 Task: Find connections with filter location Cuiabá with filter topic #innovationwith filter profile language English with filter current company L&T Technology Services with filter school Dr. Harisingh Gaur Vishwavidyalaya, Sagar with filter industry Retail Groceries with filter service category FIle Management with filter keywords title Mentor
Action: Mouse moved to (668, 137)
Screenshot: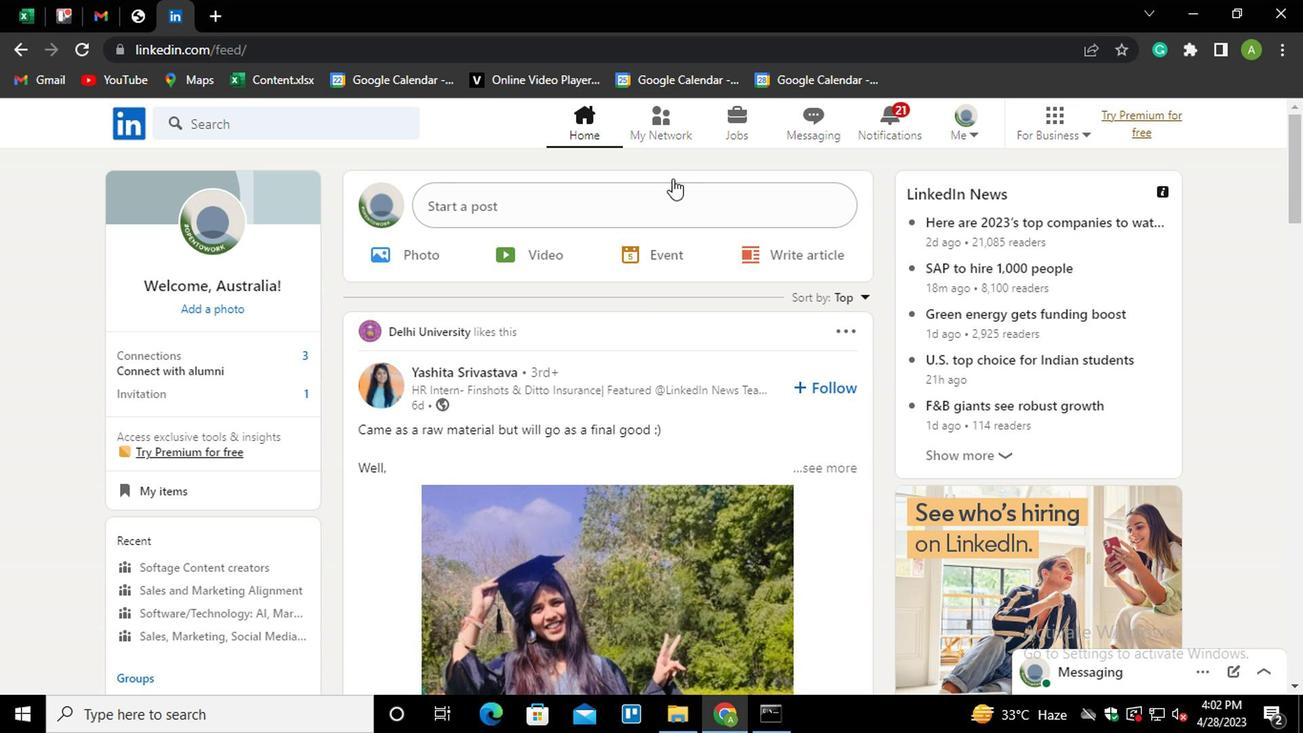 
Action: Mouse pressed left at (668, 137)
Screenshot: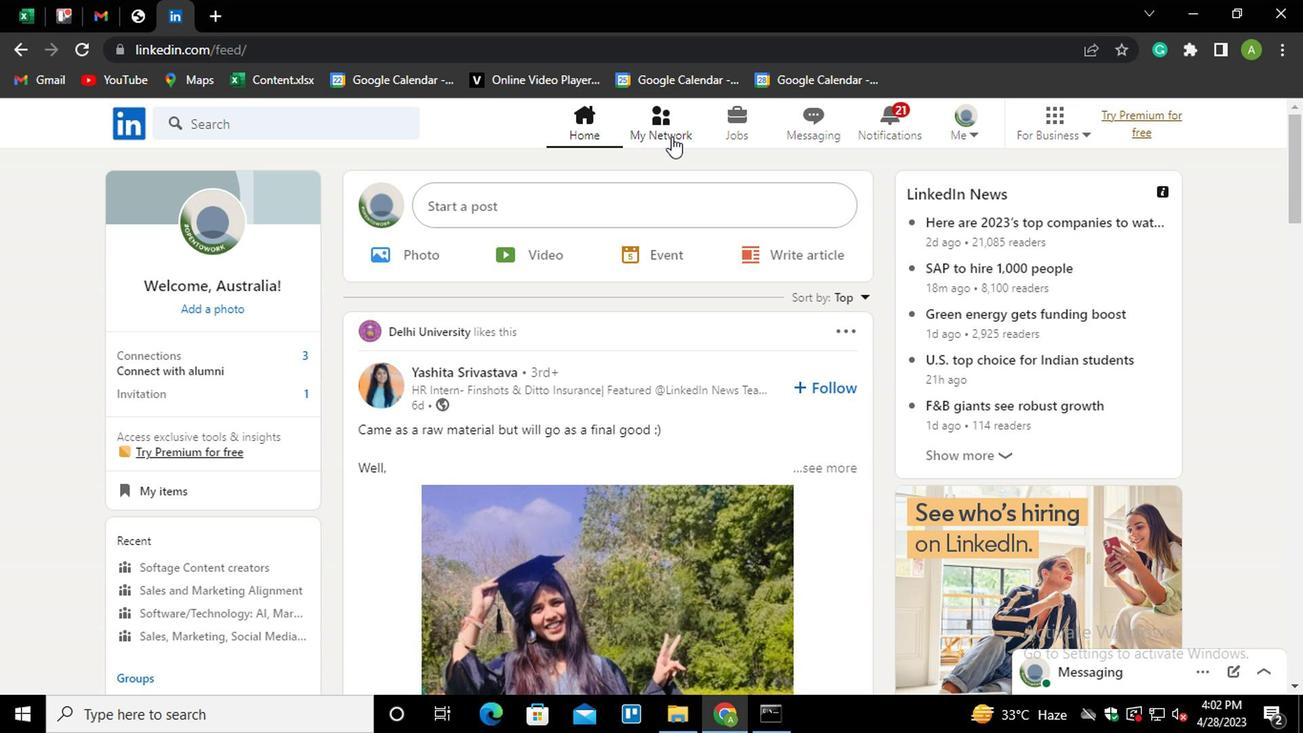 
Action: Mouse moved to (230, 223)
Screenshot: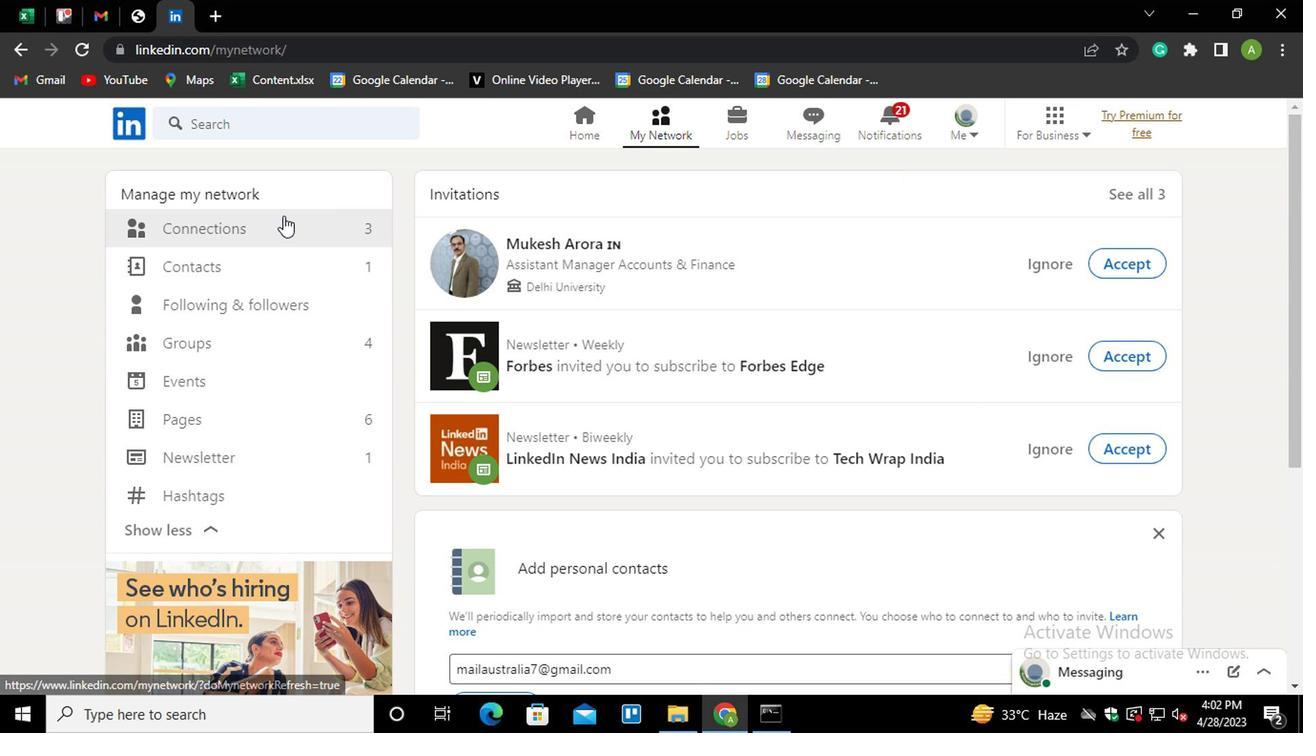 
Action: Mouse pressed left at (230, 223)
Screenshot: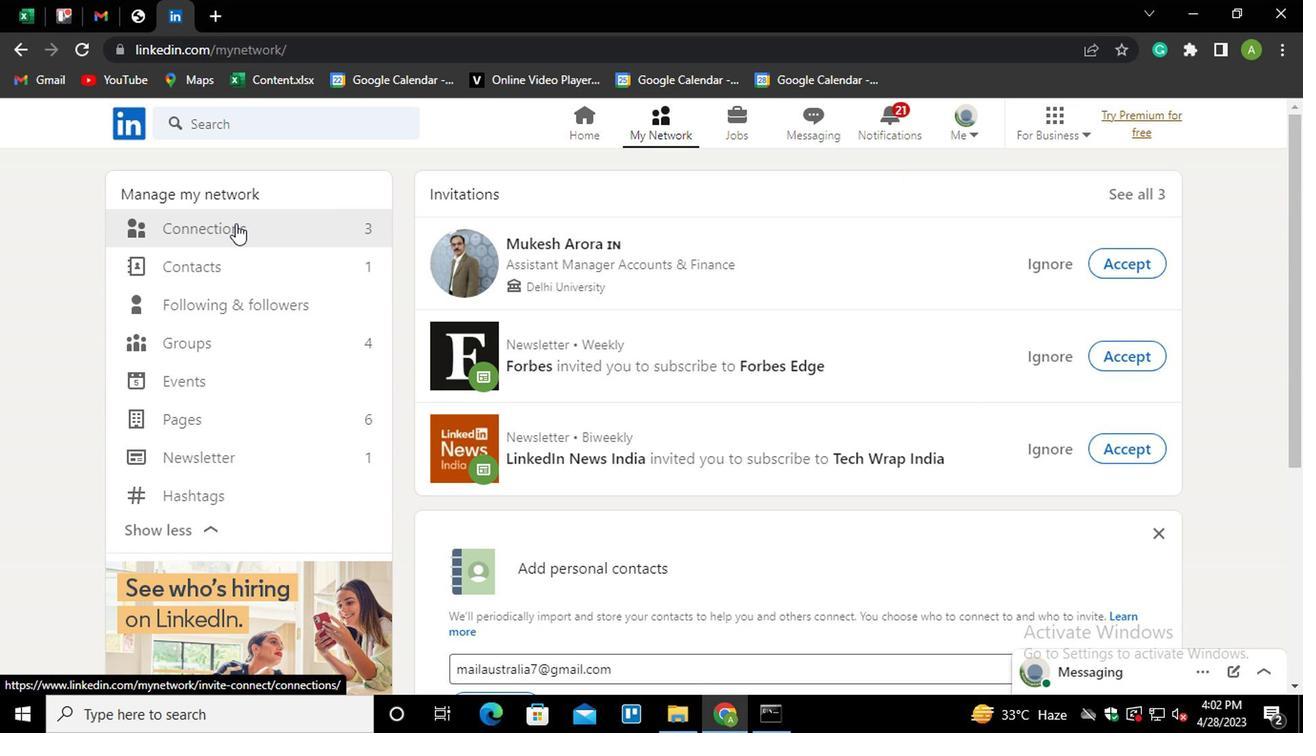 
Action: Mouse moved to (799, 227)
Screenshot: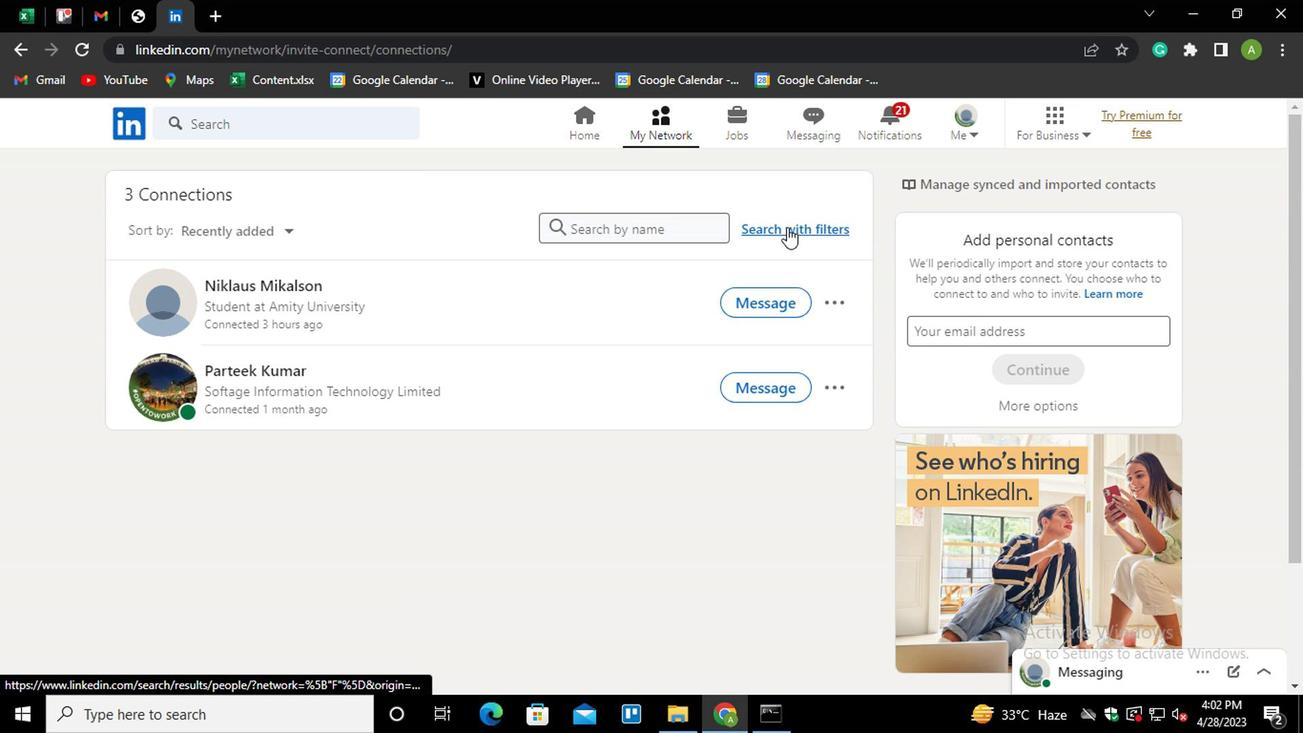 
Action: Mouse pressed left at (799, 227)
Screenshot: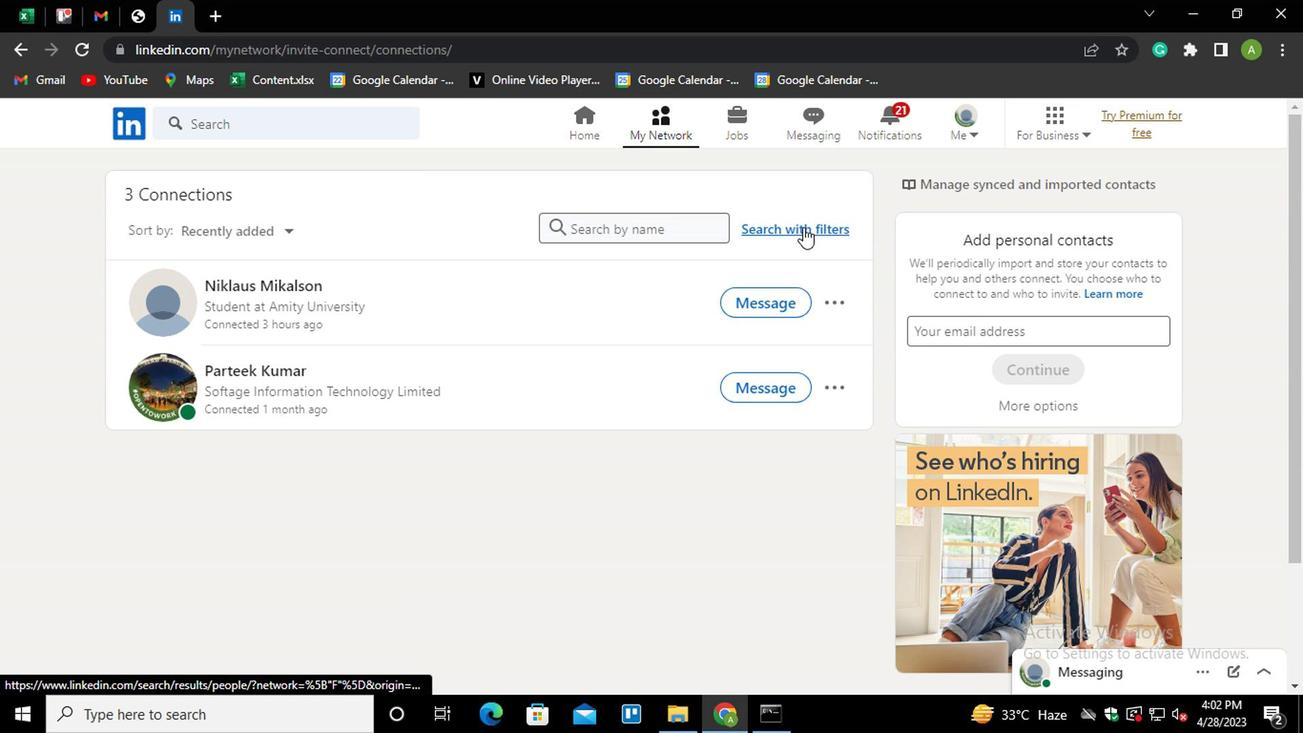 
Action: Mouse moved to (714, 177)
Screenshot: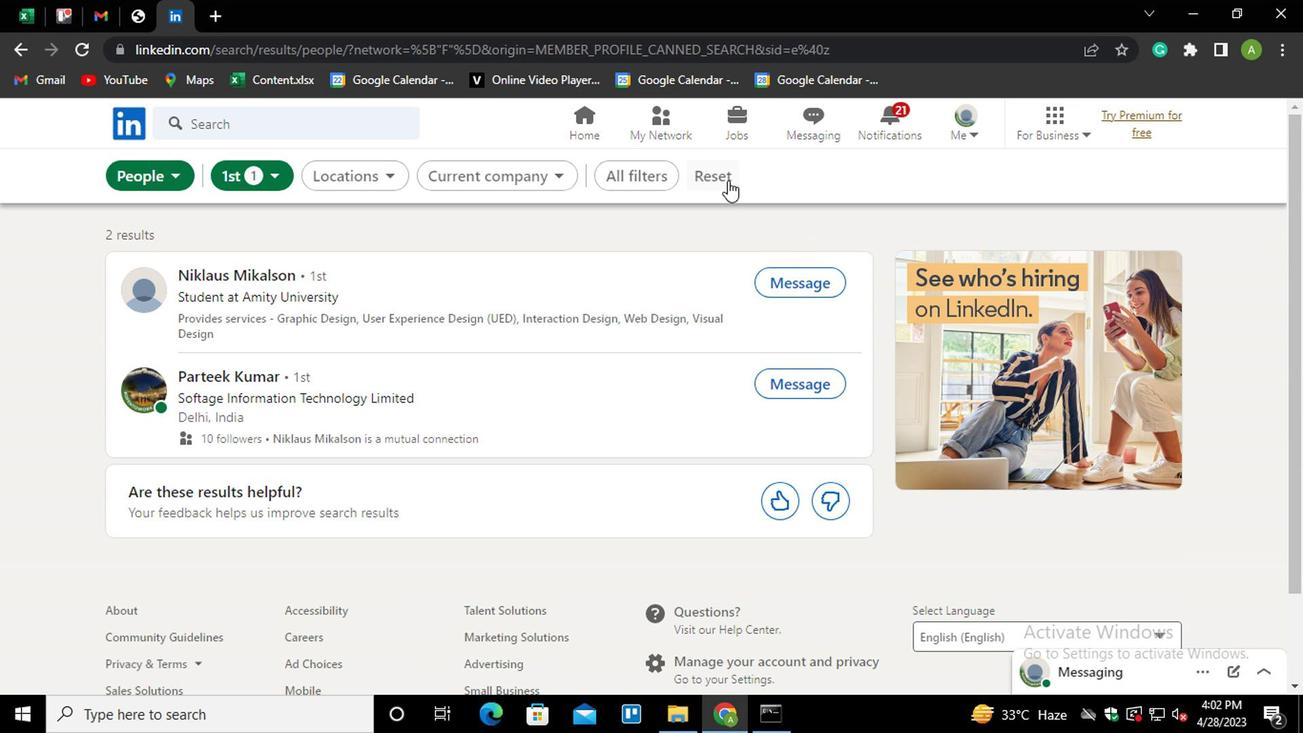 
Action: Mouse pressed left at (714, 177)
Screenshot: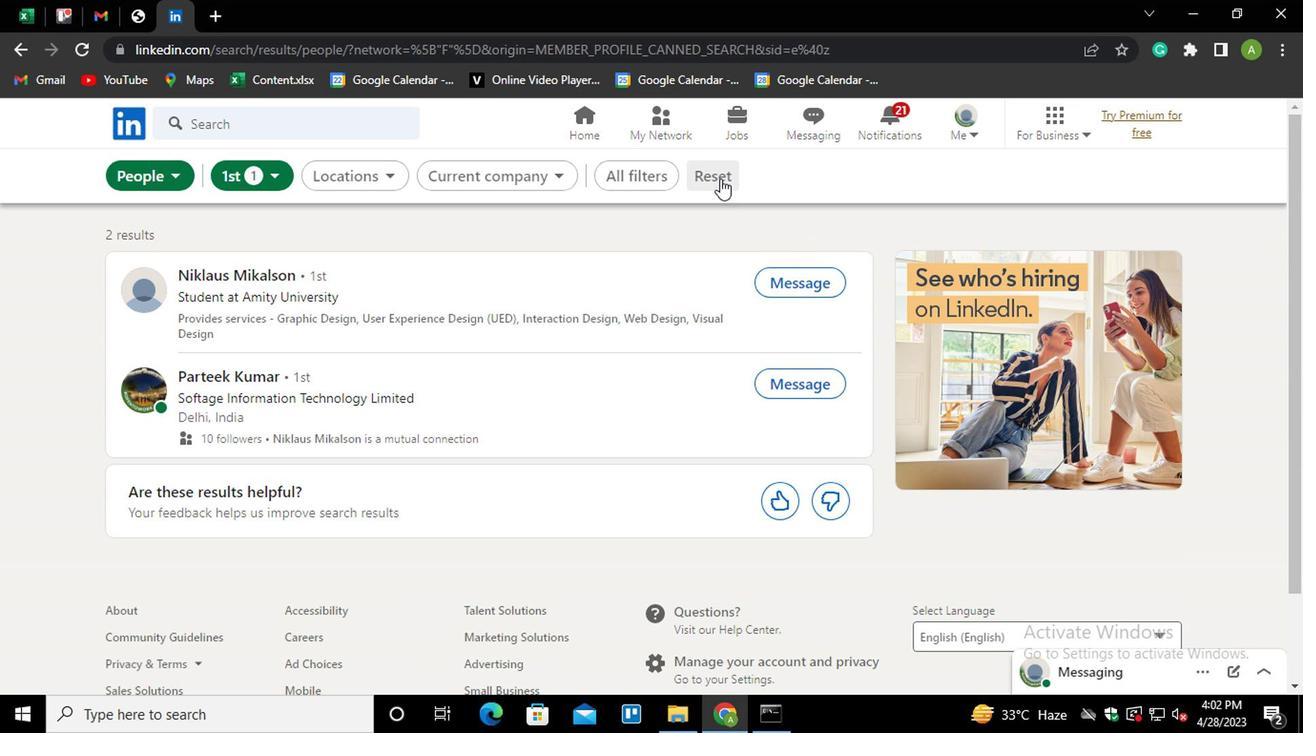 
Action: Mouse moved to (677, 175)
Screenshot: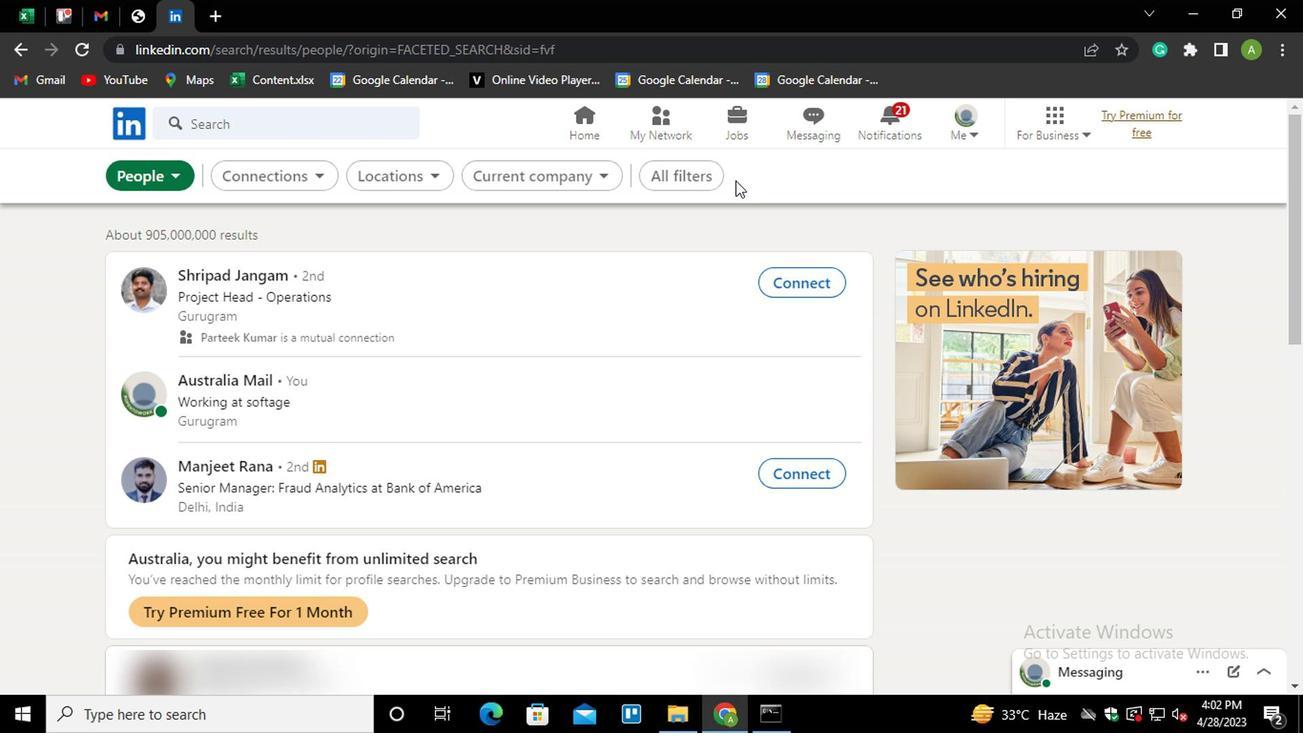 
Action: Mouse pressed left at (677, 175)
Screenshot: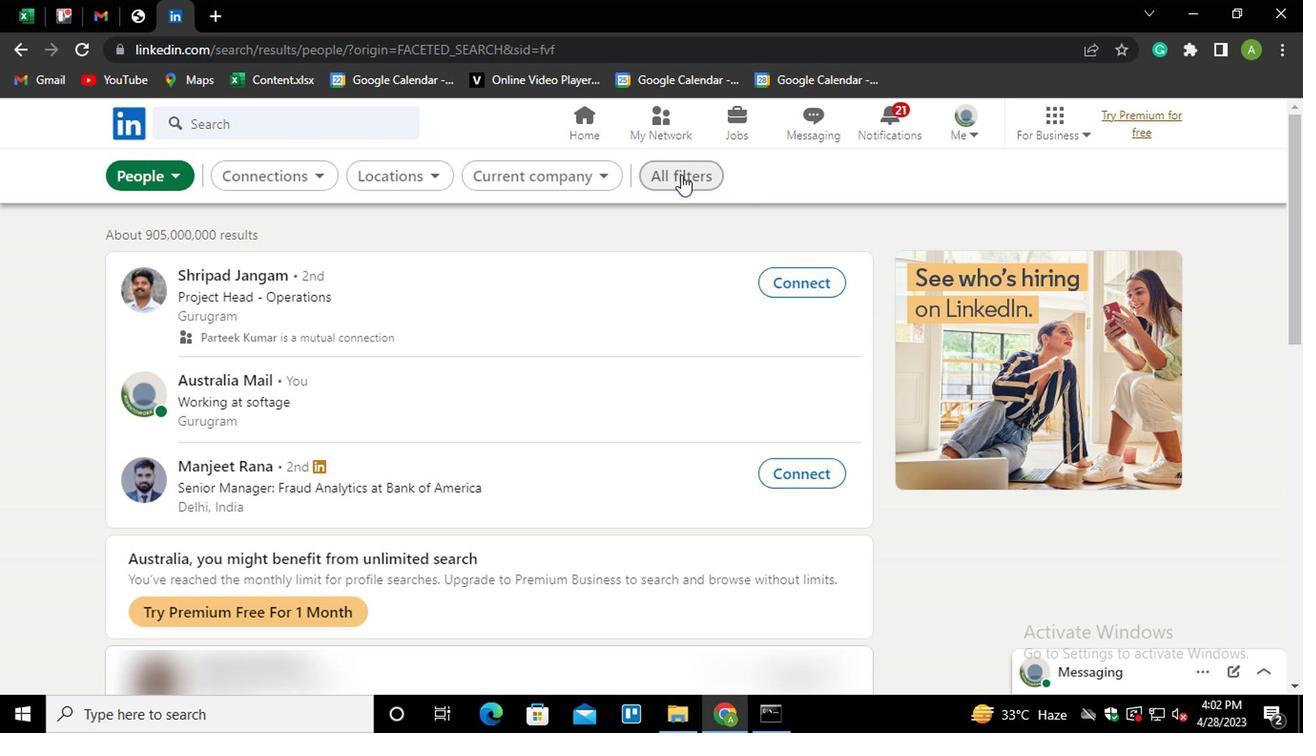 
Action: Mouse moved to (912, 378)
Screenshot: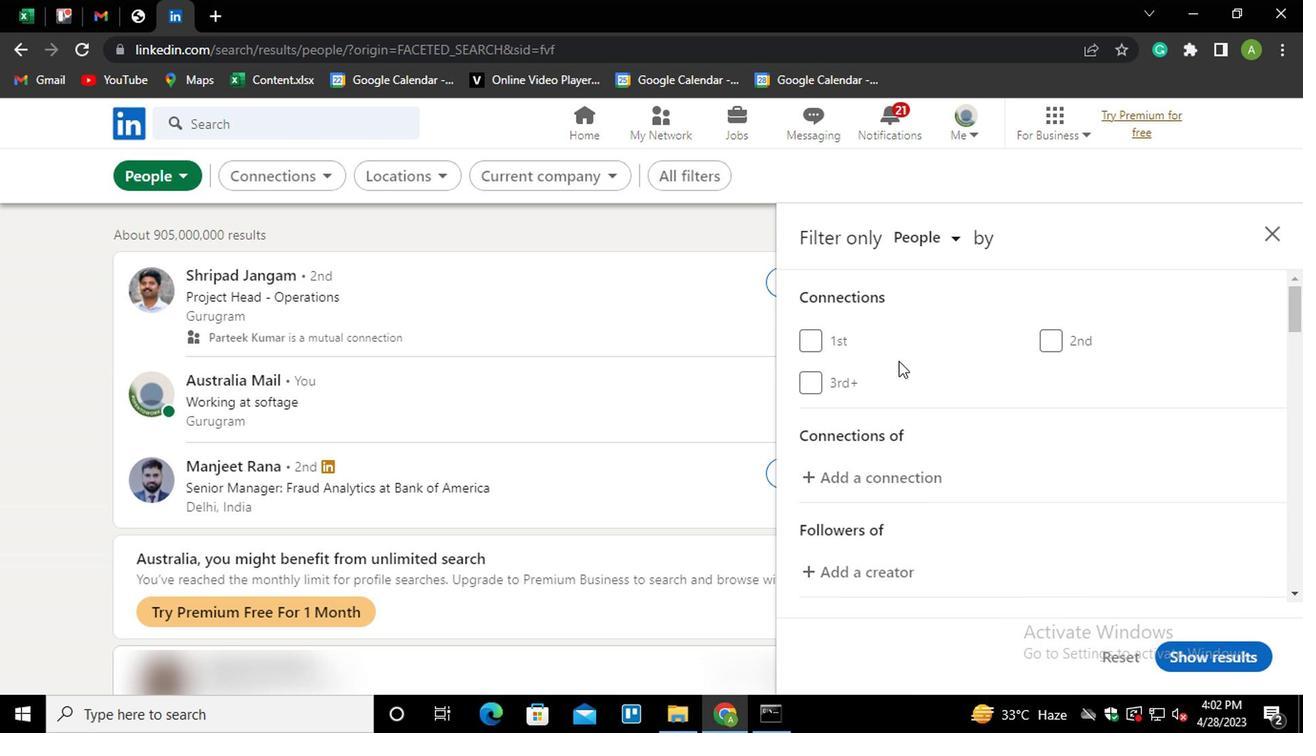
Action: Mouse scrolled (912, 378) with delta (0, 0)
Screenshot: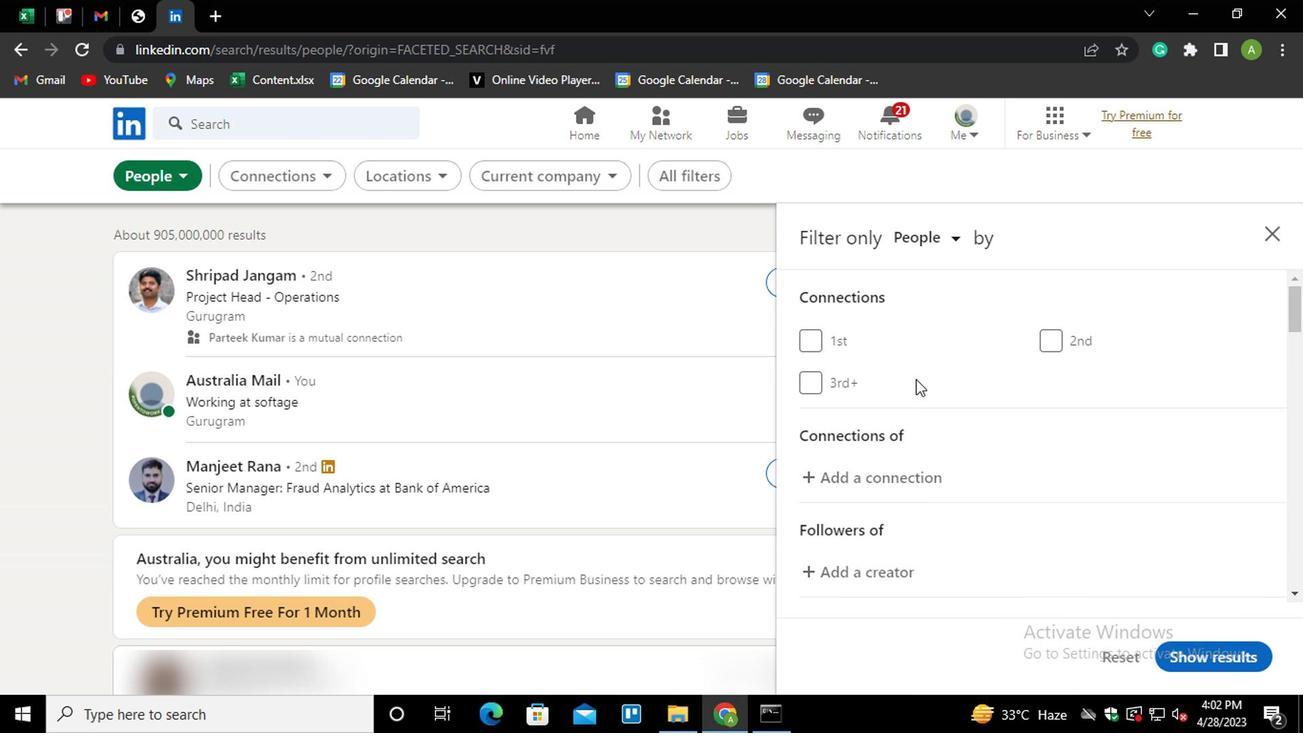 
Action: Mouse scrolled (912, 378) with delta (0, 0)
Screenshot: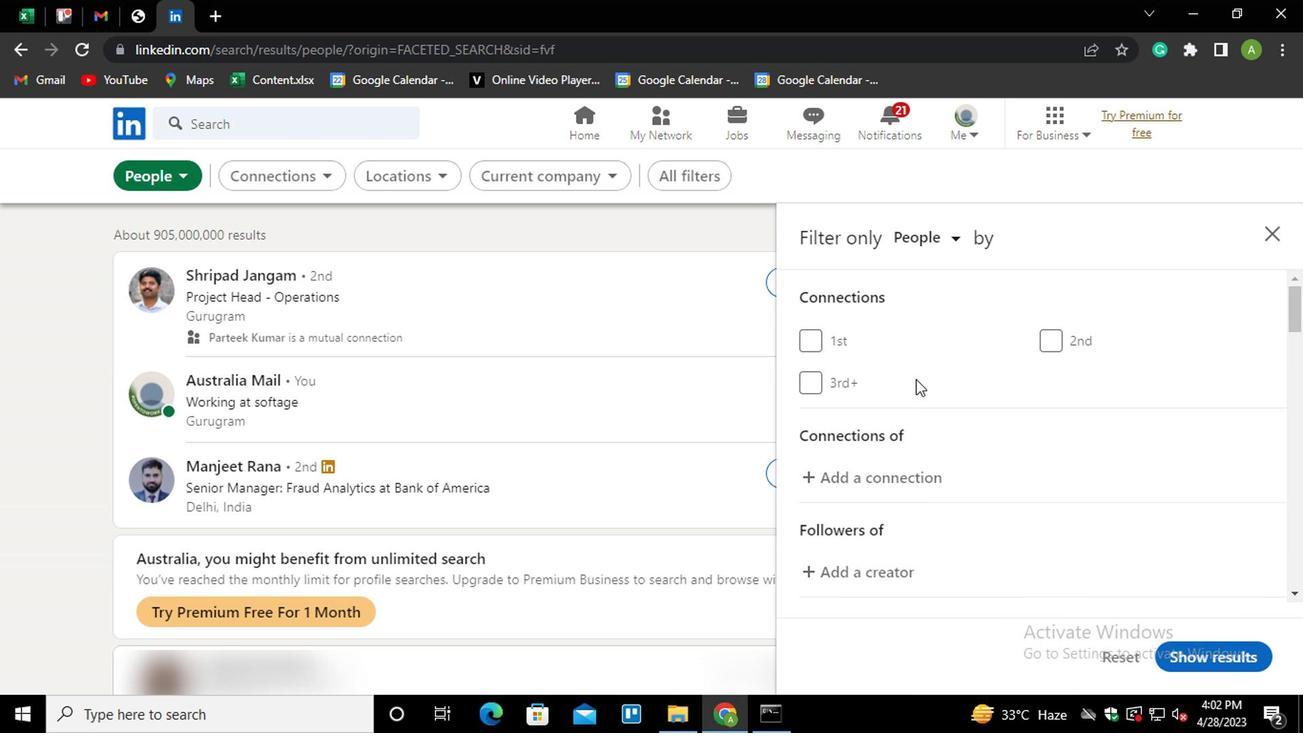
Action: Mouse scrolled (912, 378) with delta (0, 0)
Screenshot: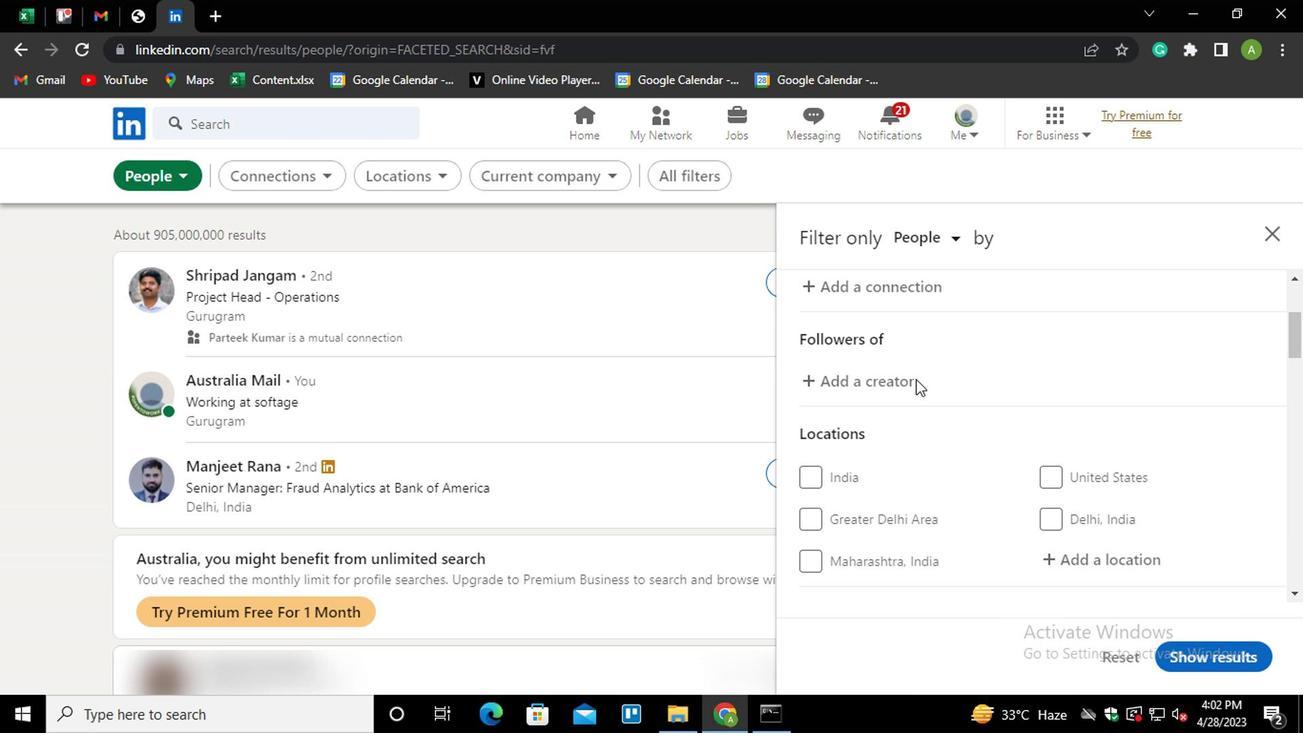 
Action: Mouse scrolled (912, 378) with delta (0, 0)
Screenshot: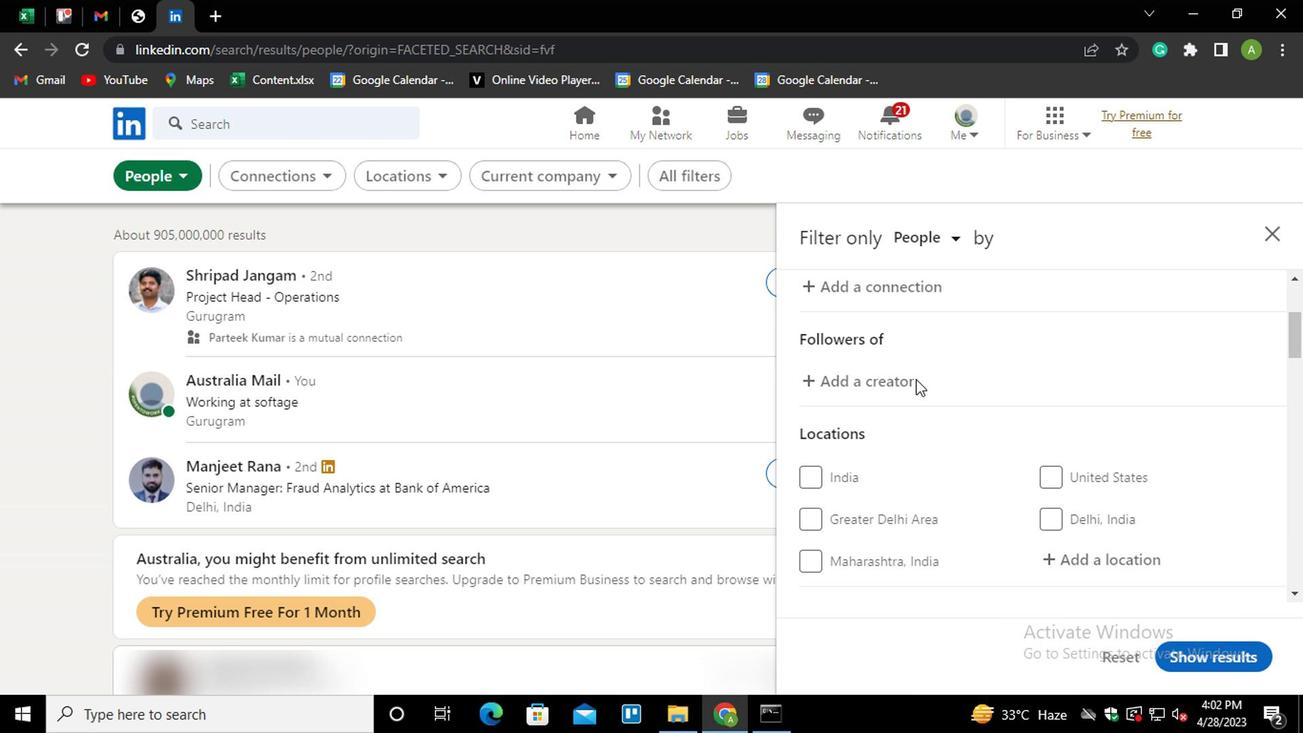 
Action: Mouse moved to (1037, 361)
Screenshot: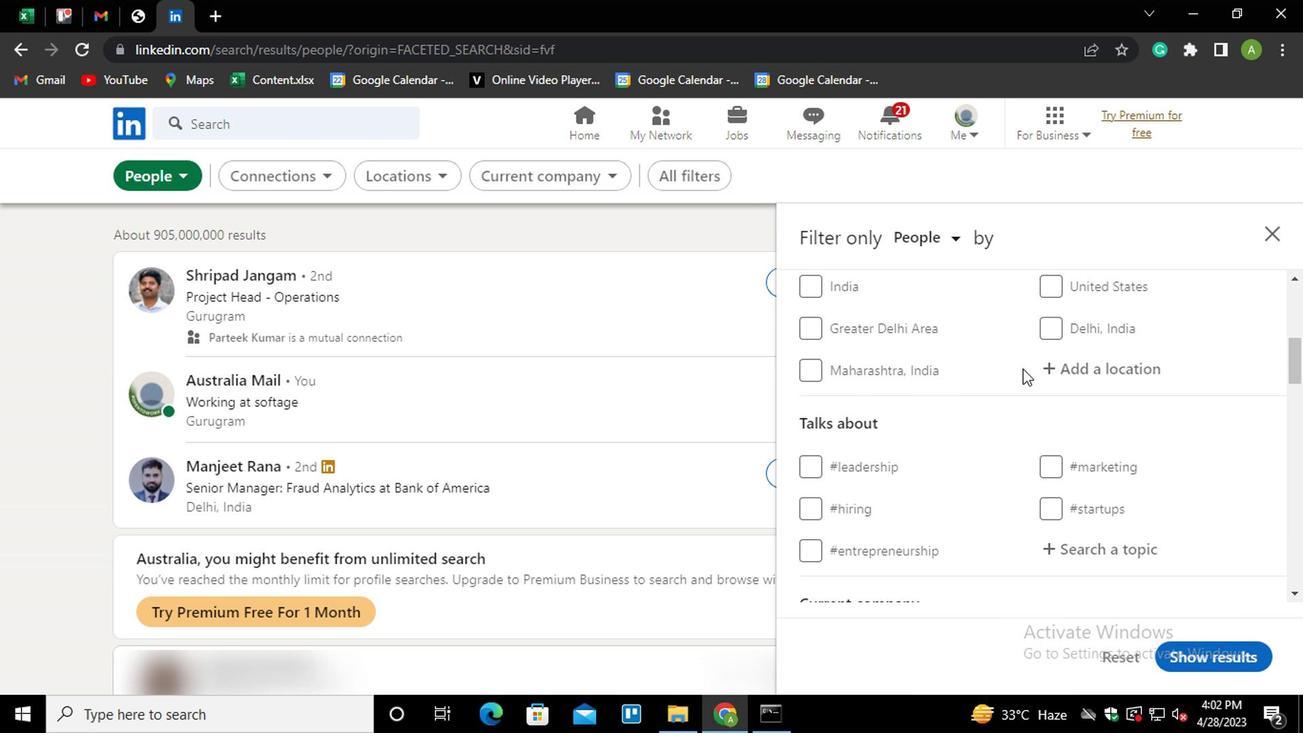 
Action: Mouse pressed left at (1037, 361)
Screenshot: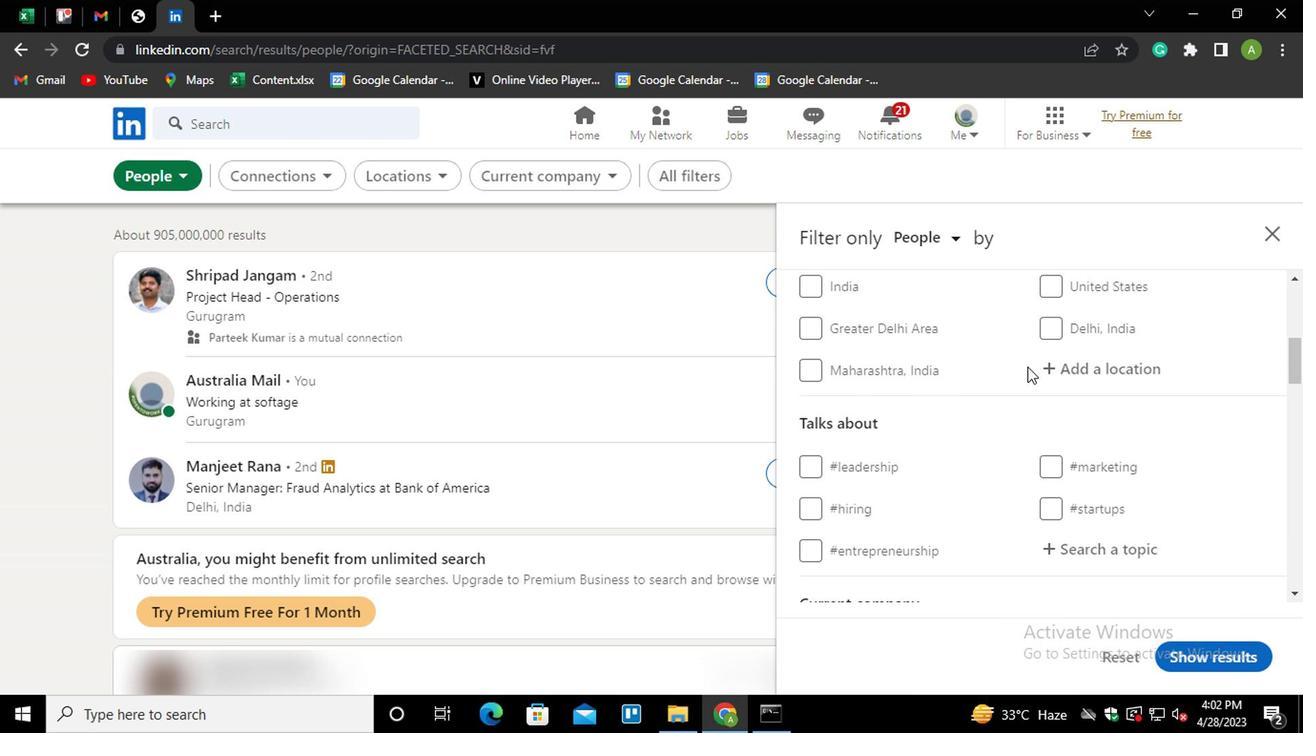 
Action: Key pressed <Key.shift>C
Screenshot: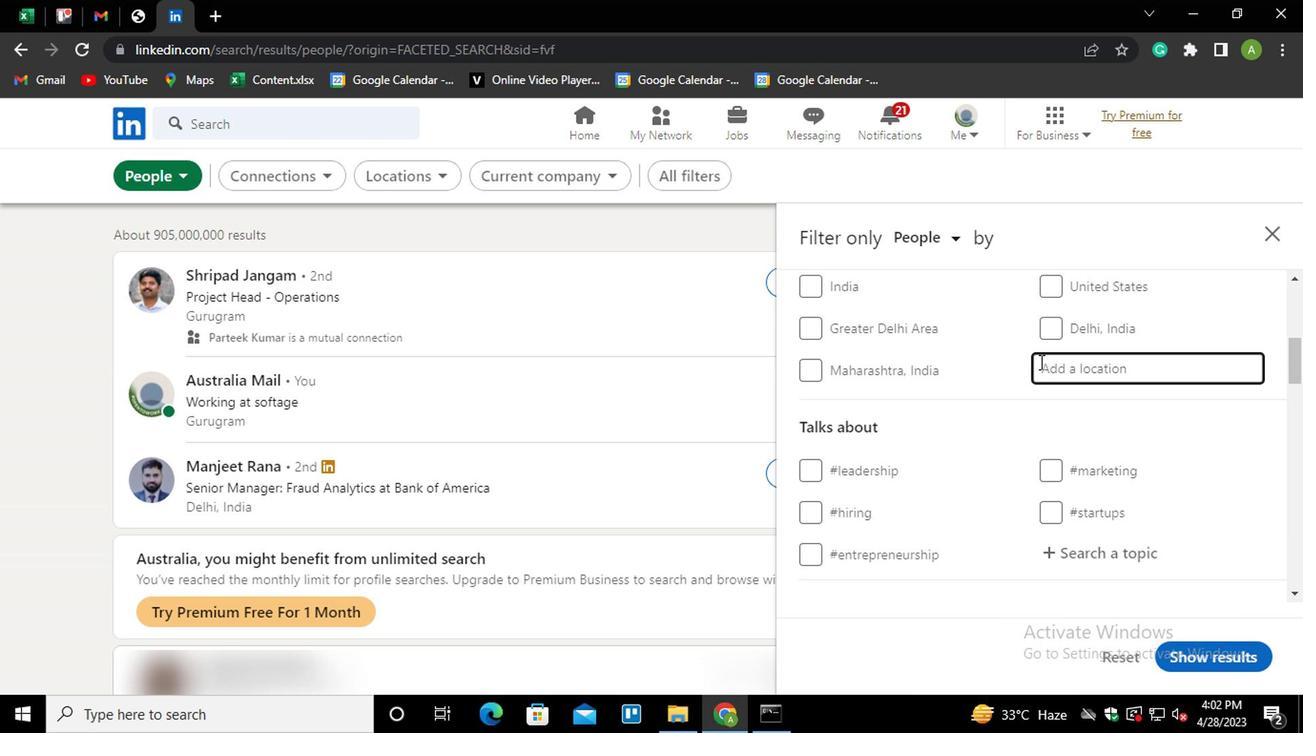 
Action: Mouse moved to (1032, 364)
Screenshot: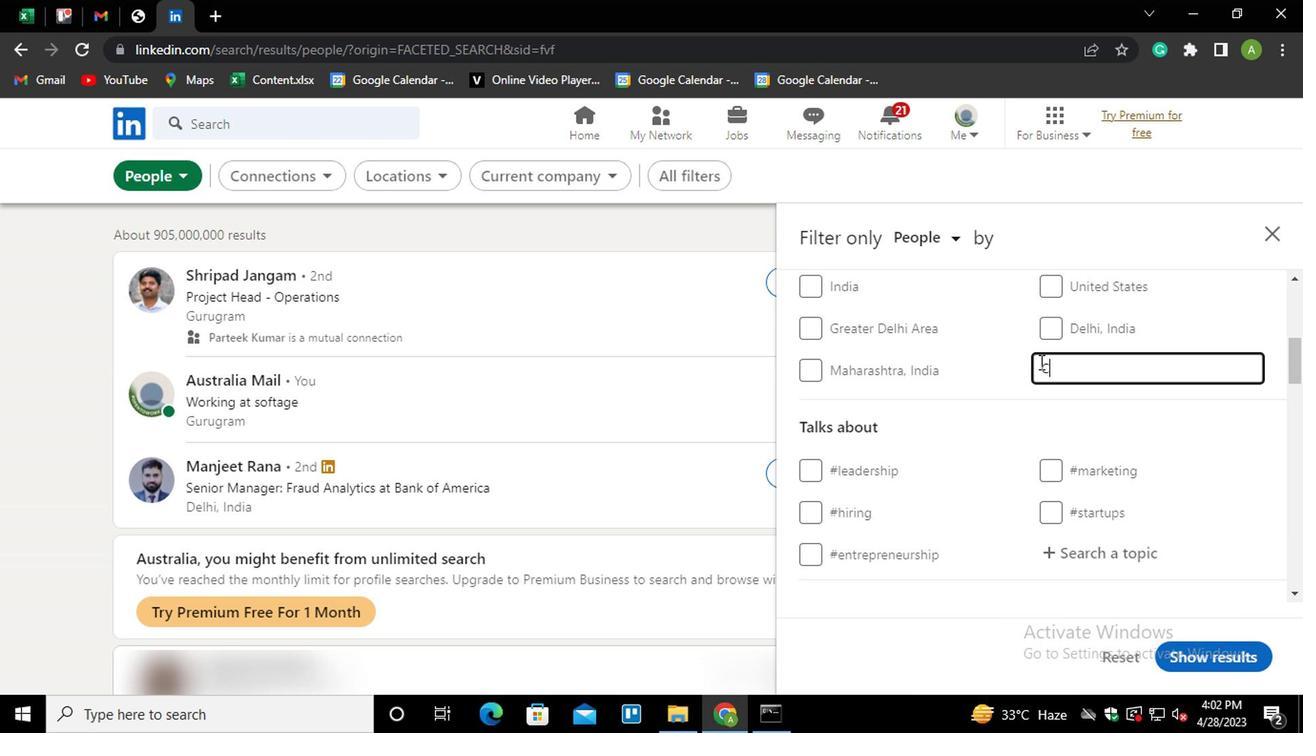 
Action: Key pressed UIABA<Key.down><Key.enter>
Screenshot: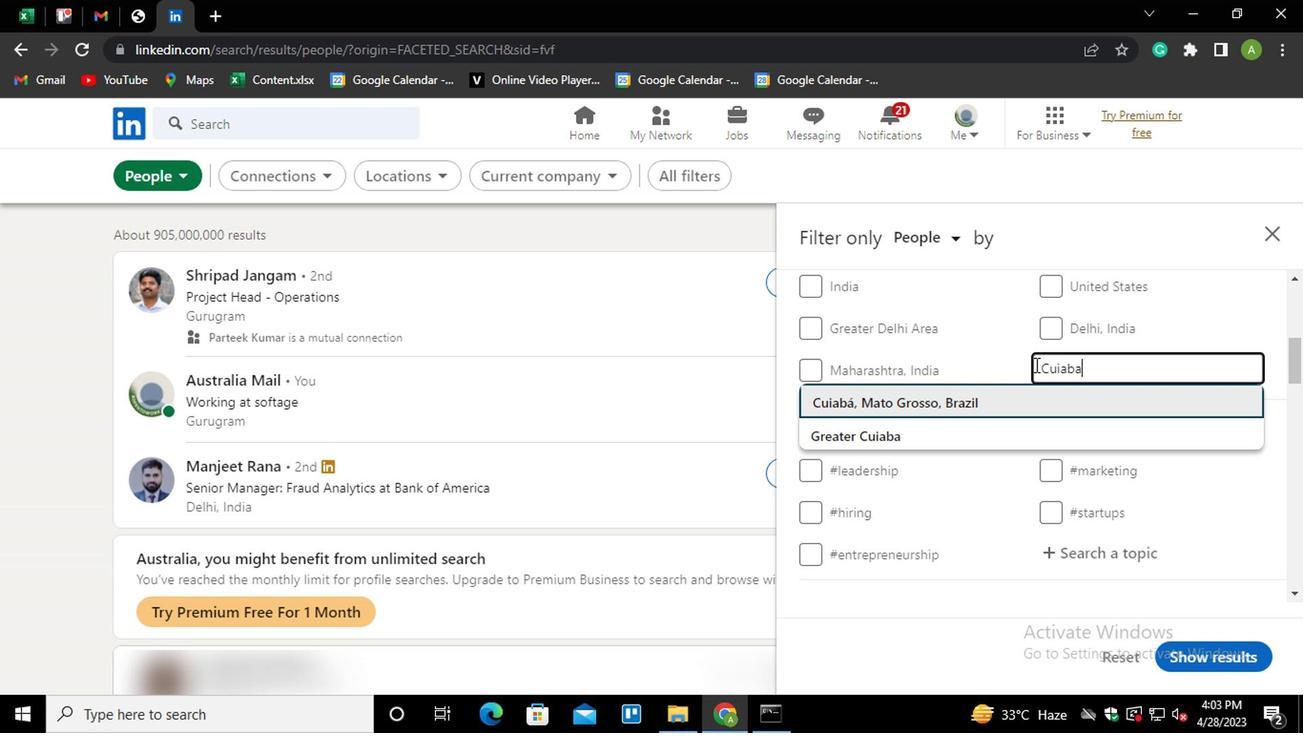 
Action: Mouse scrolled (1032, 363) with delta (0, 0)
Screenshot: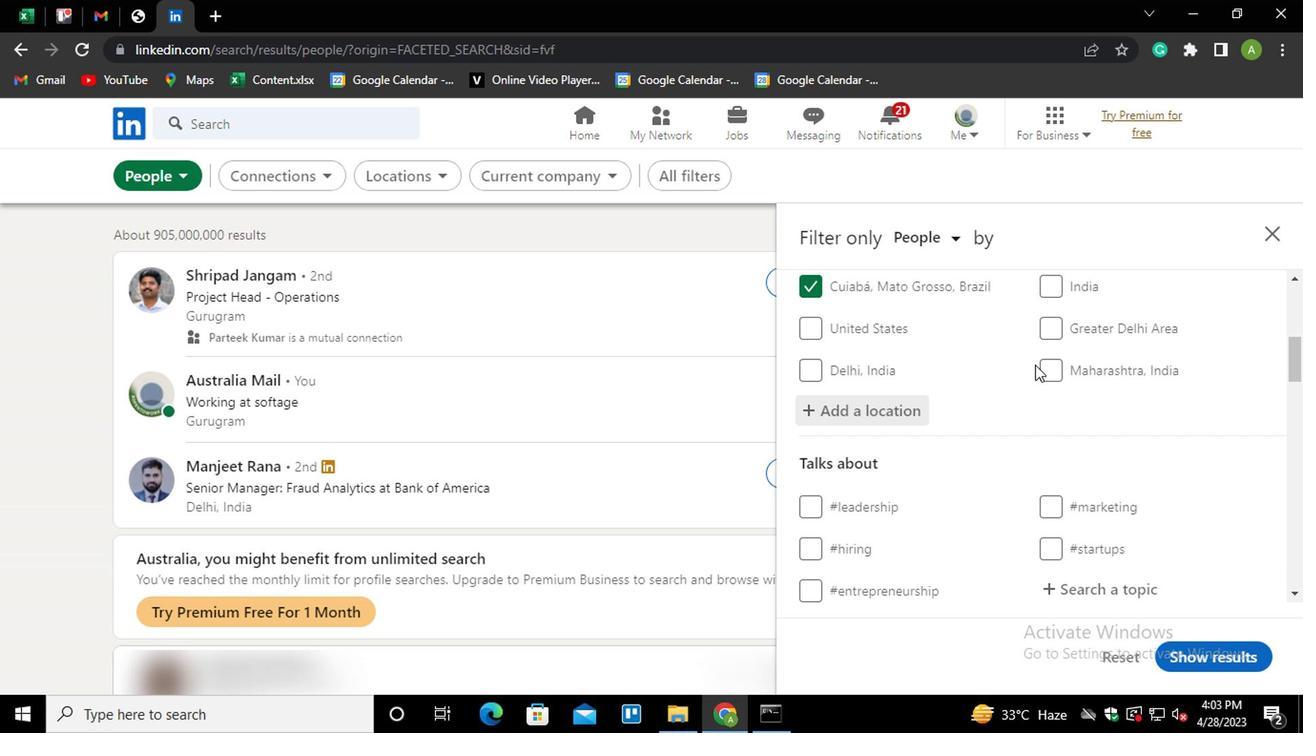 
Action: Mouse scrolled (1032, 363) with delta (0, 0)
Screenshot: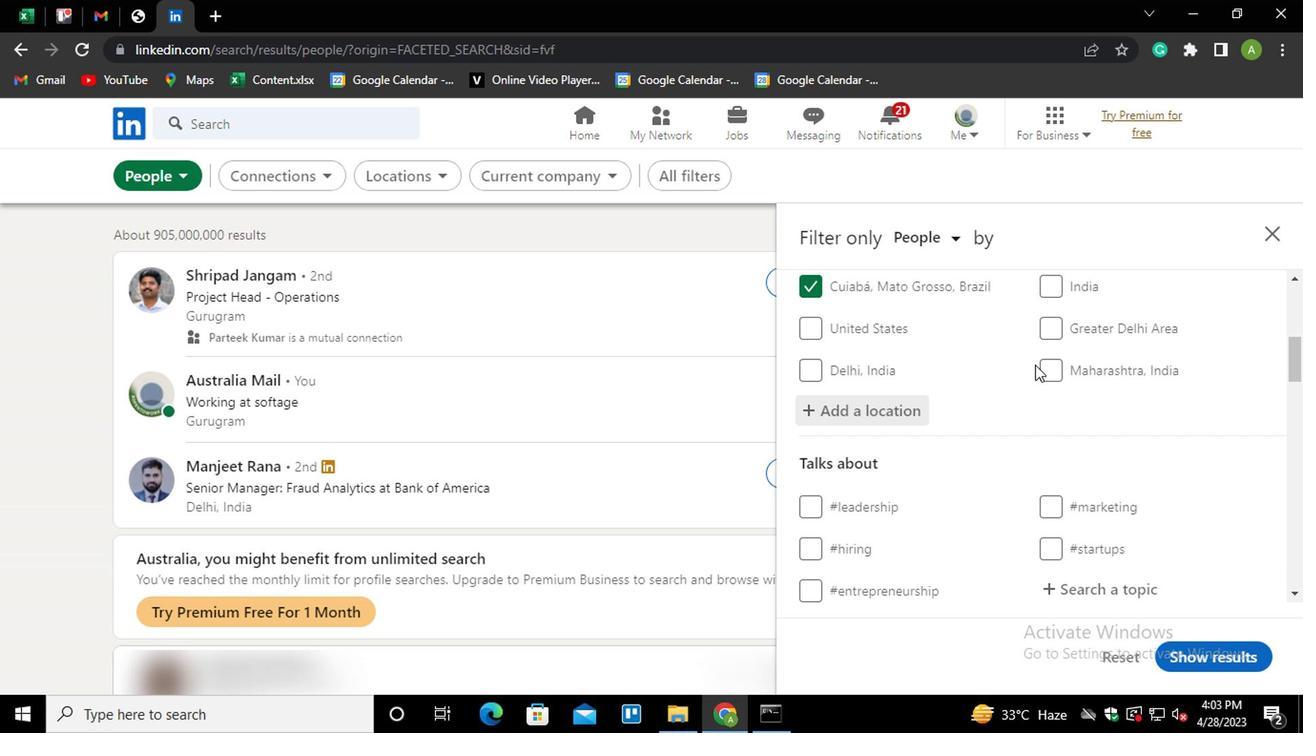 
Action: Mouse moved to (1066, 404)
Screenshot: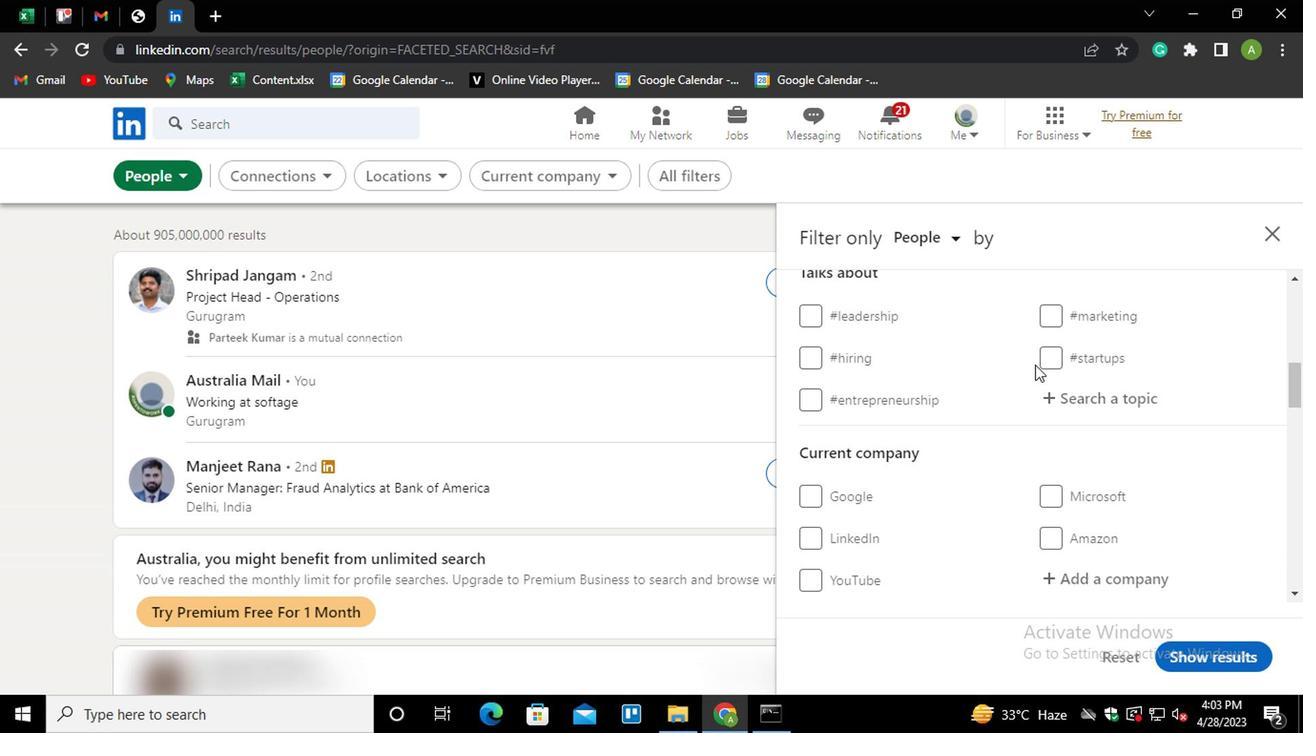 
Action: Mouse pressed left at (1066, 404)
Screenshot: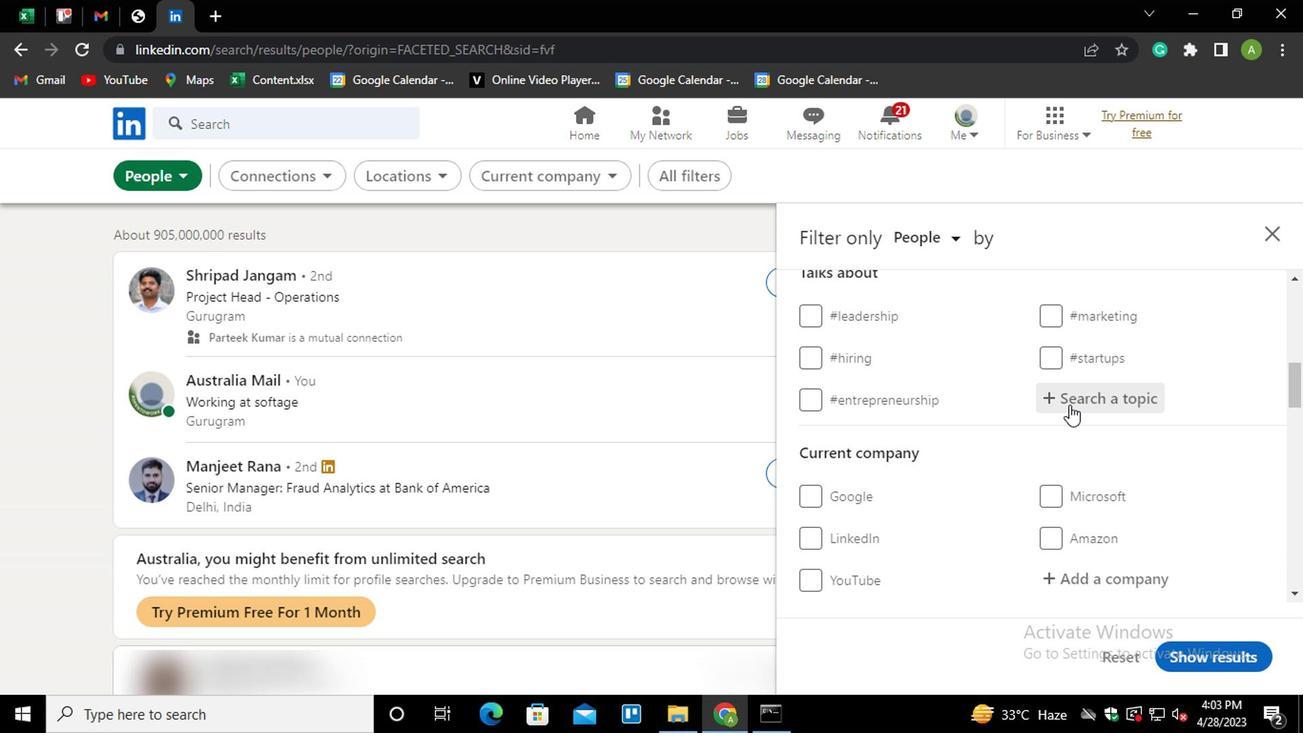 
Action: Key pressed OMM<Key.backspace><Key.backspace><Key.backspace><Key.backspace>INNOCATION<Key.backspace><Key.backspace><Key.backspace><Key.backspace><Key.backspace><Key.backspace>CA<Key.left><Key.backspace>V<Key.right>TIO<Key.down><Key.enter>
Screenshot: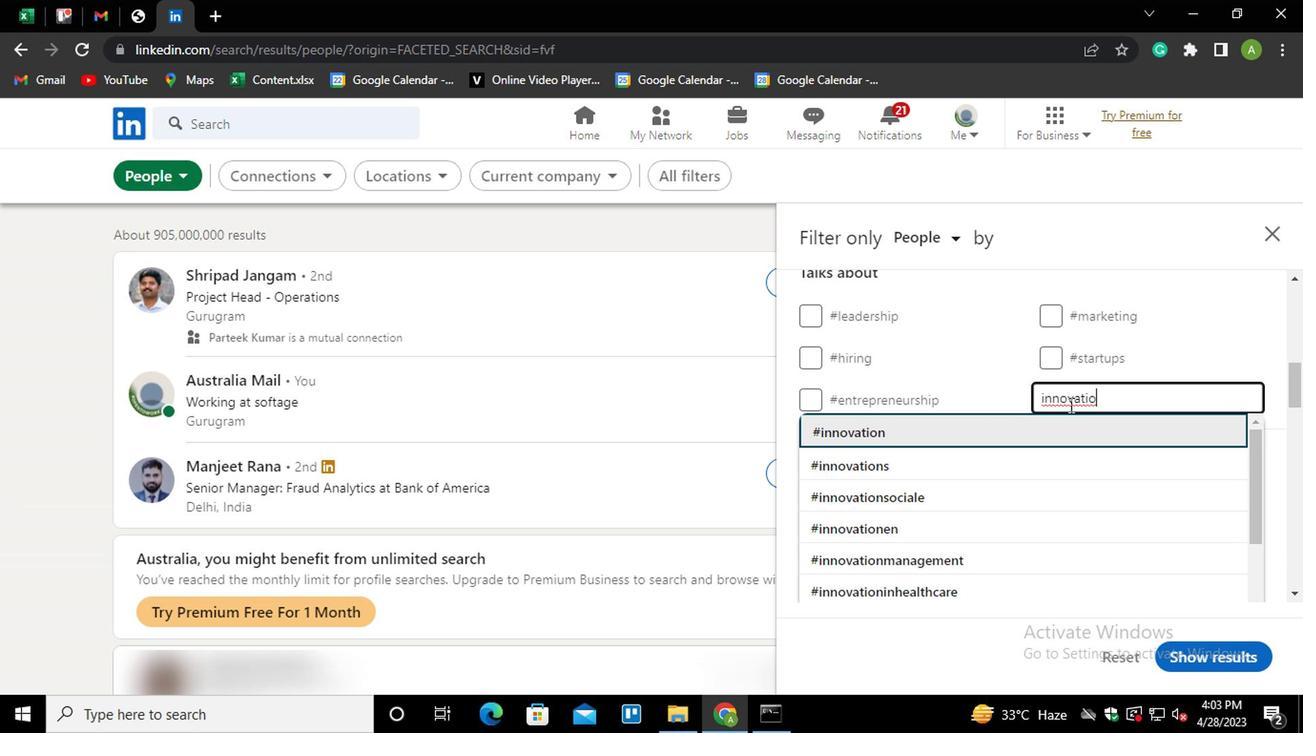 
Action: Mouse scrolled (1066, 403) with delta (0, 0)
Screenshot: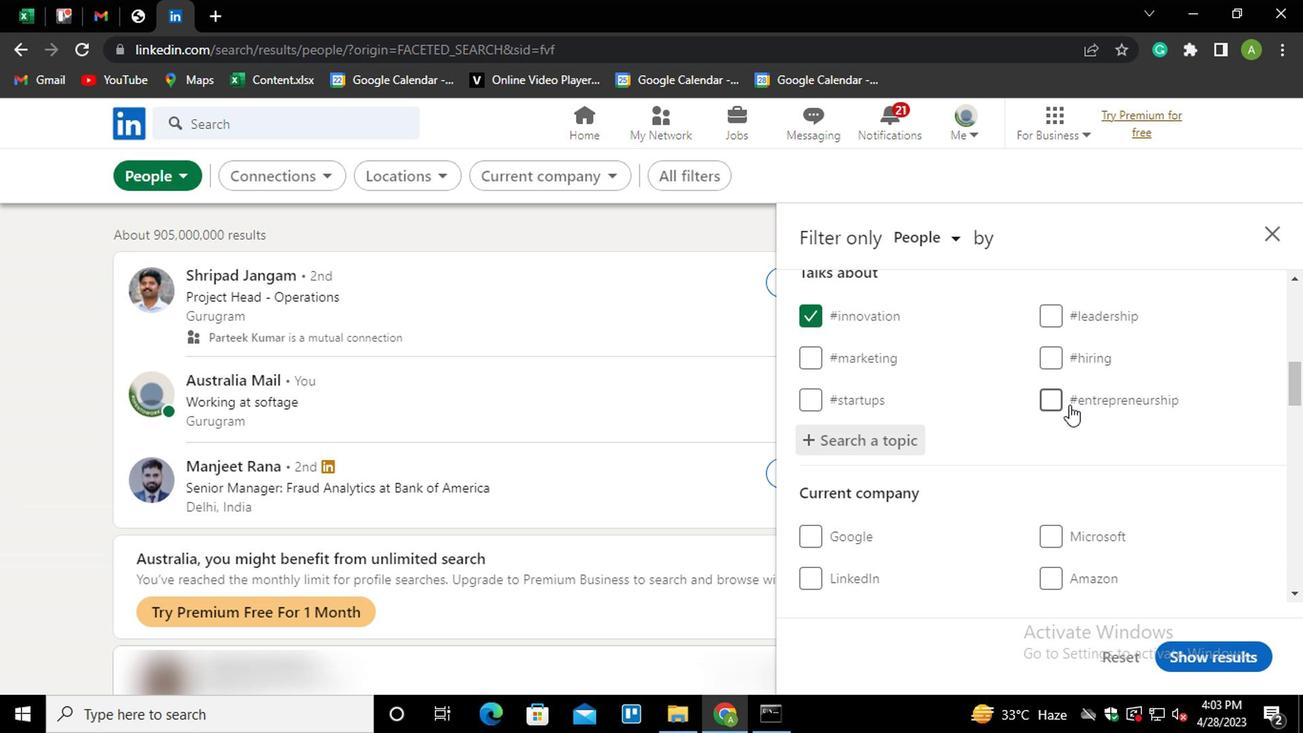
Action: Mouse scrolled (1066, 403) with delta (0, 0)
Screenshot: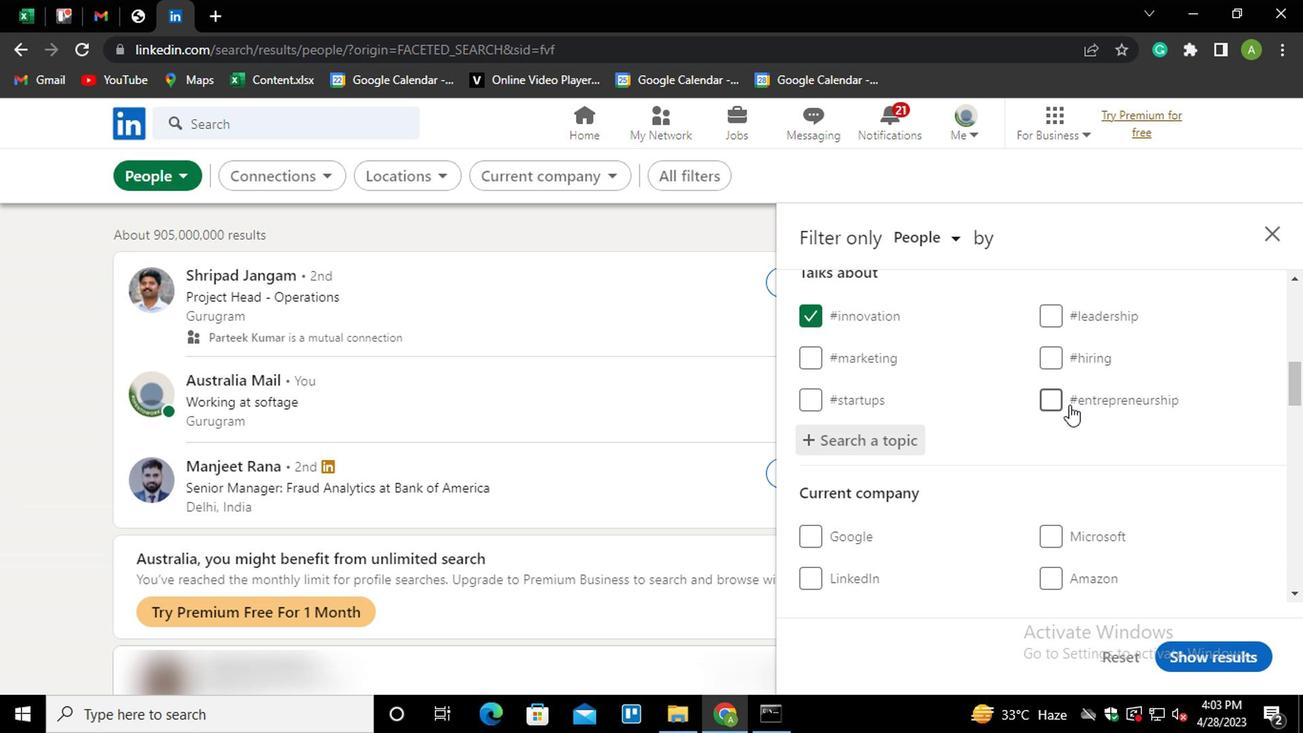 
Action: Mouse scrolled (1066, 403) with delta (0, 0)
Screenshot: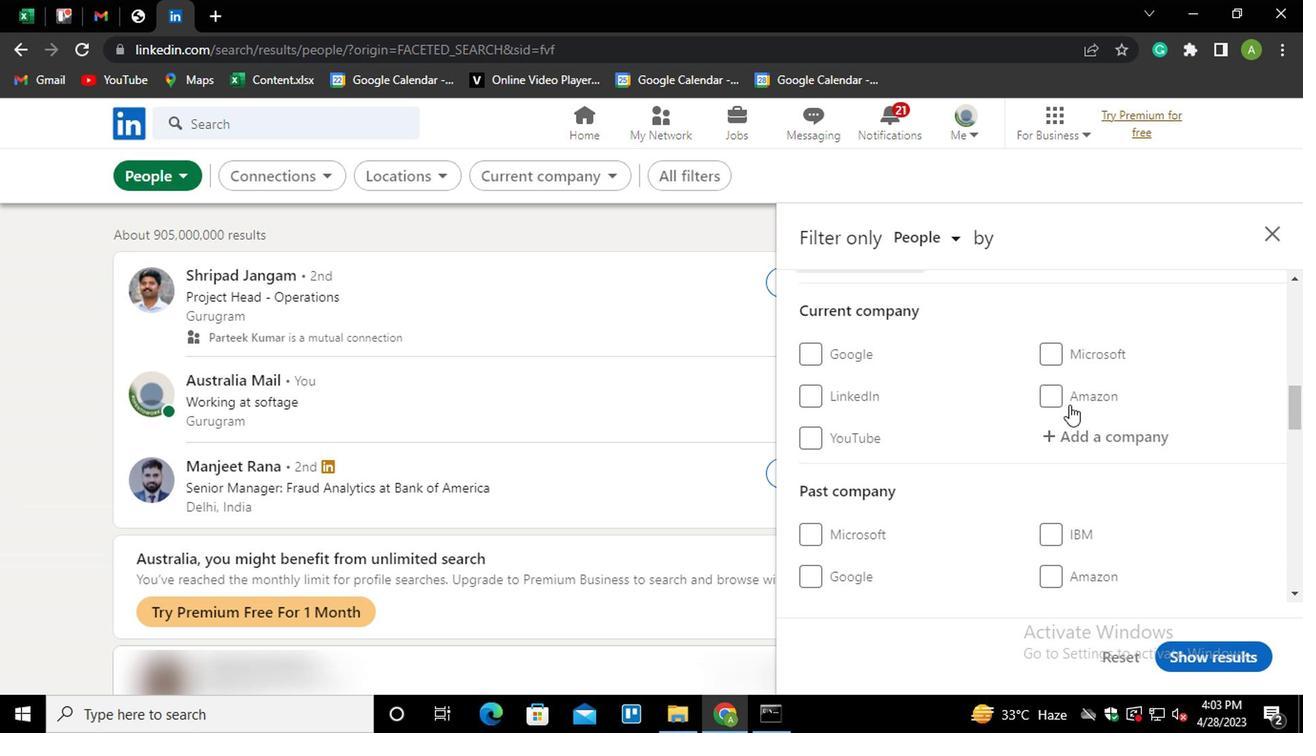 
Action: Mouse scrolled (1066, 403) with delta (0, 0)
Screenshot: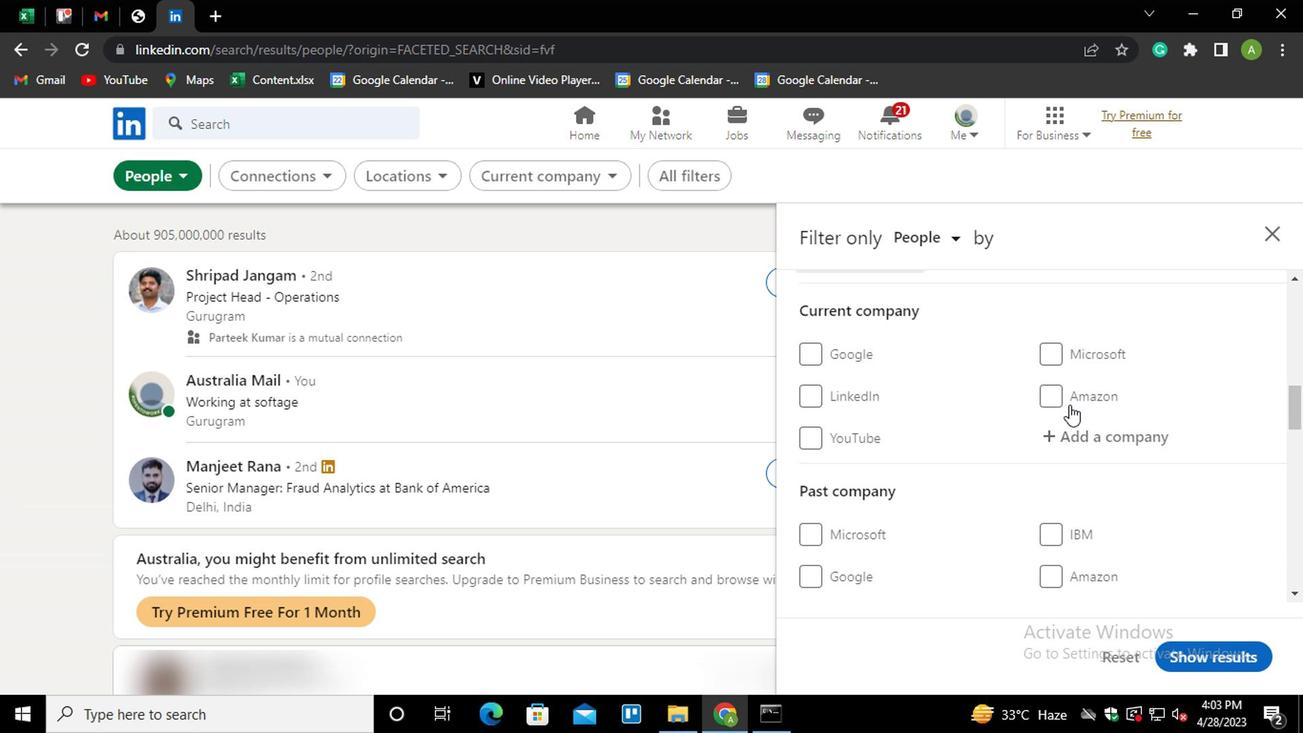 
Action: Mouse scrolled (1066, 403) with delta (0, 0)
Screenshot: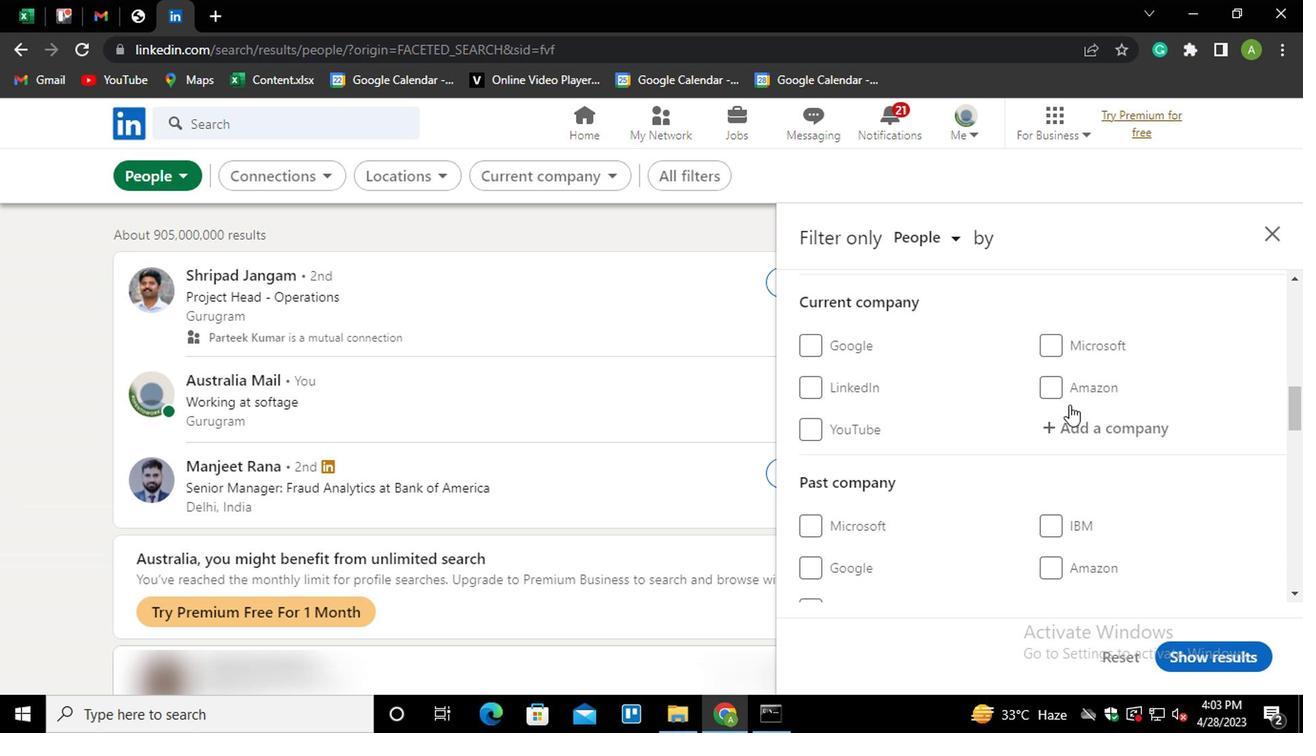 
Action: Mouse scrolled (1066, 403) with delta (0, 0)
Screenshot: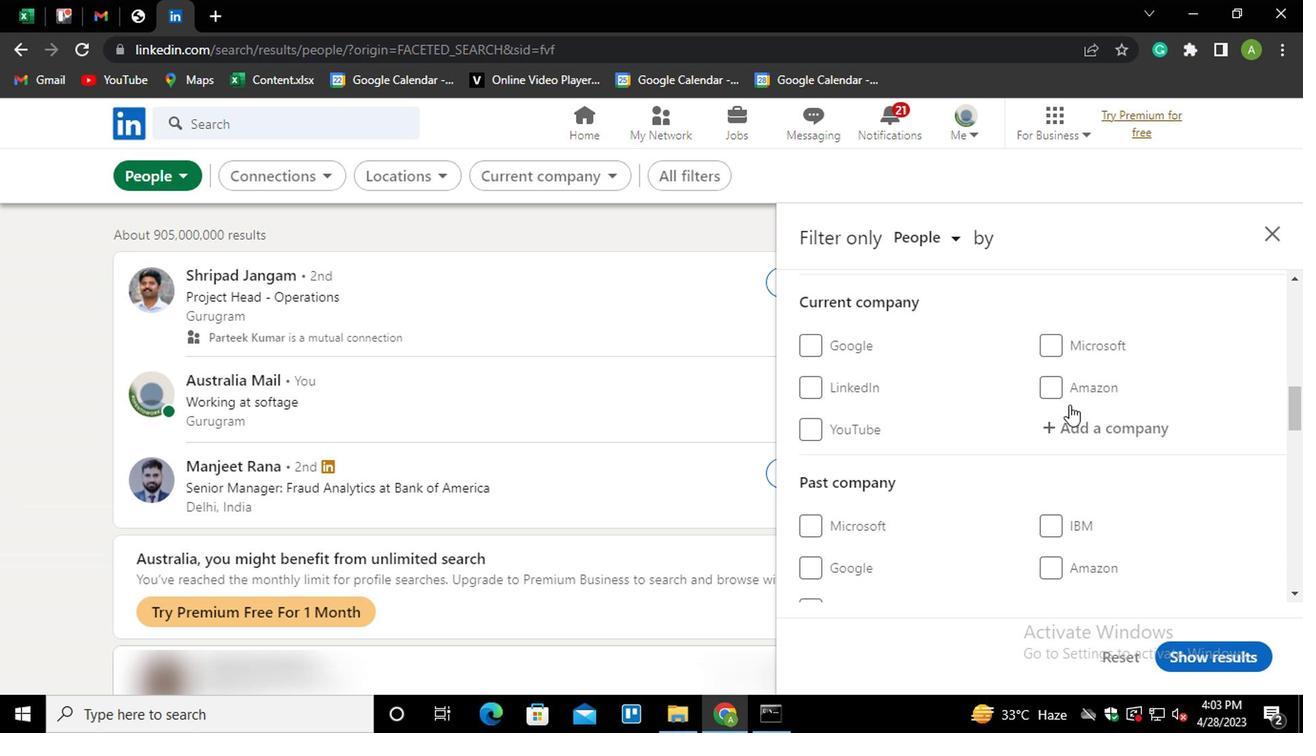 
Action: Mouse scrolled (1066, 403) with delta (0, 0)
Screenshot: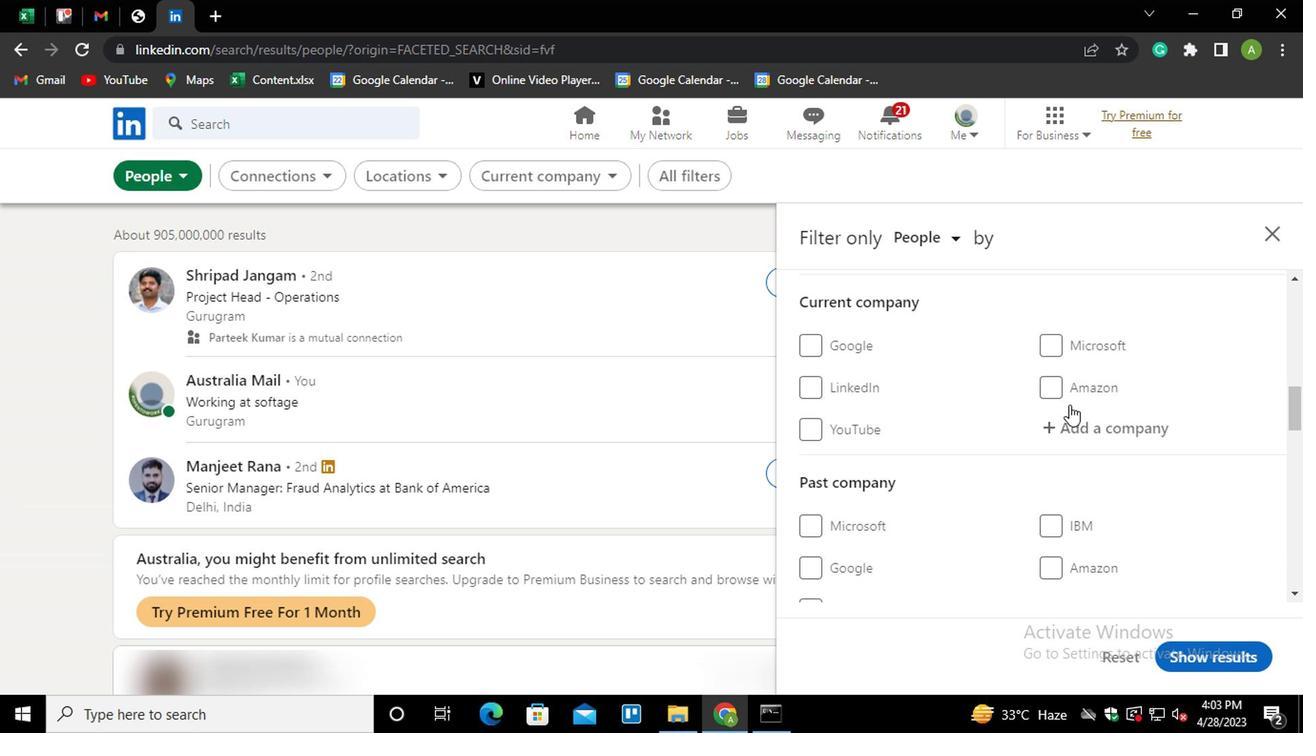 
Action: Mouse scrolled (1066, 403) with delta (0, 0)
Screenshot: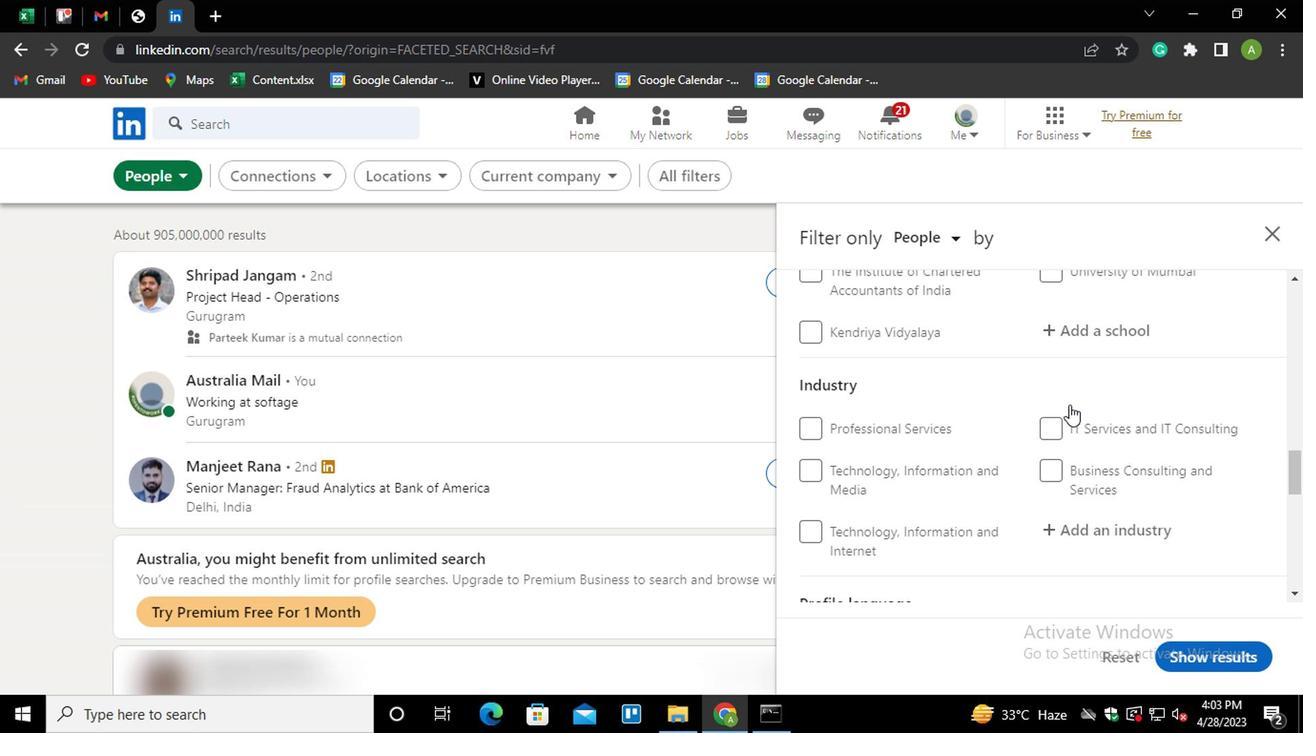 
Action: Mouse scrolled (1066, 403) with delta (0, 0)
Screenshot: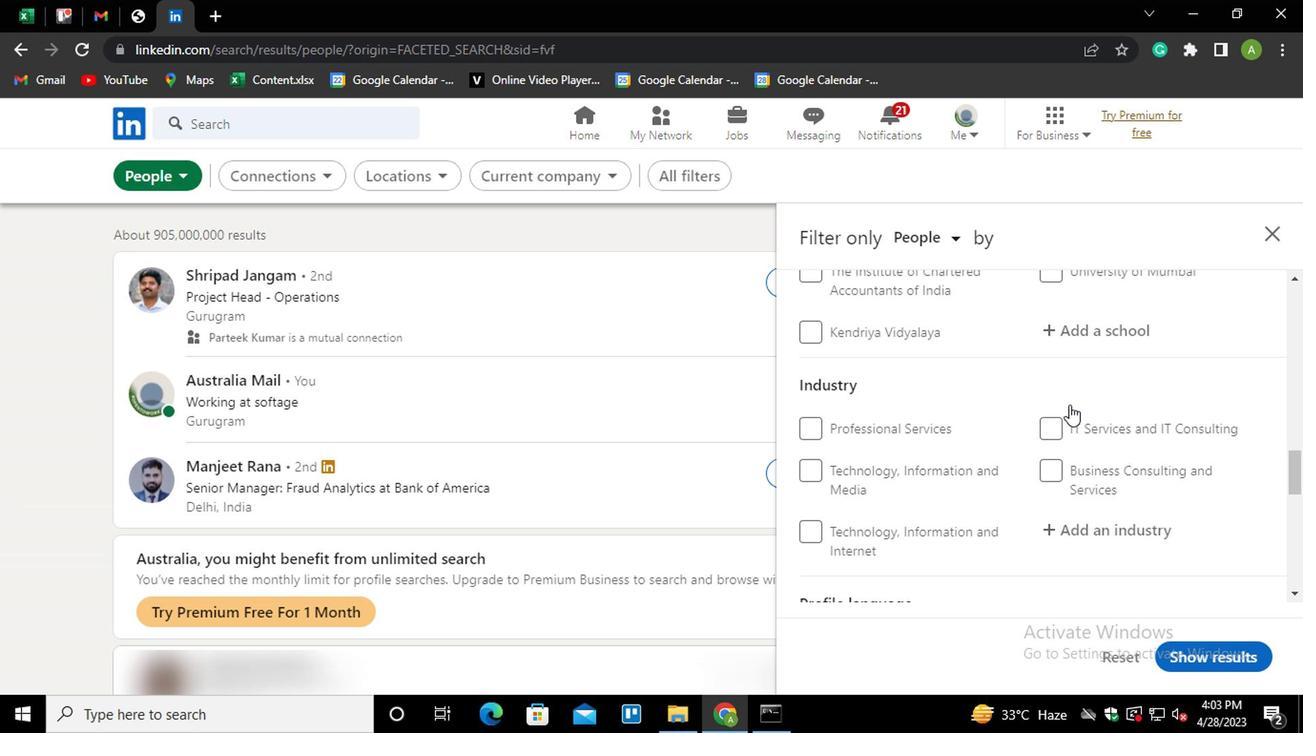
Action: Mouse moved to (826, 458)
Screenshot: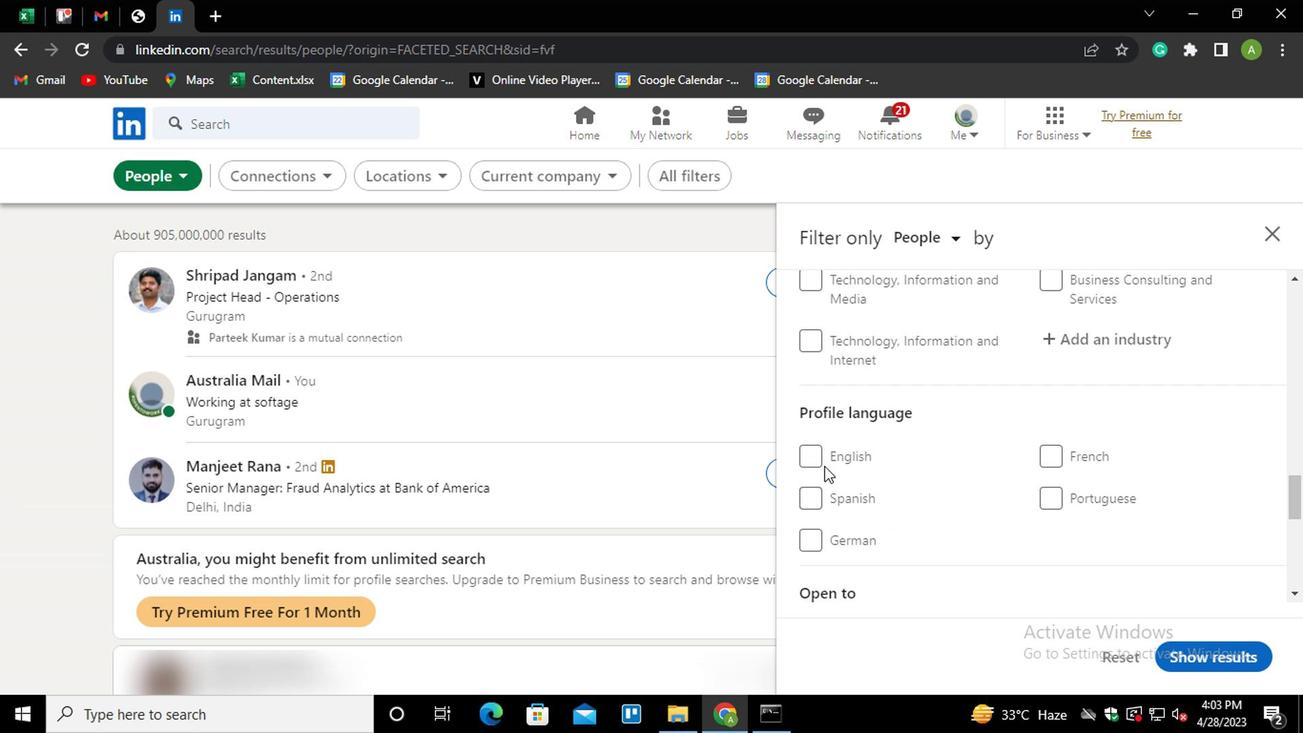 
Action: Mouse pressed left at (826, 458)
Screenshot: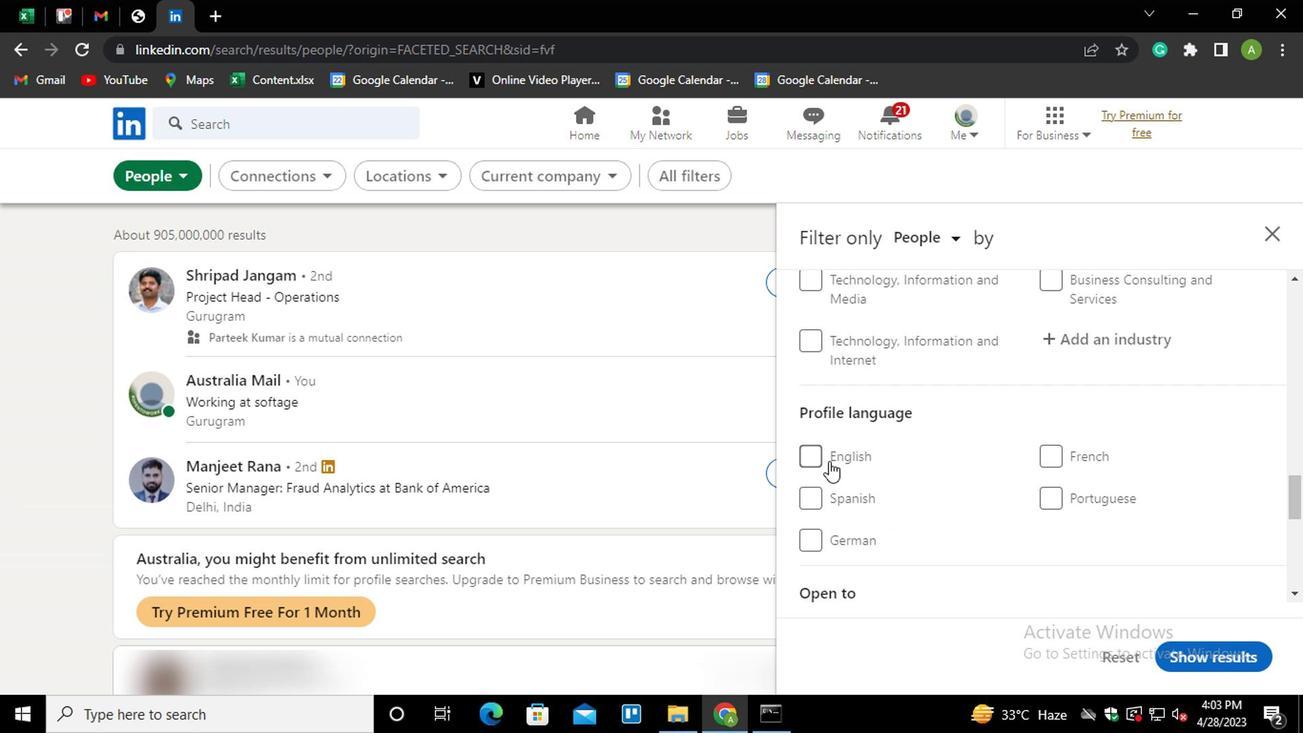 
Action: Mouse moved to (883, 463)
Screenshot: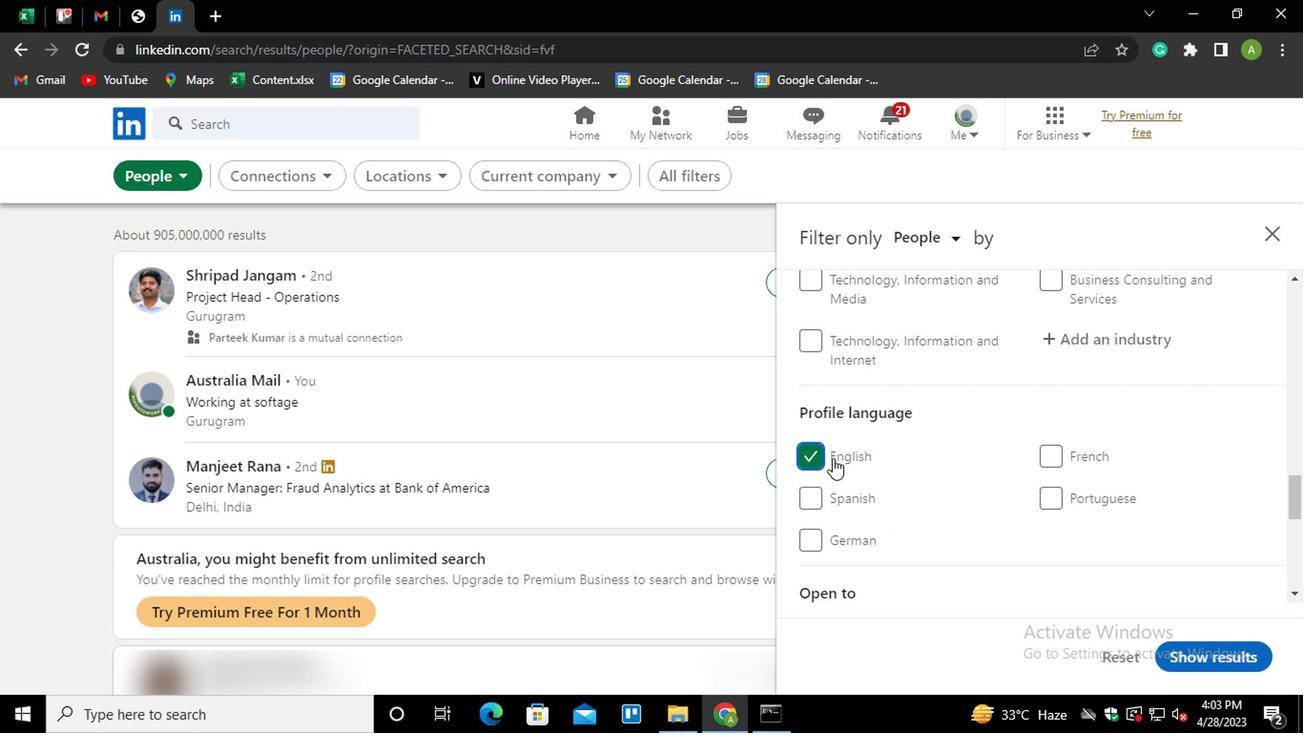 
Action: Mouse scrolled (883, 465) with delta (0, 1)
Screenshot: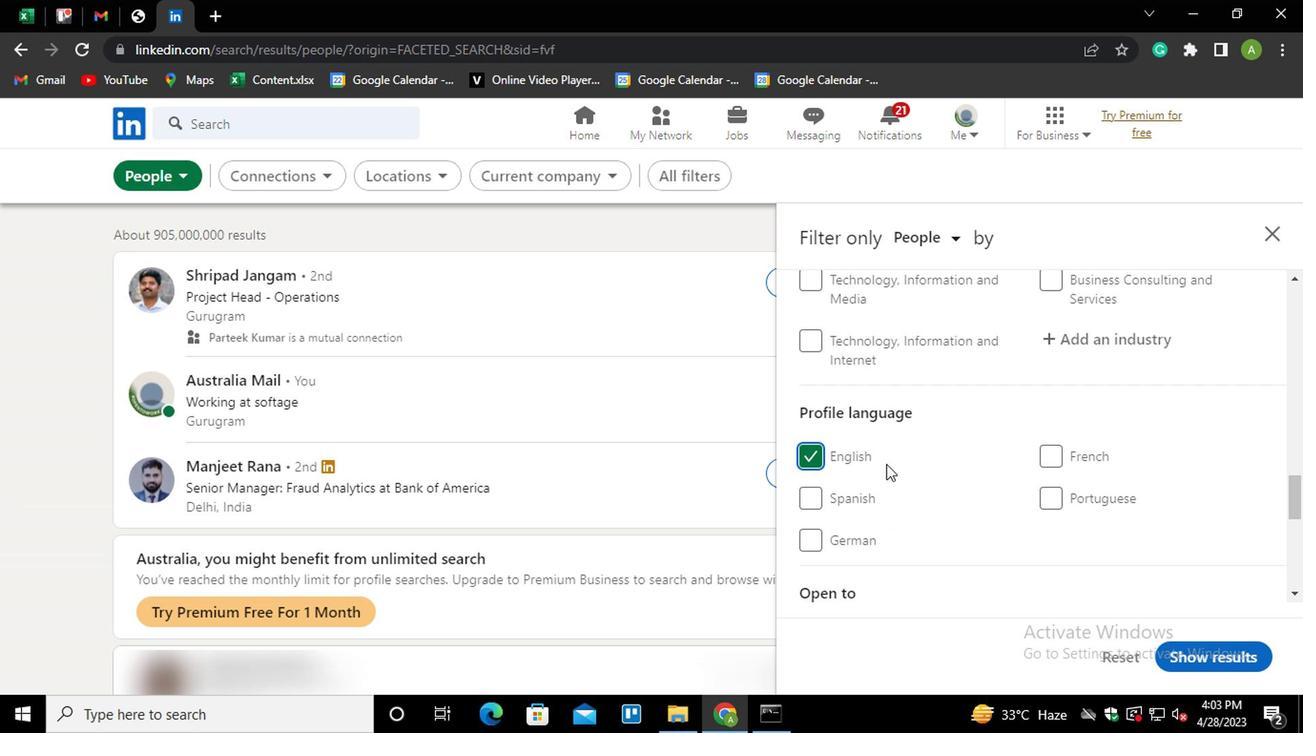 
Action: Mouse scrolled (883, 465) with delta (0, 1)
Screenshot: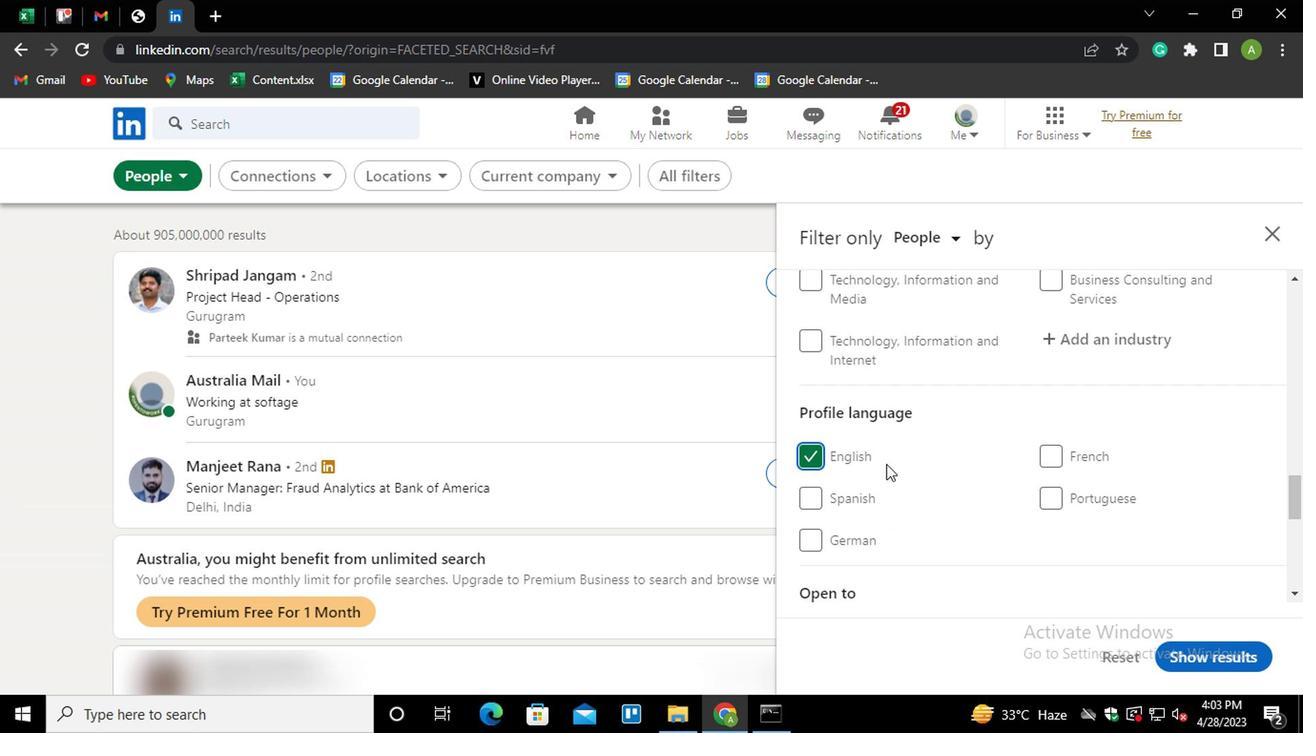 
Action: Mouse scrolled (883, 465) with delta (0, 1)
Screenshot: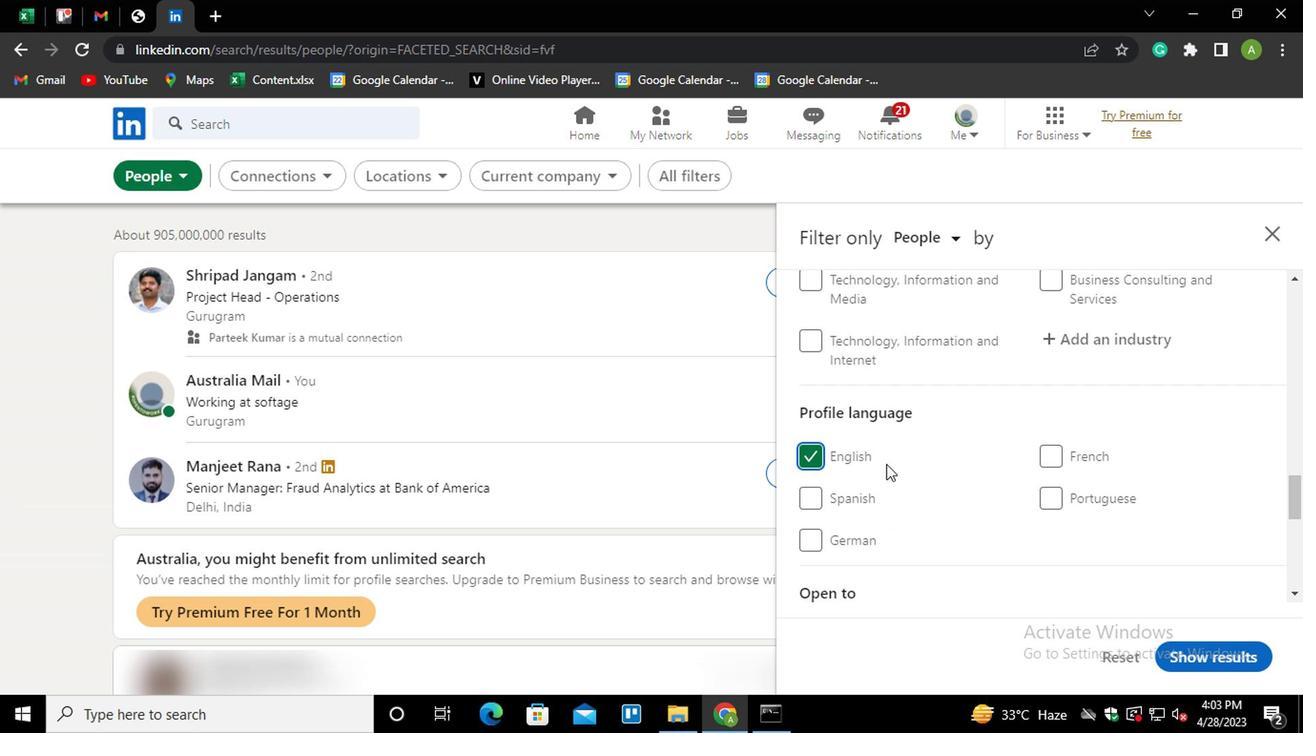 
Action: Mouse moved to (883, 463)
Screenshot: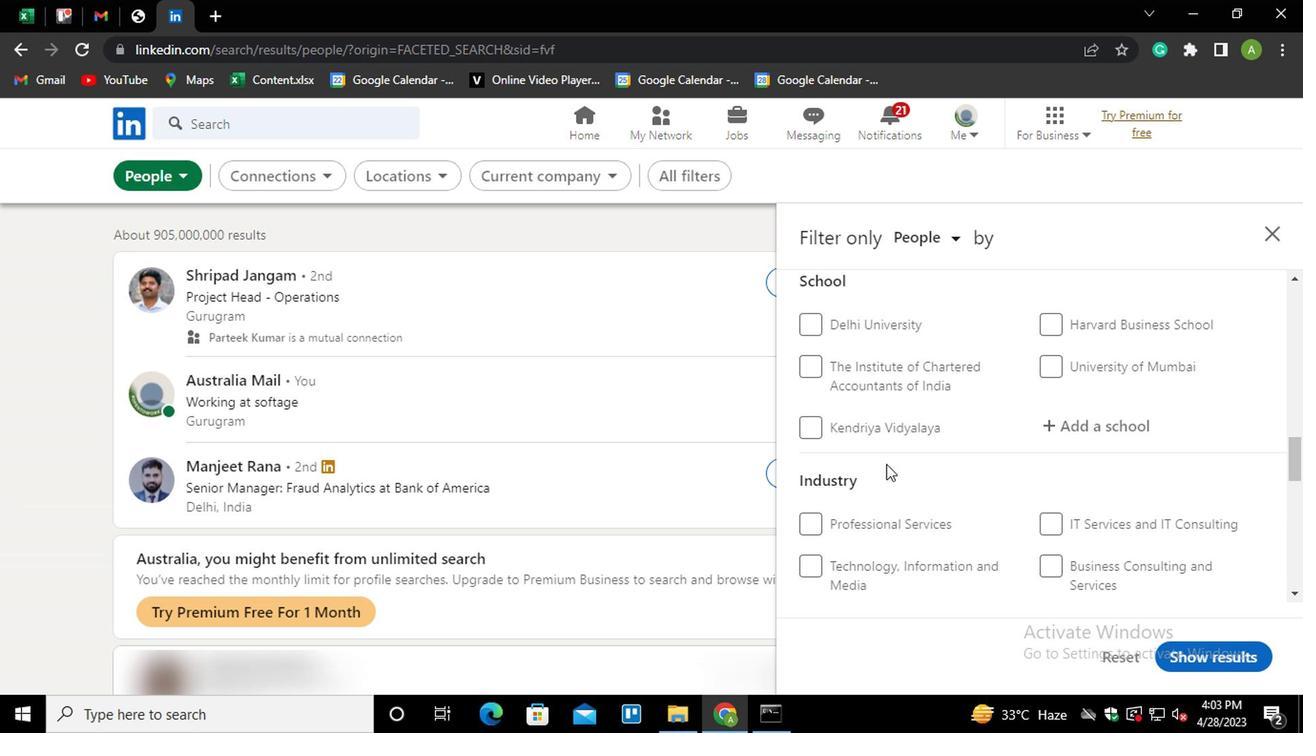 
Action: Mouse scrolled (883, 465) with delta (0, 1)
Screenshot: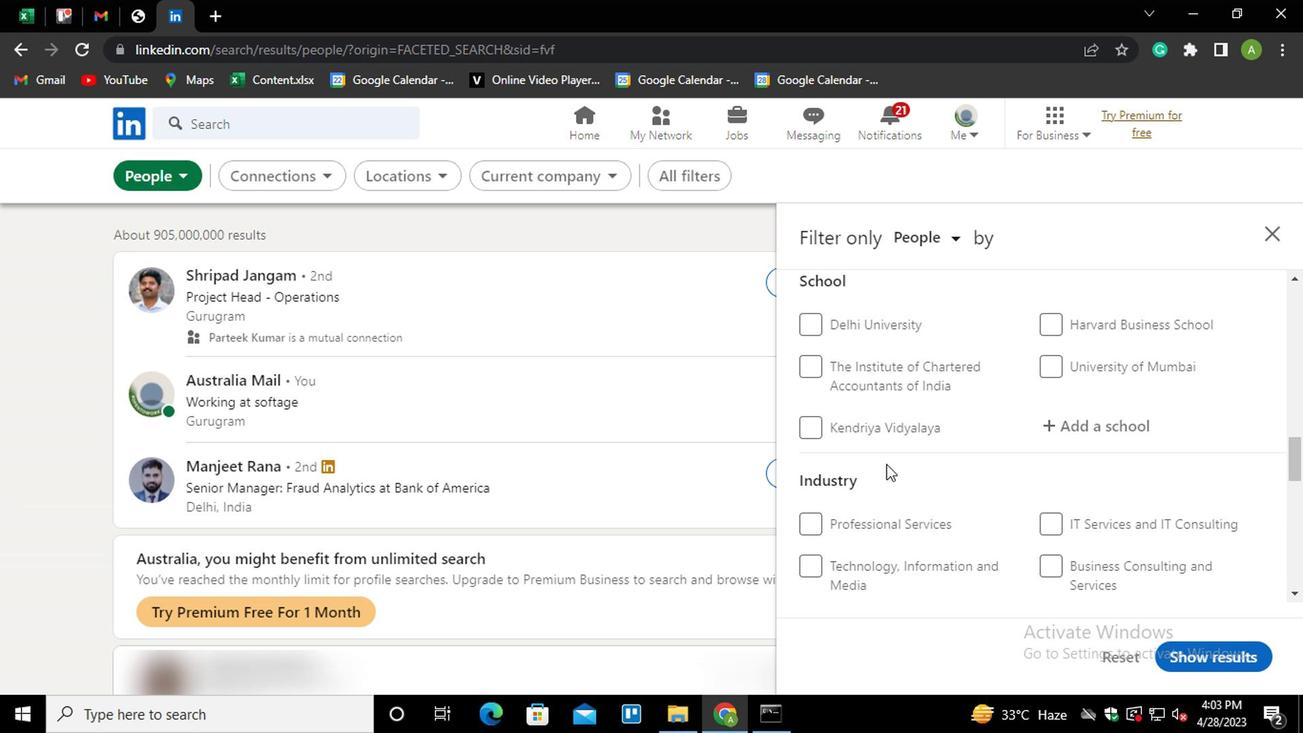 
Action: Mouse scrolled (883, 465) with delta (0, 1)
Screenshot: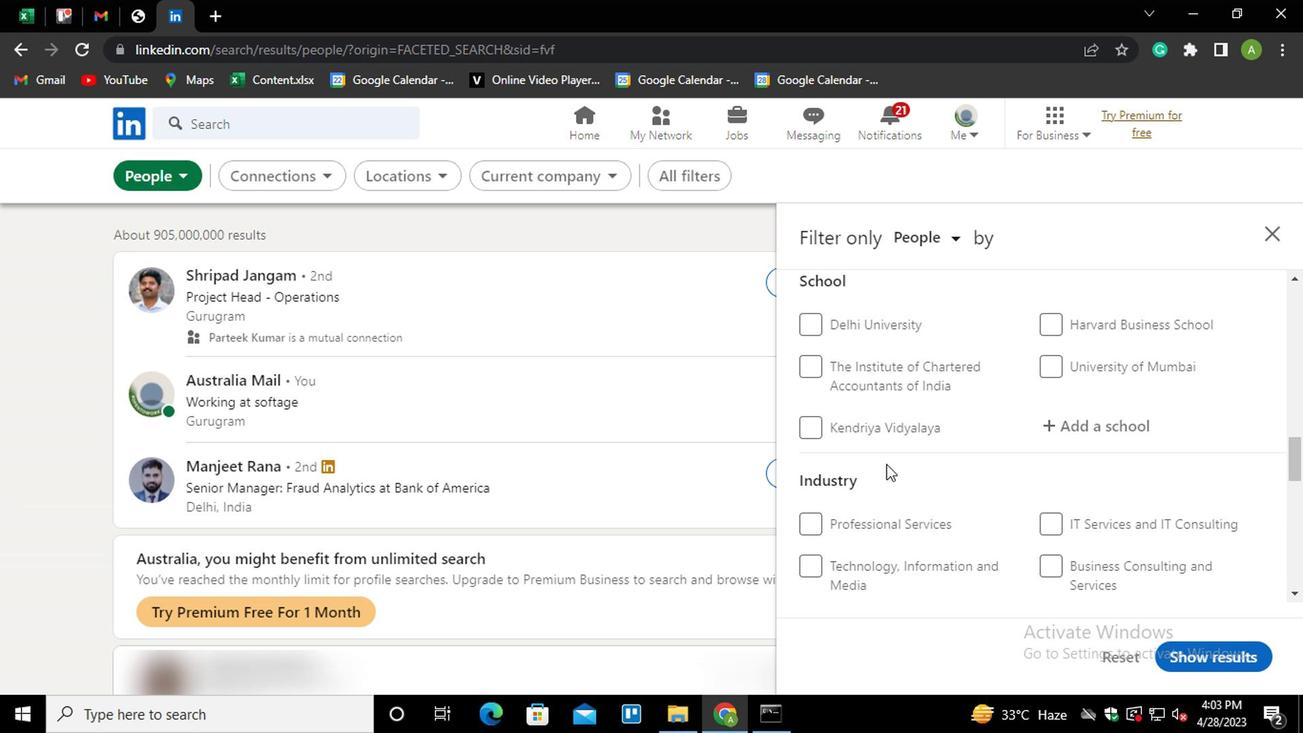 
Action: Mouse scrolled (883, 465) with delta (0, 1)
Screenshot: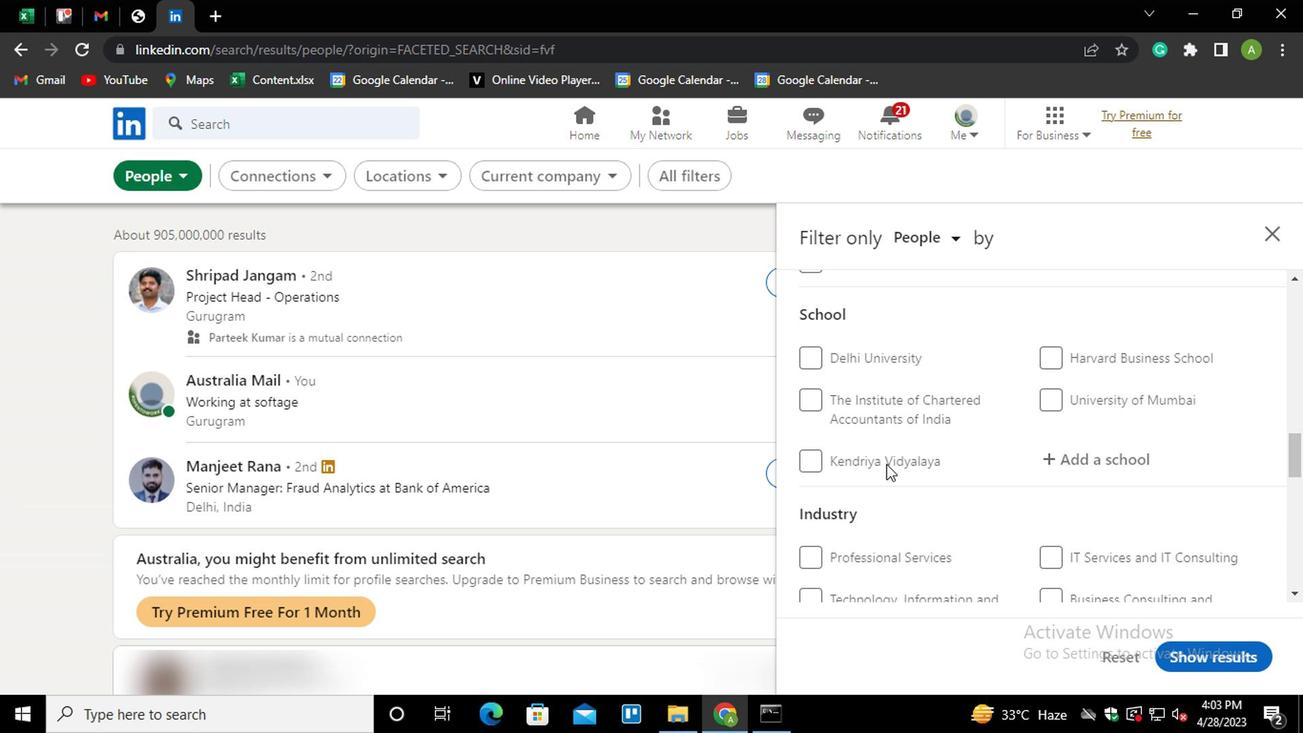 
Action: Mouse scrolled (883, 465) with delta (0, 1)
Screenshot: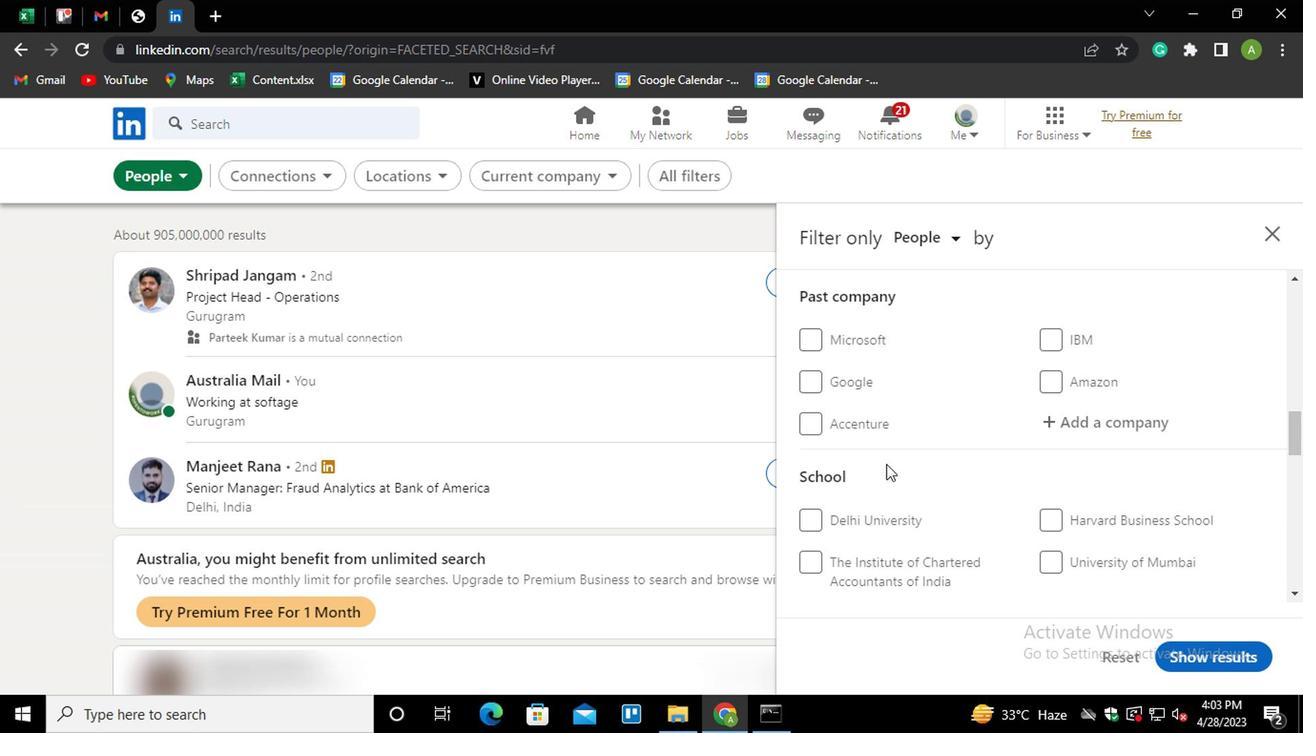
Action: Mouse scrolled (883, 465) with delta (0, 1)
Screenshot: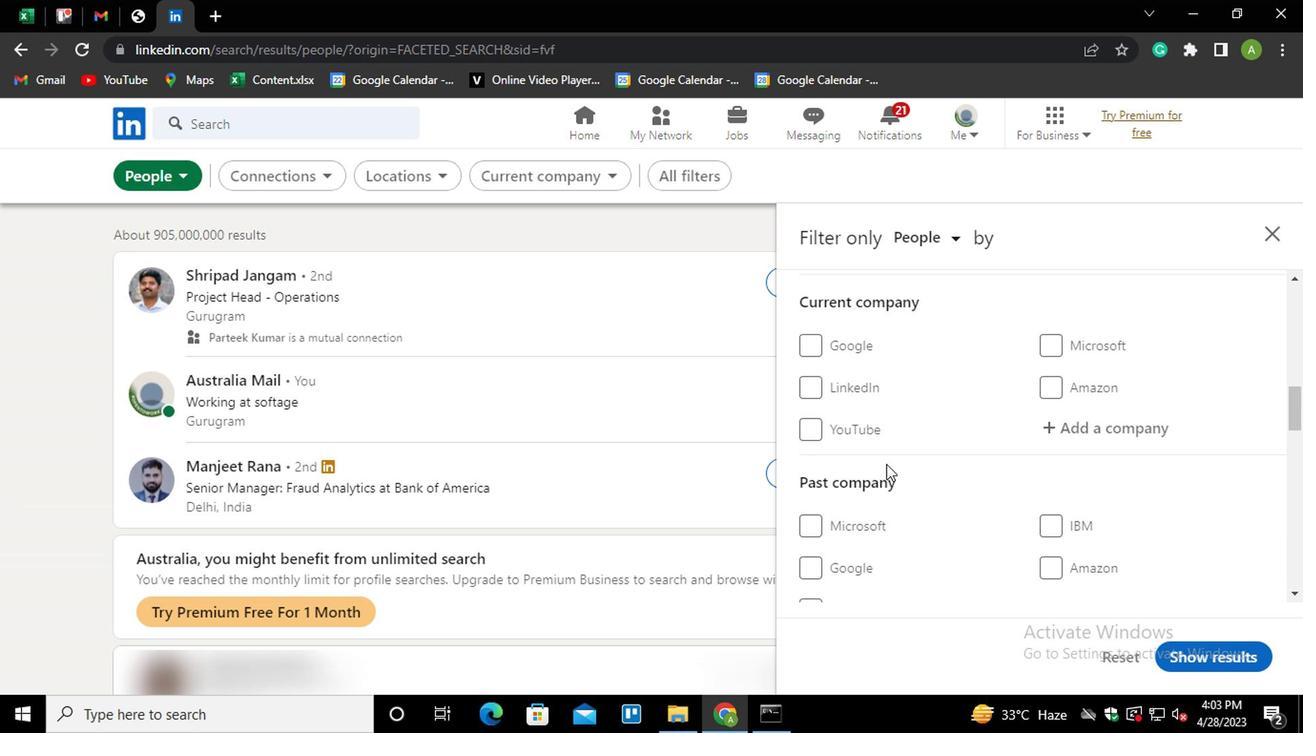 
Action: Mouse moved to (1045, 518)
Screenshot: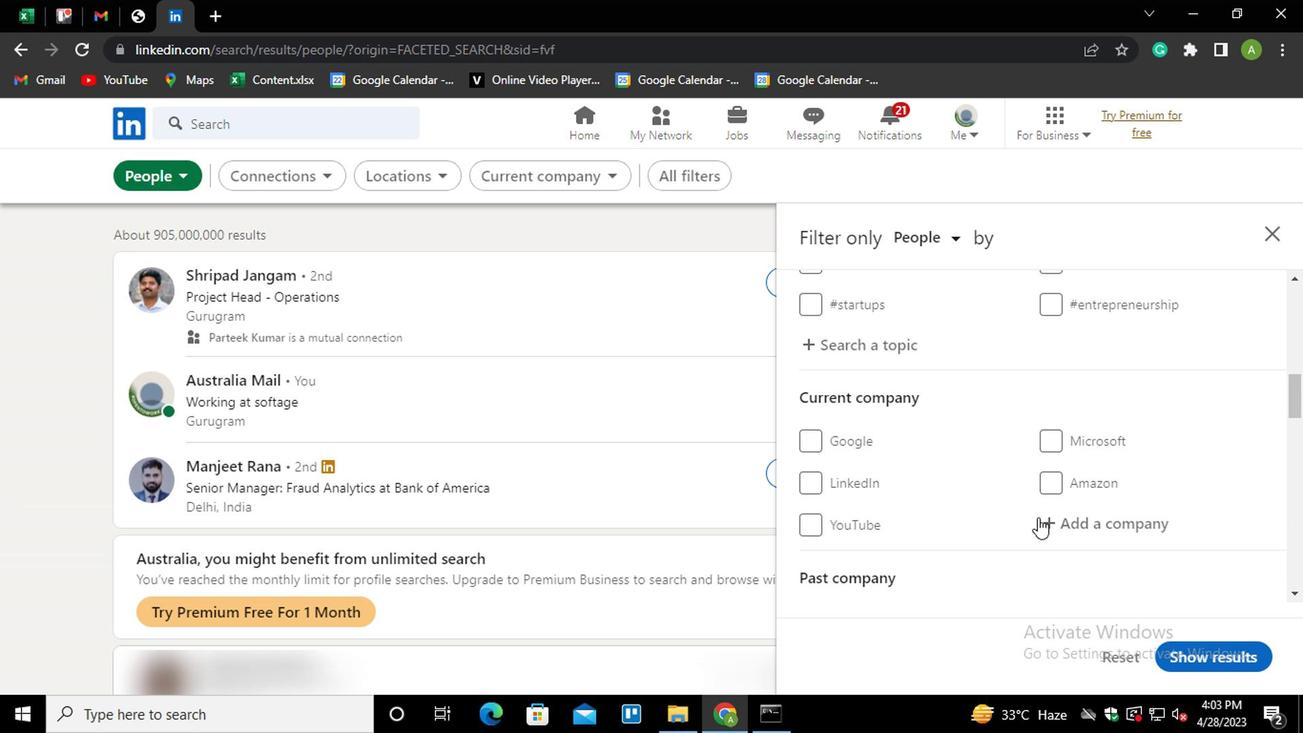 
Action: Mouse pressed left at (1045, 518)
Screenshot: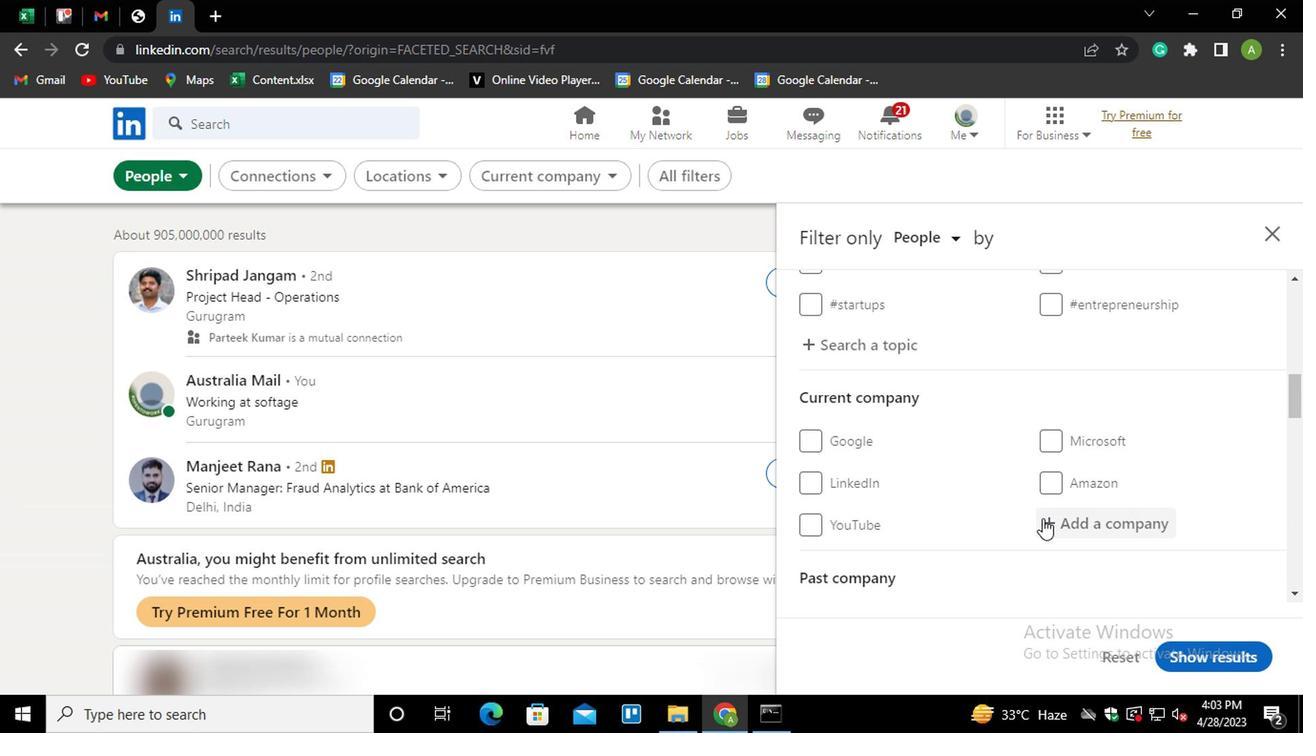 
Action: Key pressed <Key.shift><Key.shift><Key.shift><Key.shift><Key.shift><Key.shift><Key.shift><Key.shift><Key.shift><Key.shift><Key.shift><Key.shift><Key.shift><Key.shift><Key.shift><Key.shift><Key.shift><Key.shift><Key.shift><Key.shift><Key.shift><Key.shift><Key.shift><Key.shift><Key.shift><Key.shift><Key.shift><Key.shift><Key.shift><Key.shift>L<Key.shift><Key.shift><Key.shift>&<Key.shift>T<Key.down><Key.enter>
Screenshot: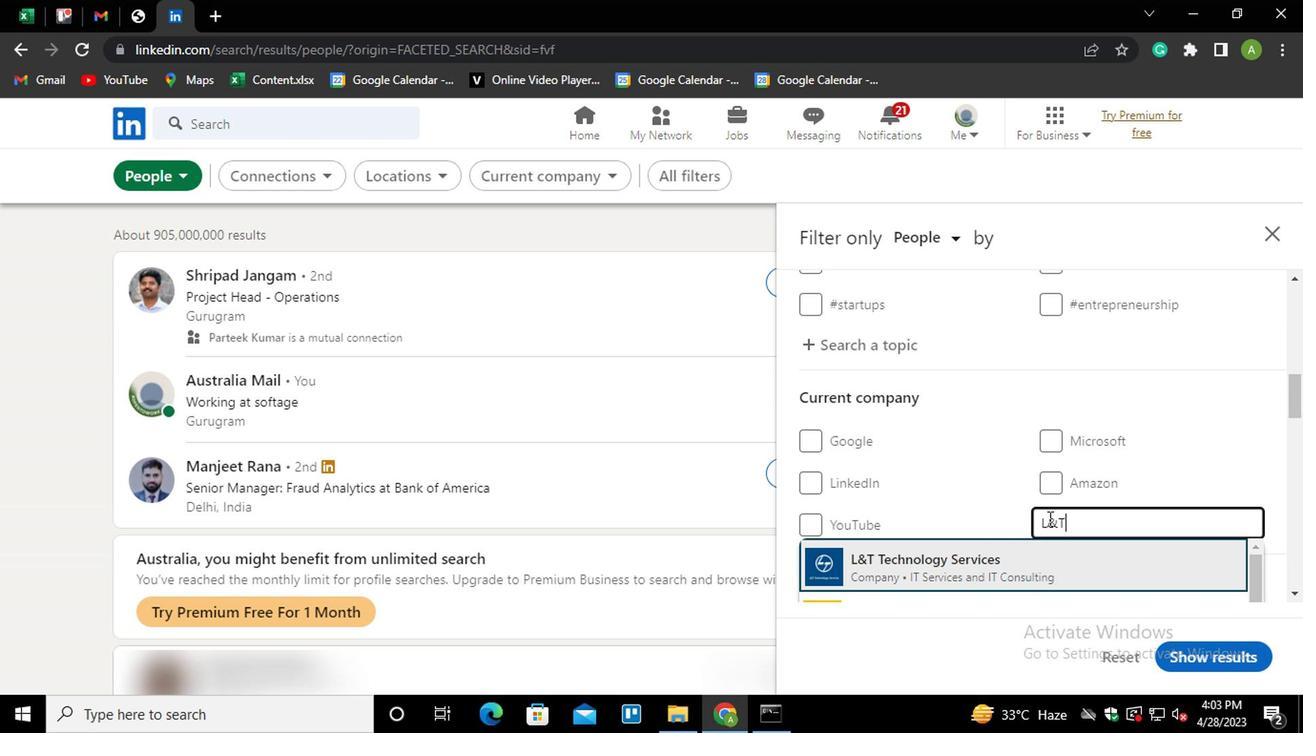 
Action: Mouse scrolled (1045, 517) with delta (0, 0)
Screenshot: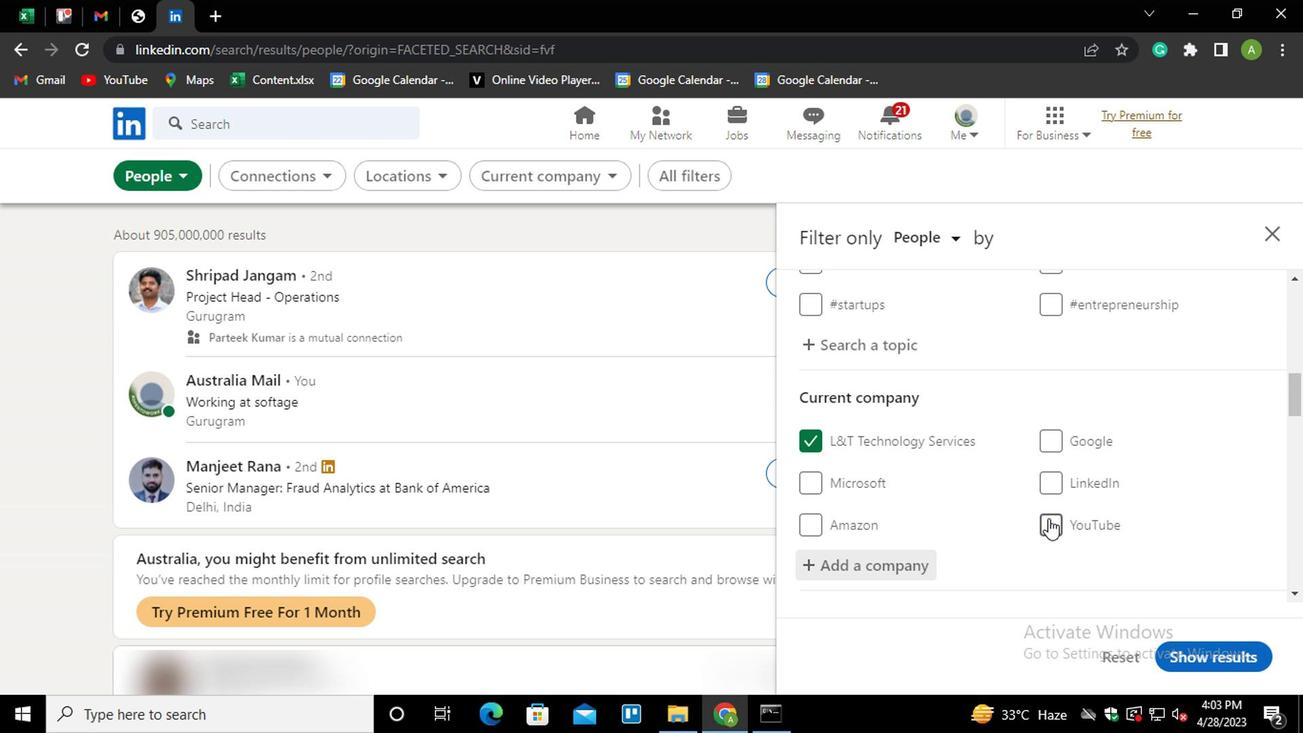 
Action: Mouse scrolled (1045, 517) with delta (0, 0)
Screenshot: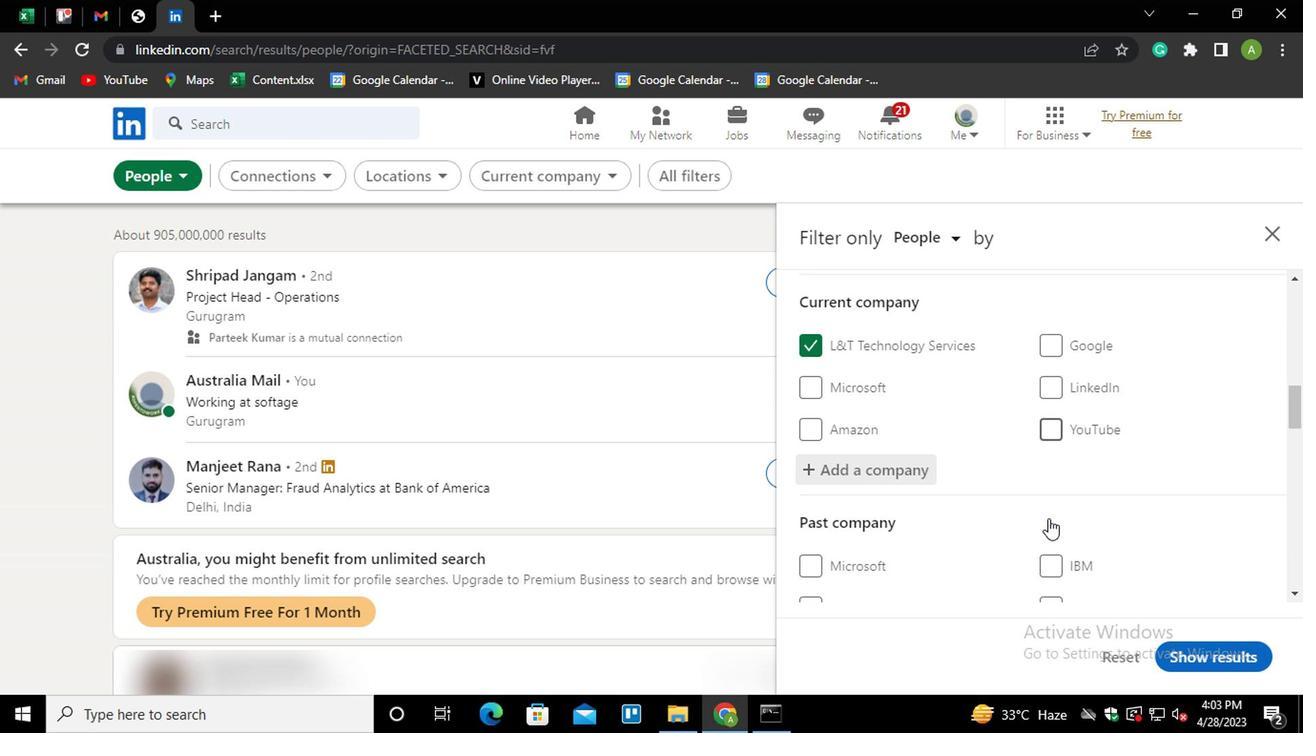 
Action: Mouse scrolled (1045, 517) with delta (0, 0)
Screenshot: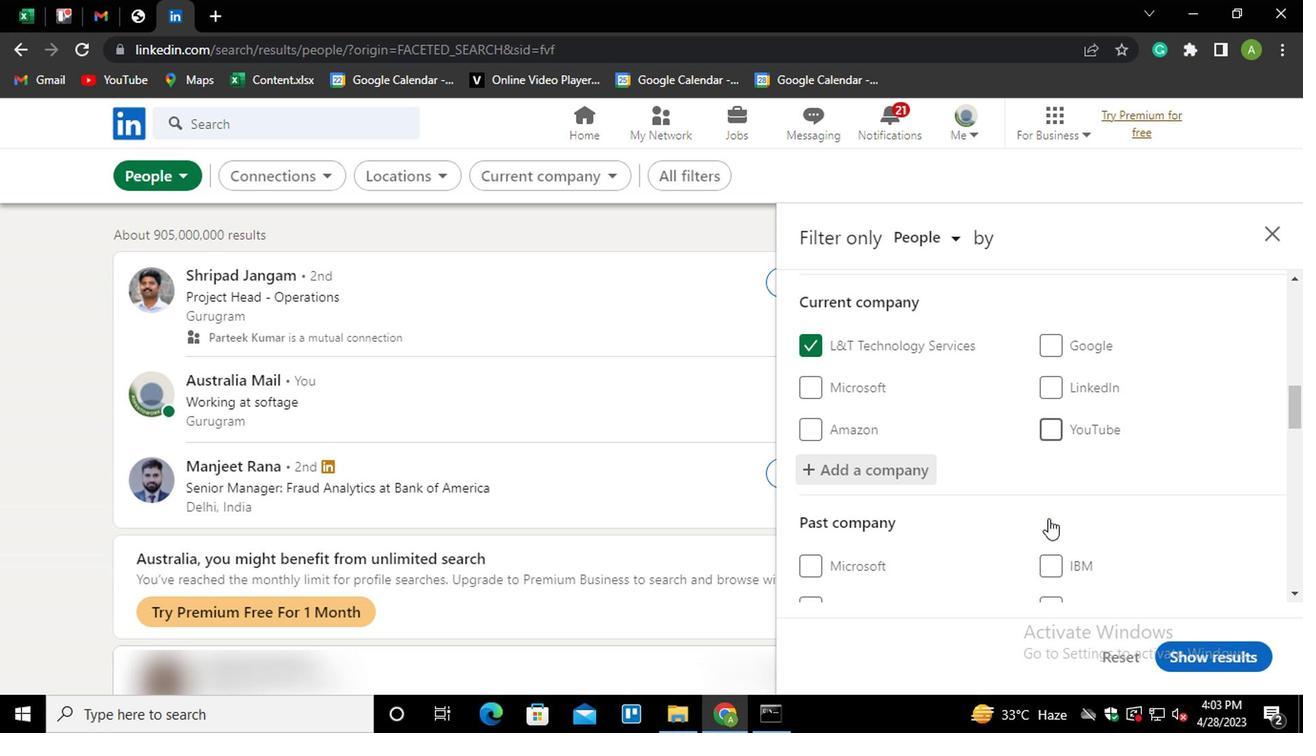 
Action: Mouse scrolled (1045, 517) with delta (0, 0)
Screenshot: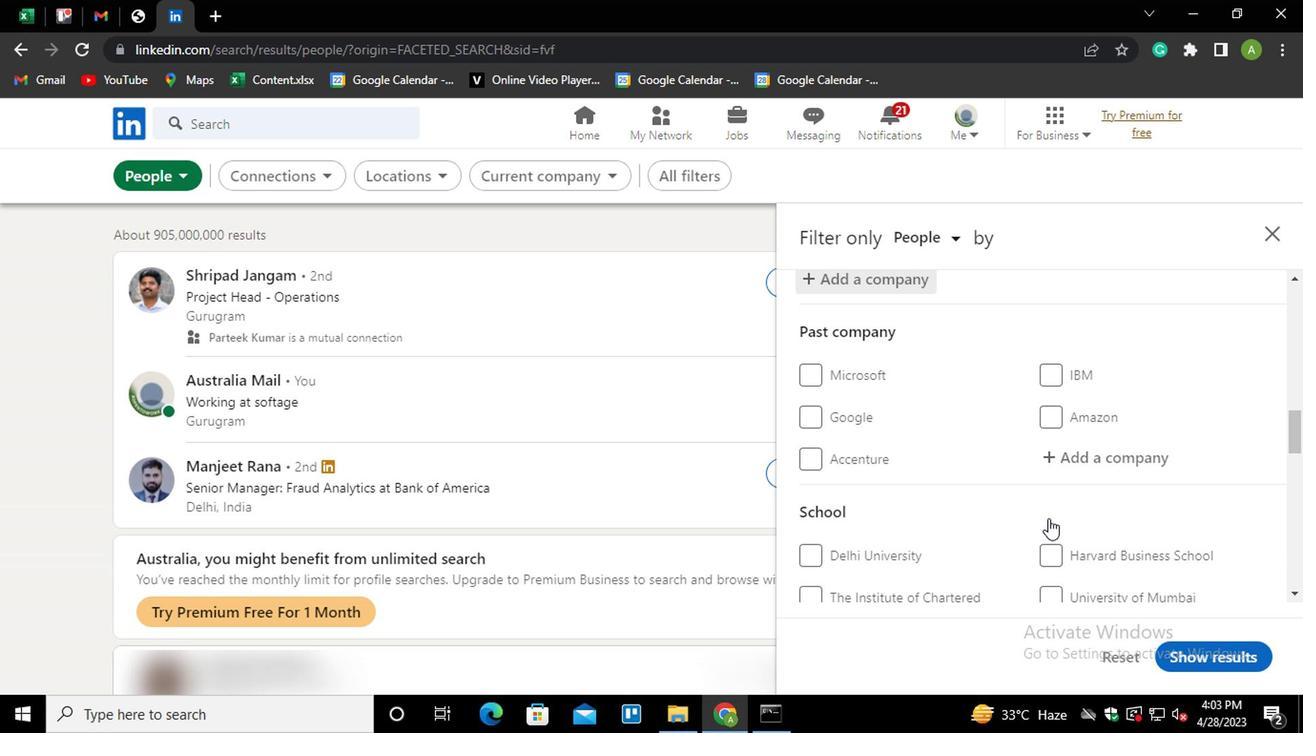 
Action: Mouse scrolled (1045, 517) with delta (0, 0)
Screenshot: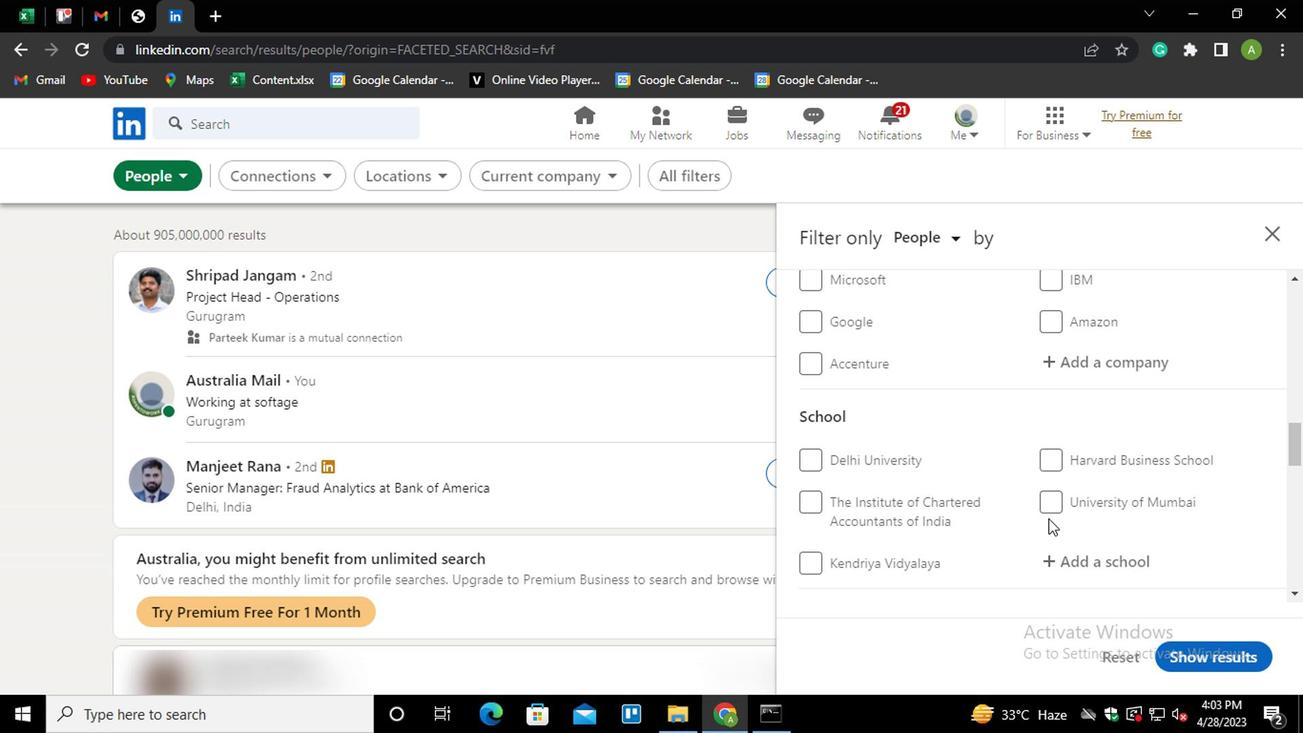 
Action: Mouse moved to (1074, 468)
Screenshot: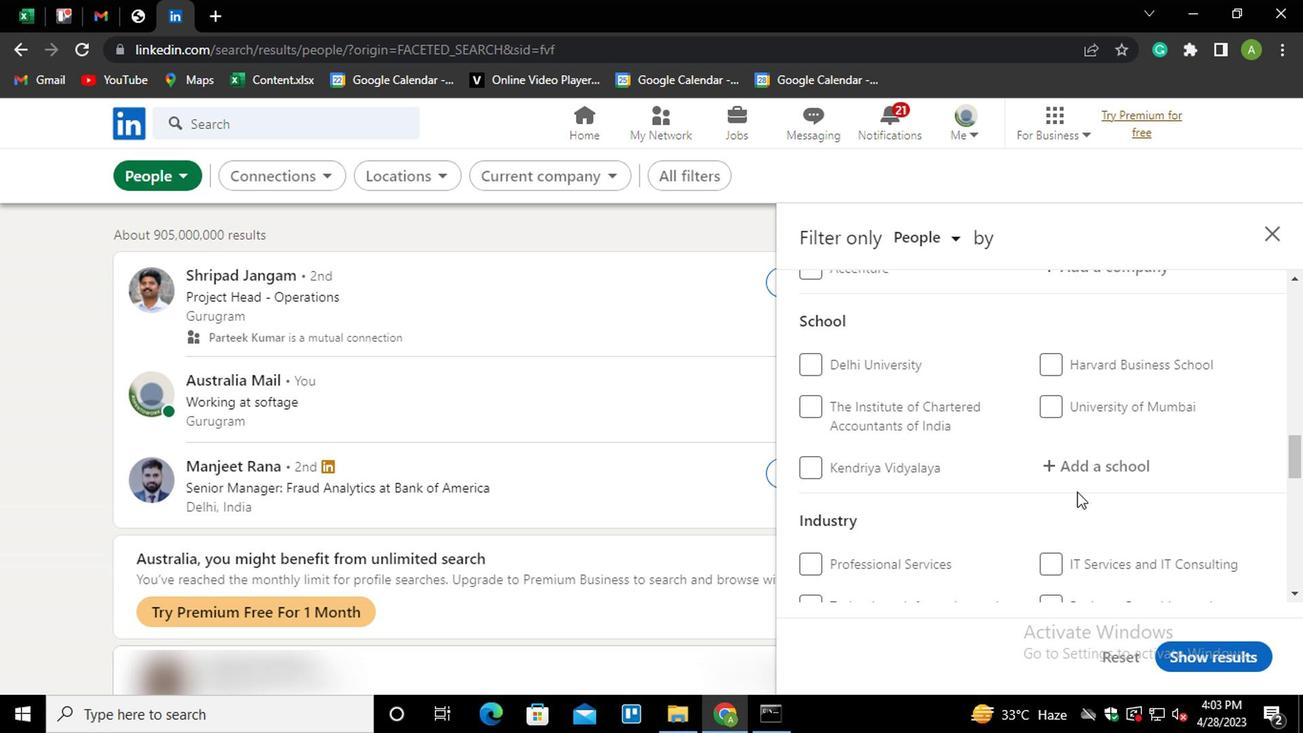 
Action: Mouse pressed left at (1074, 468)
Screenshot: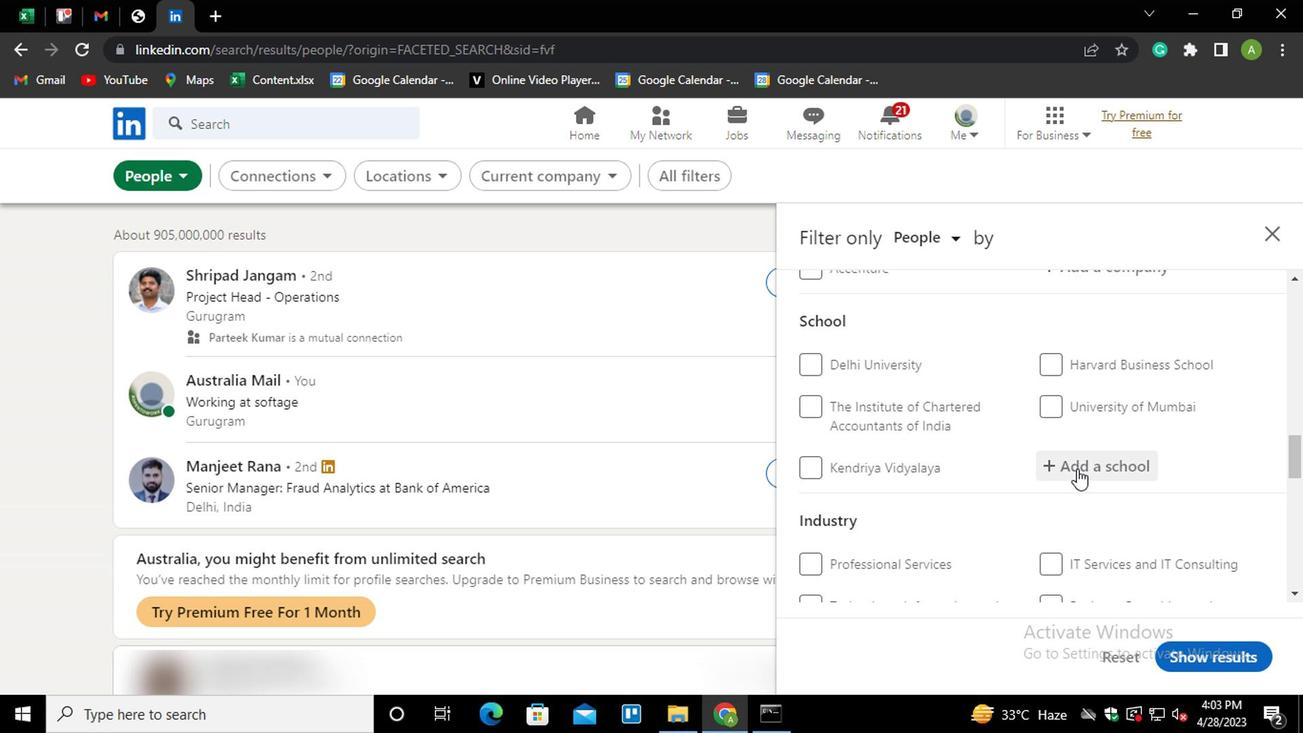 
Action: Key pressed <Key.shift>D
Screenshot: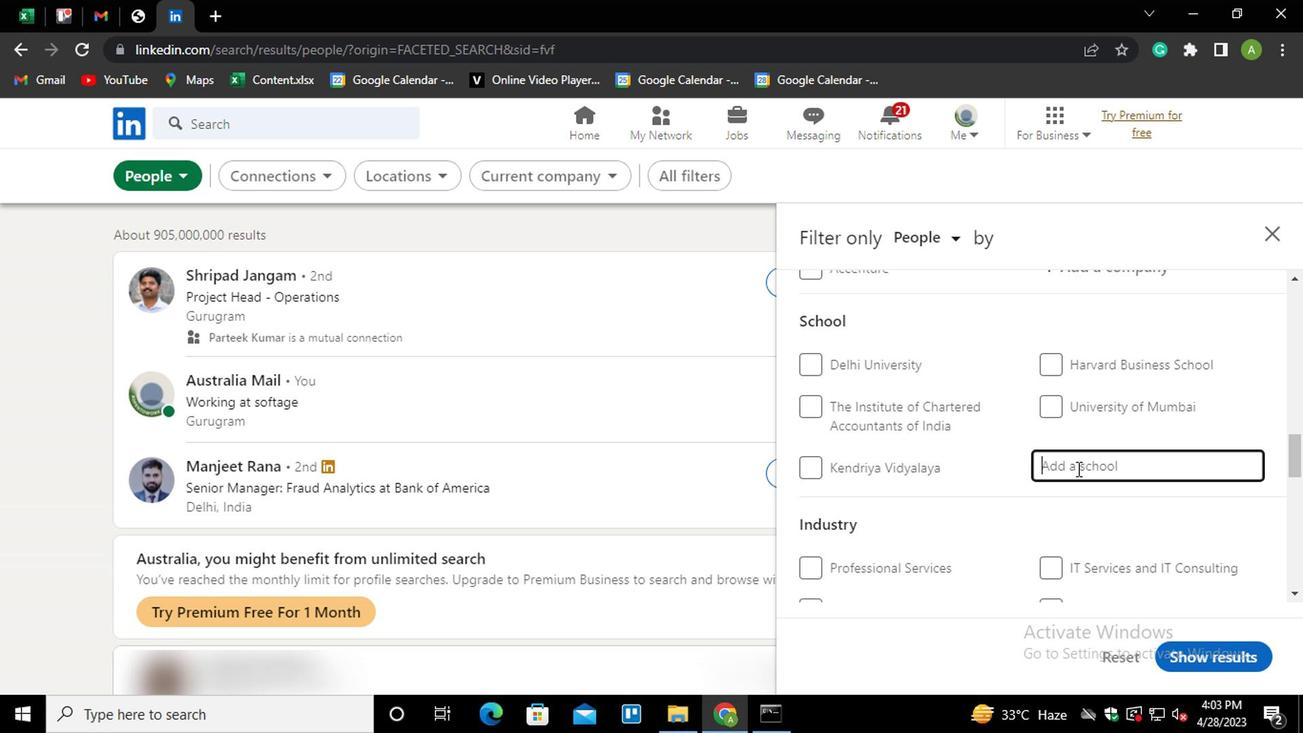 
Action: Mouse moved to (1074, 468)
Screenshot: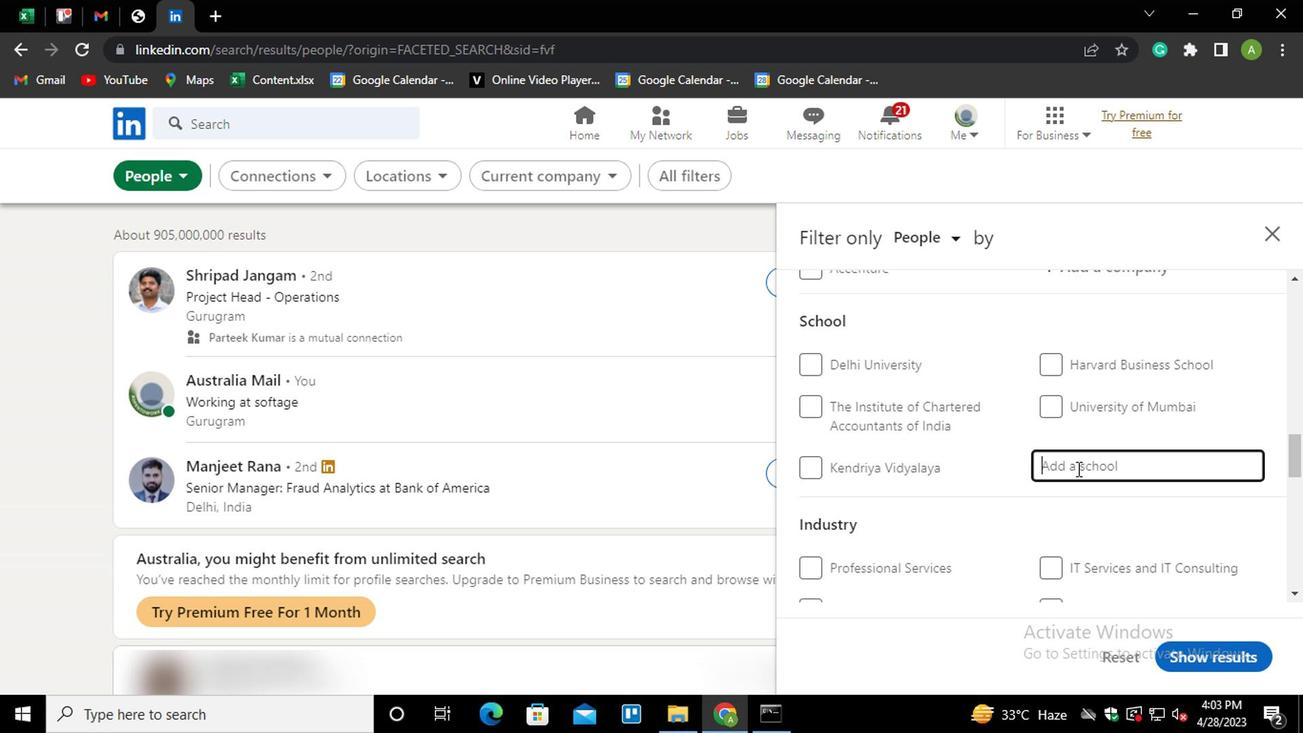 
Action: Key pressed R.<Key.shift><Key.space><Key.shift>HARISINGH<Key.down><Key.enter>
Screenshot: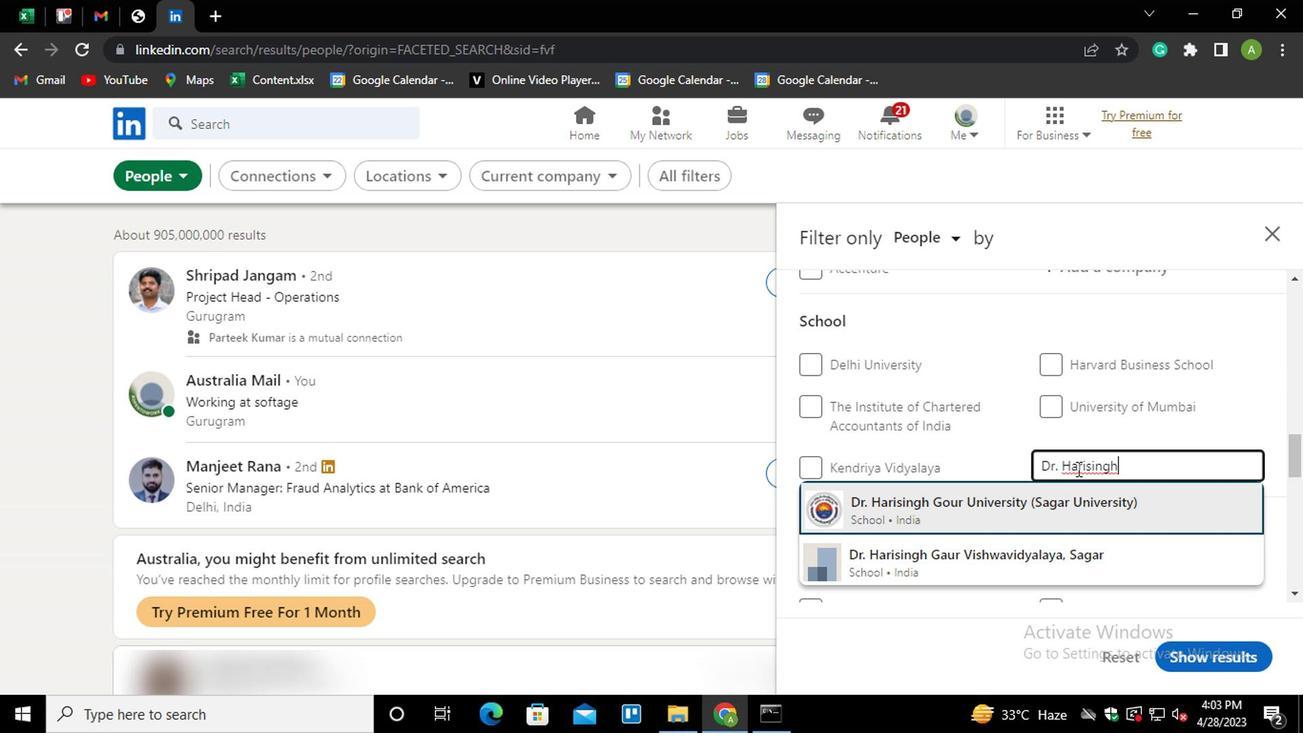 
Action: Mouse scrolled (1074, 467) with delta (0, 0)
Screenshot: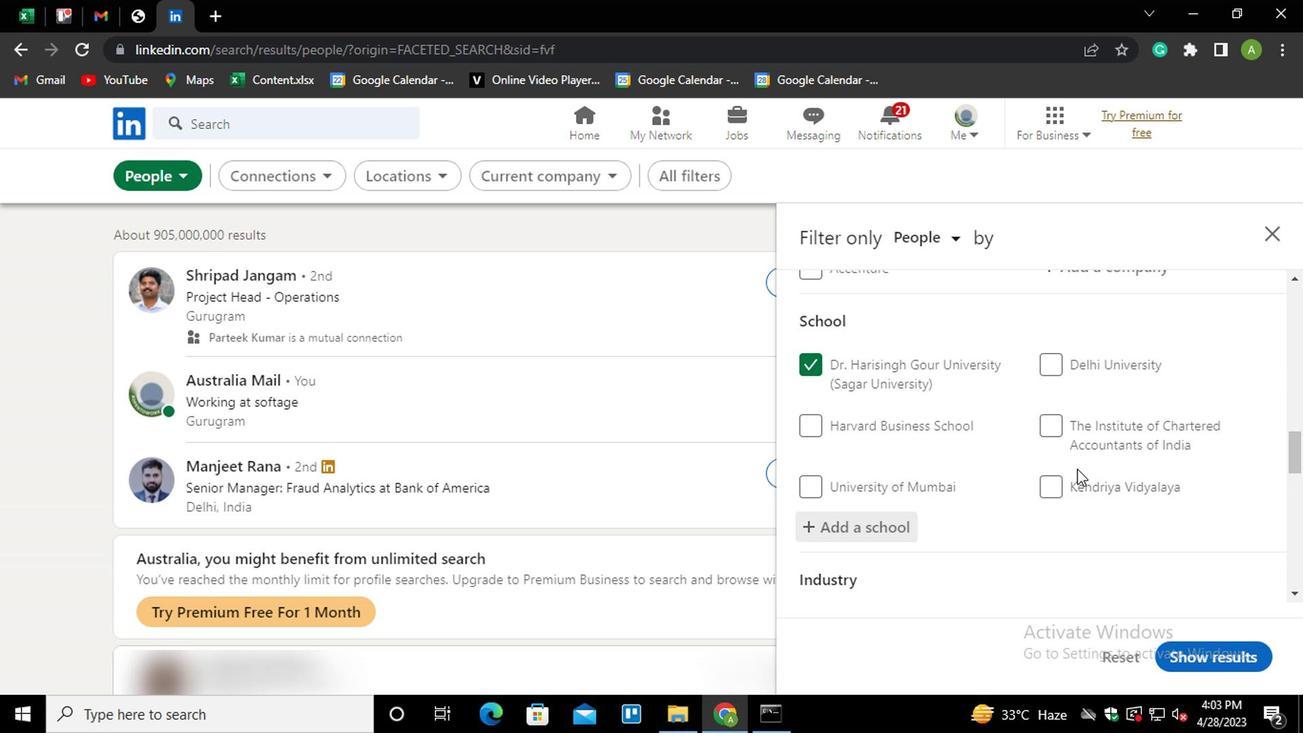
Action: Mouse scrolled (1074, 467) with delta (0, 0)
Screenshot: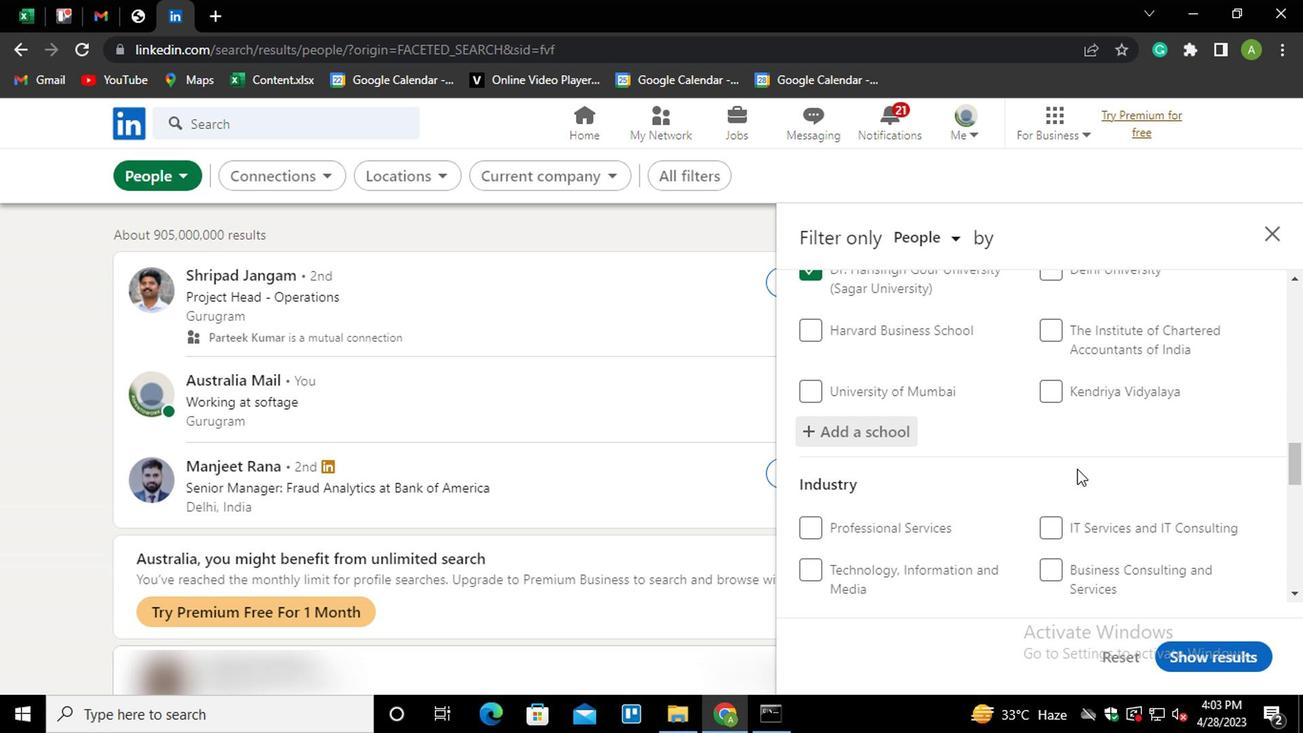 
Action: Mouse scrolled (1074, 467) with delta (0, 0)
Screenshot: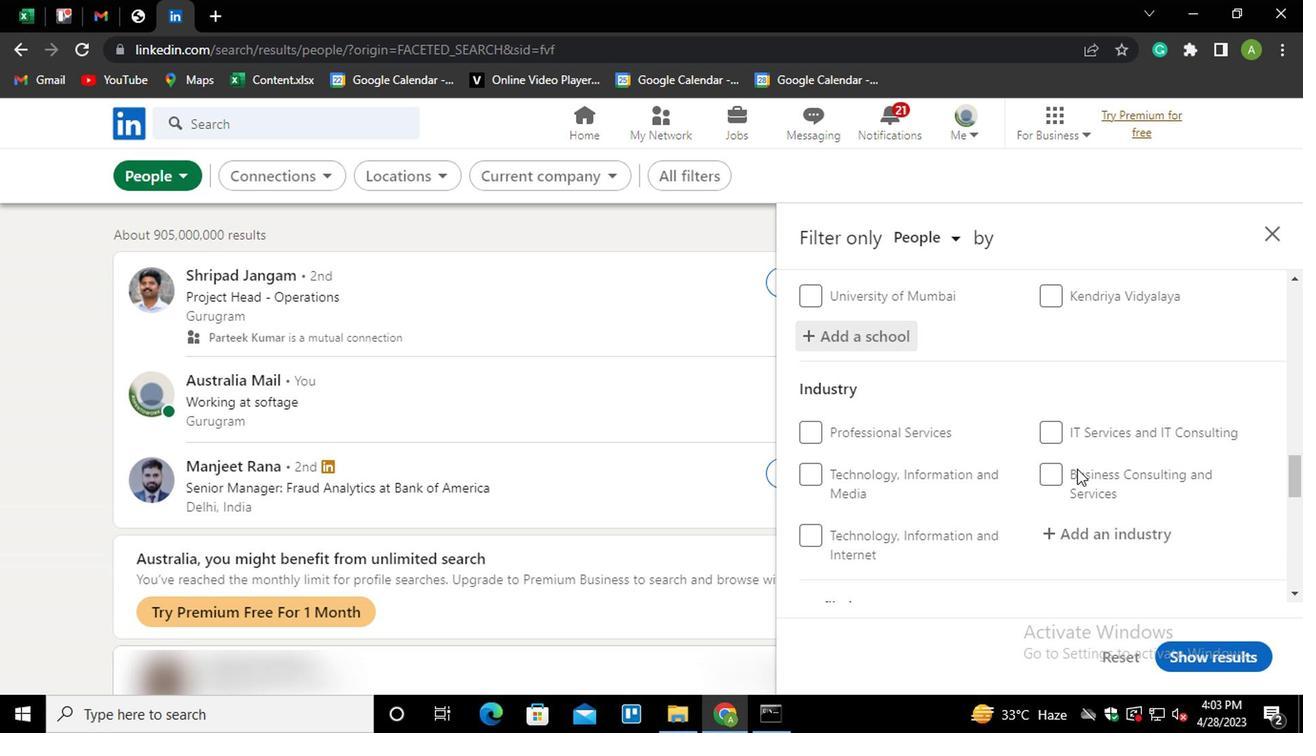 
Action: Mouse scrolled (1074, 467) with delta (0, 0)
Screenshot: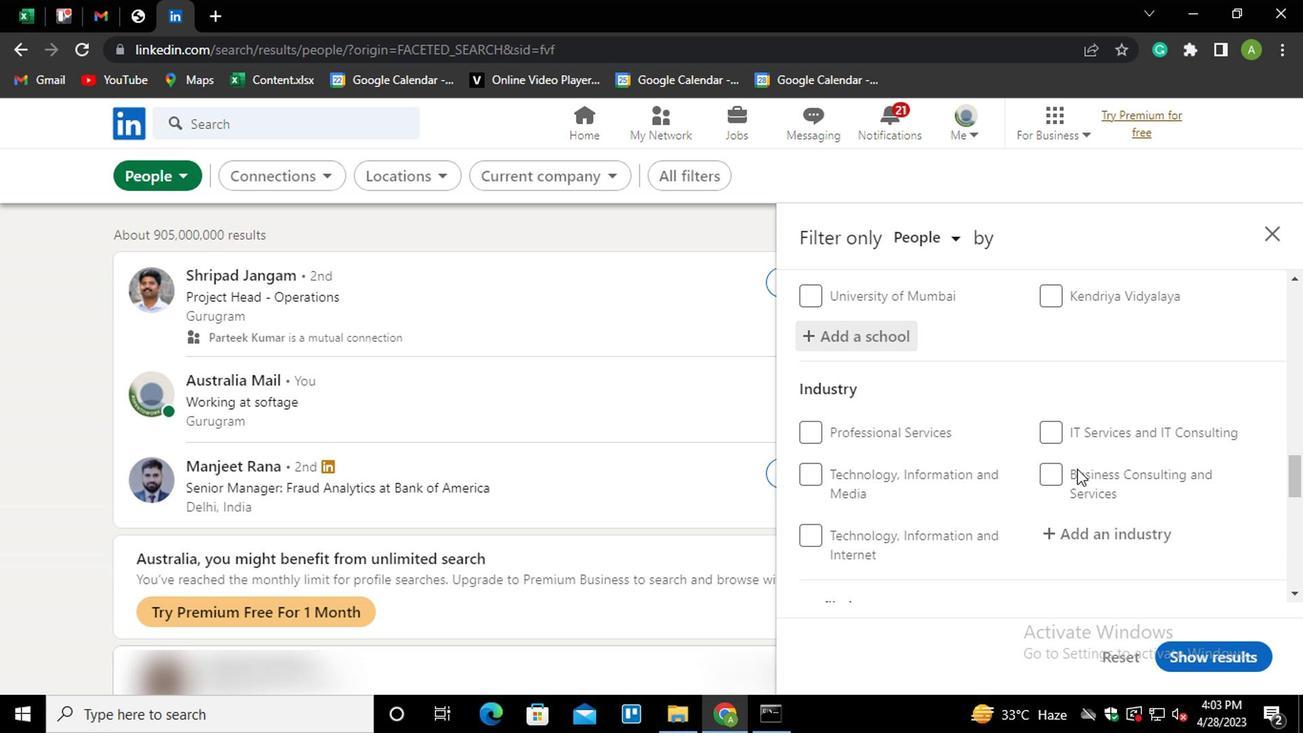 
Action: Mouse moved to (1061, 345)
Screenshot: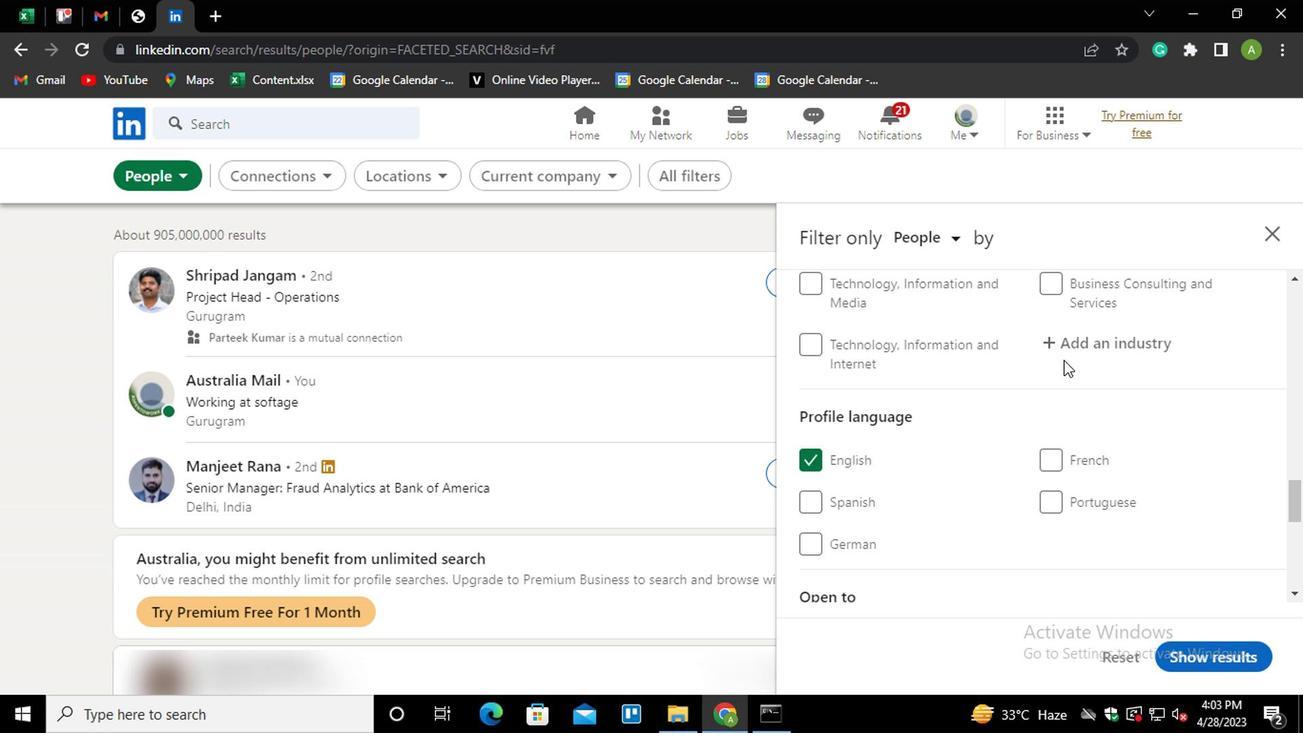 
Action: Mouse pressed left at (1061, 345)
Screenshot: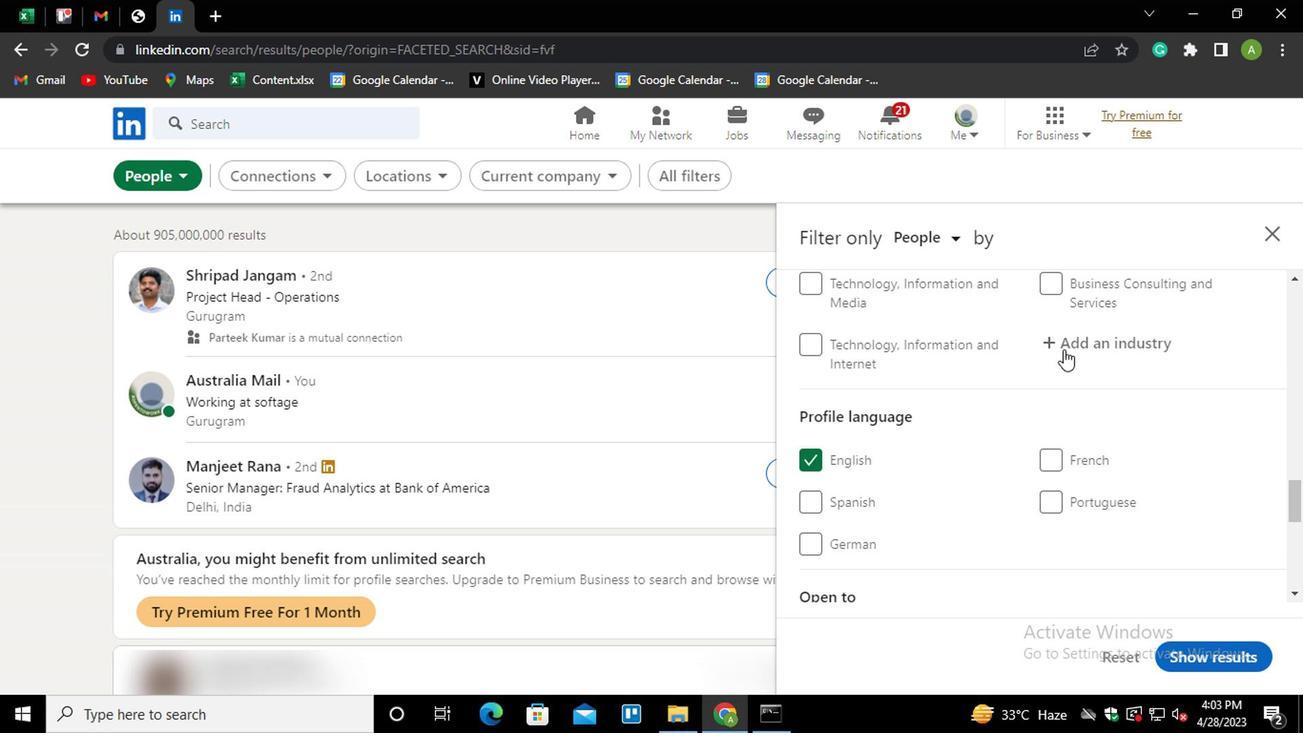 
Action: Key pressed <Key.shift>RETAIL<Key.space><Key.shift>GRO<Key.down><Key.enter>
Screenshot: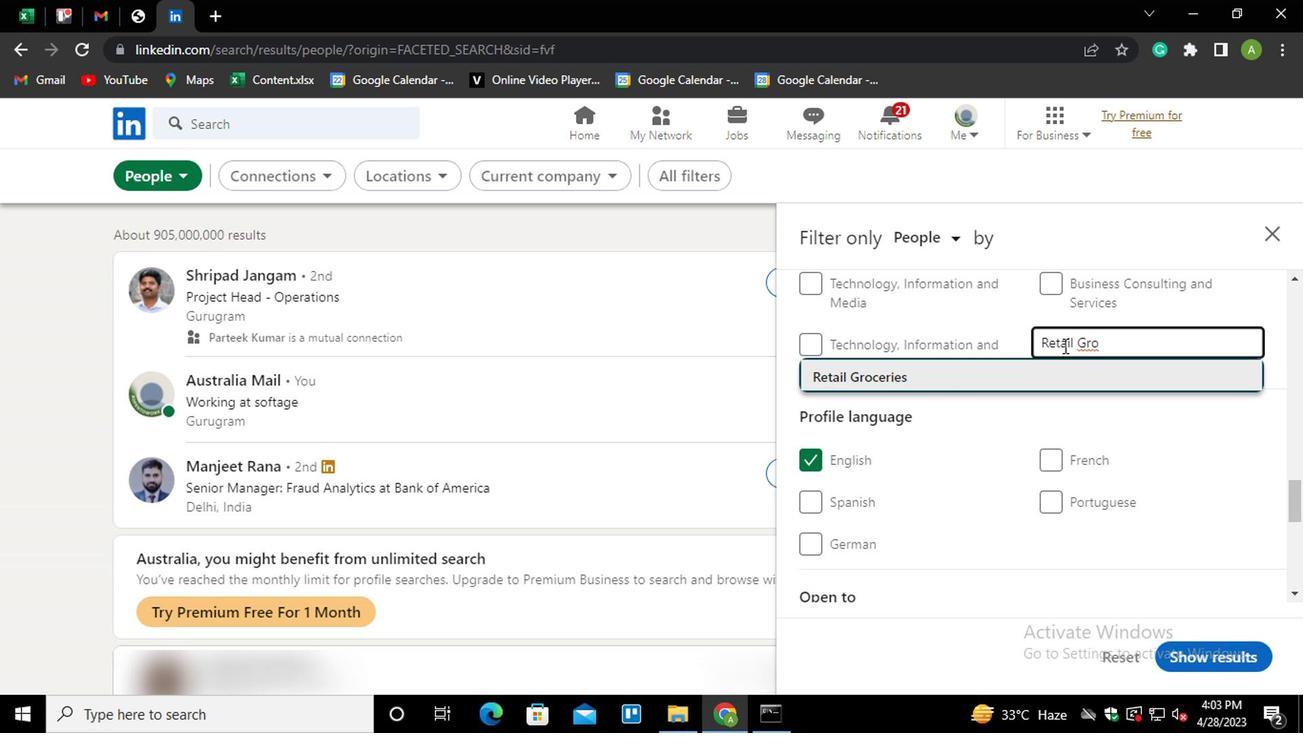 
Action: Mouse scrolled (1061, 344) with delta (0, 0)
Screenshot: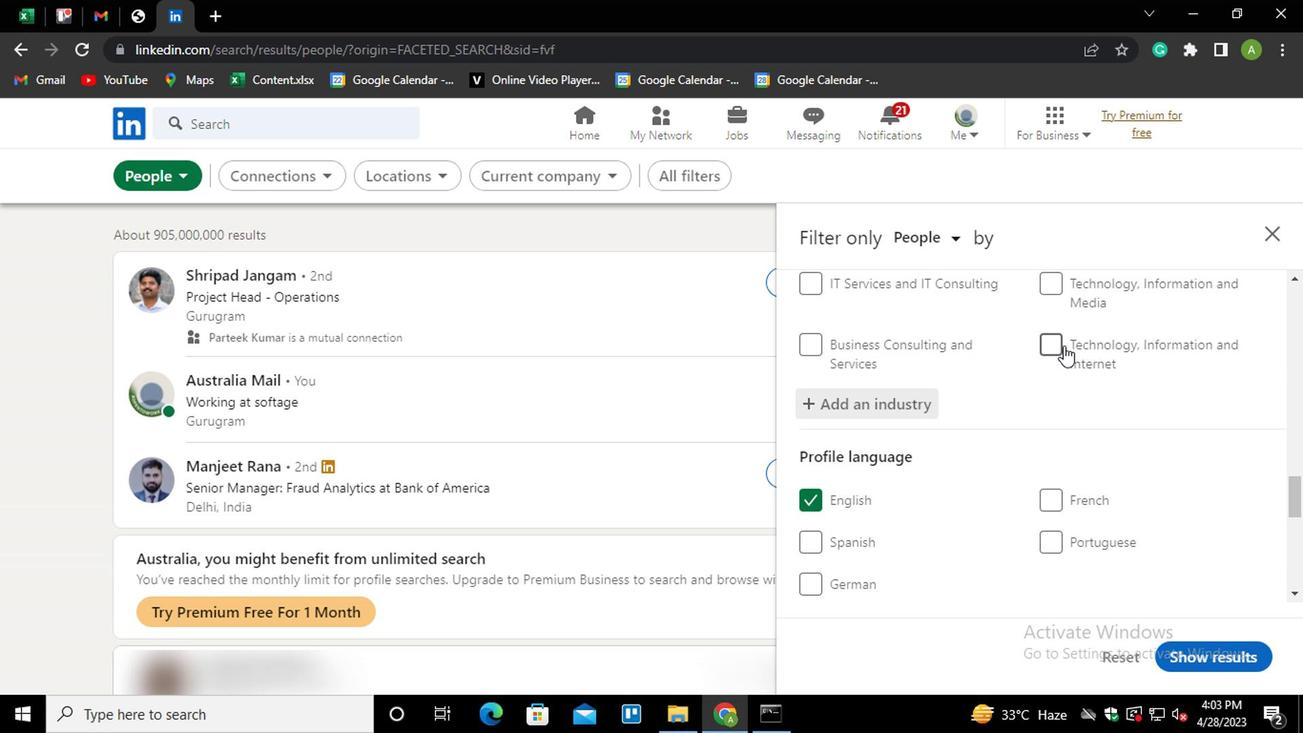 
Action: Mouse scrolled (1061, 344) with delta (0, 0)
Screenshot: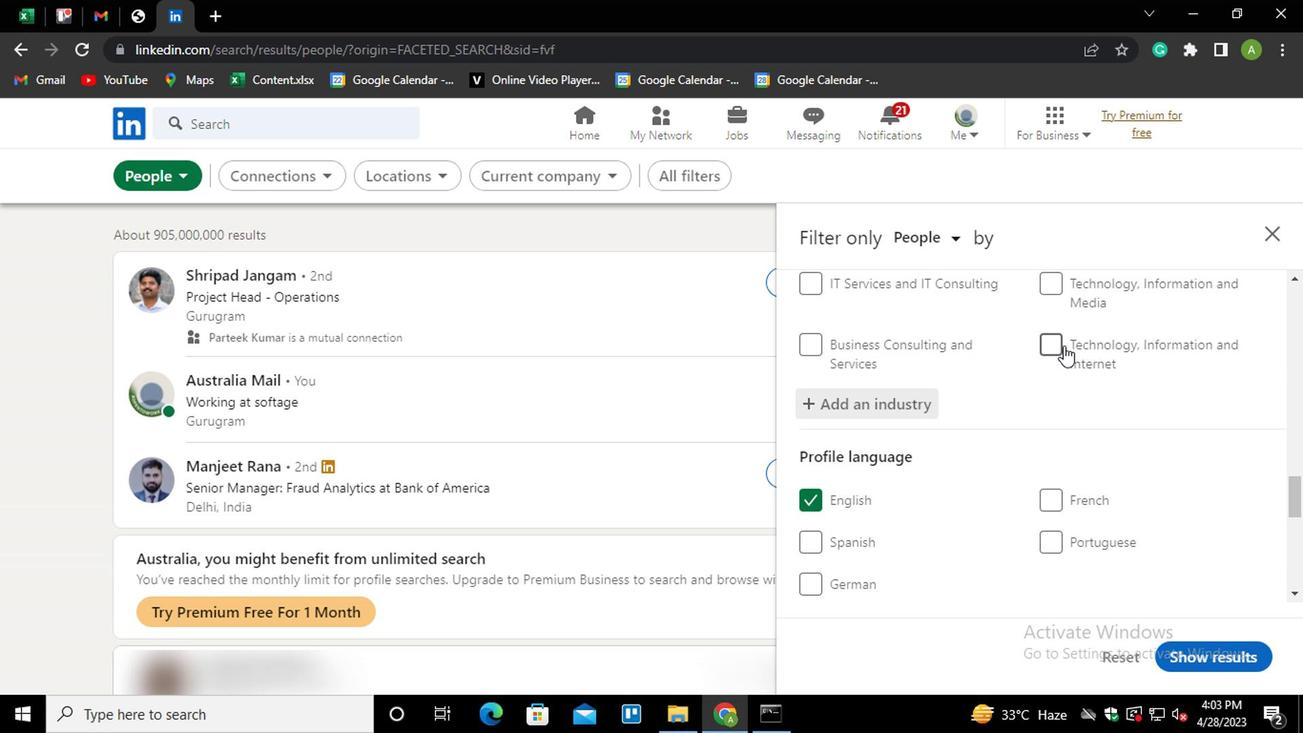 
Action: Mouse scrolled (1061, 344) with delta (0, 0)
Screenshot: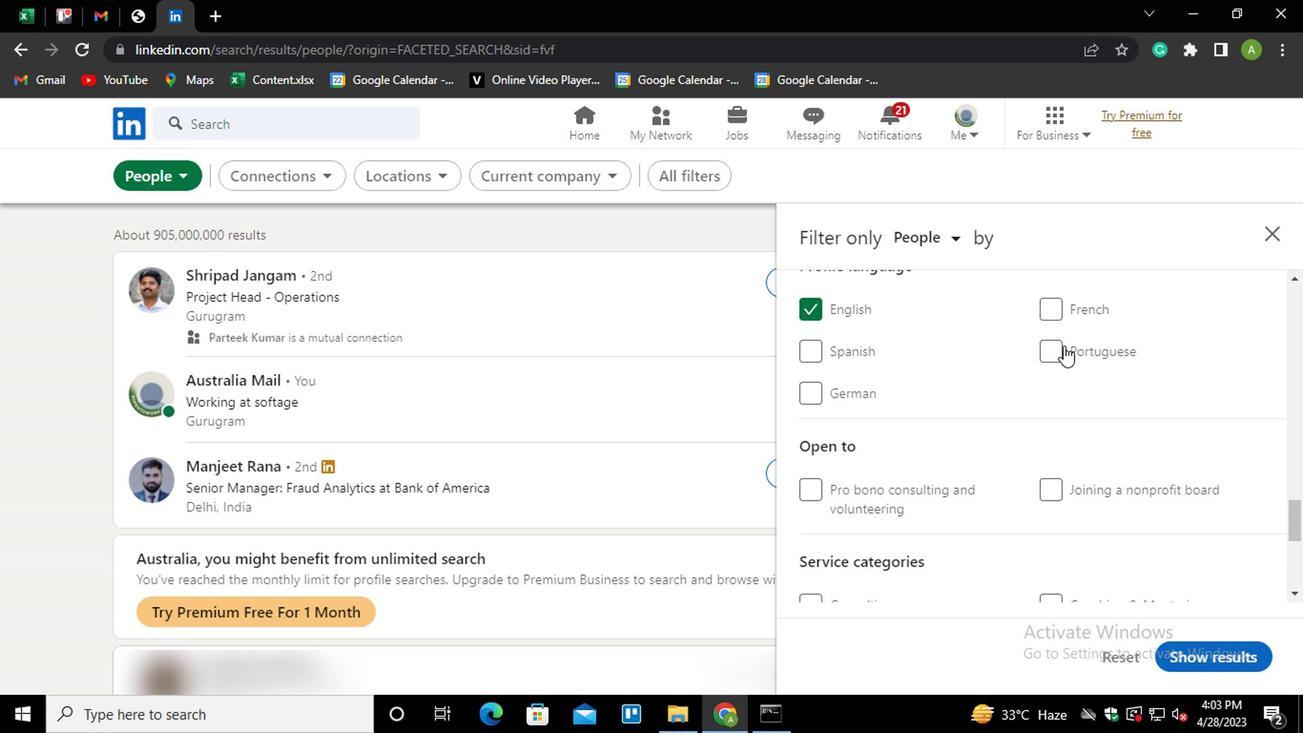 
Action: Mouse scrolled (1061, 344) with delta (0, 0)
Screenshot: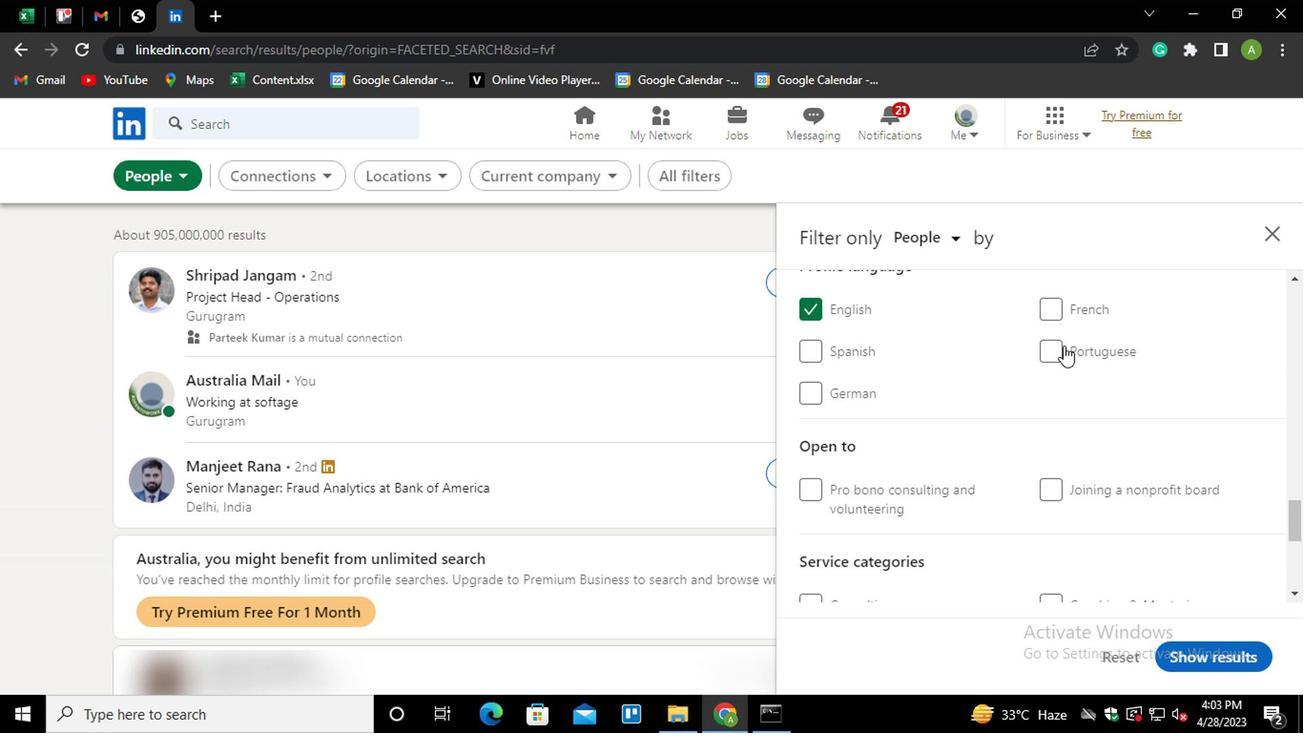 
Action: Mouse scrolled (1061, 344) with delta (0, 0)
Screenshot: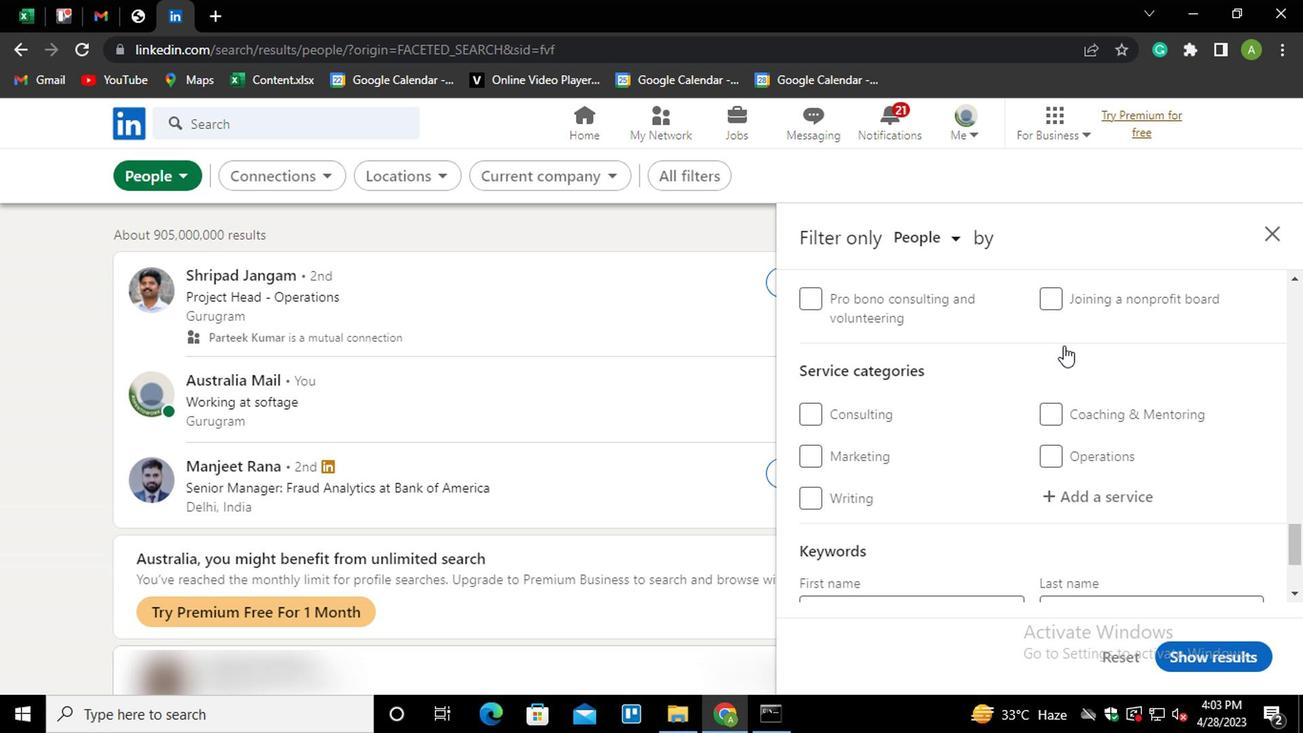 
Action: Mouse moved to (1071, 402)
Screenshot: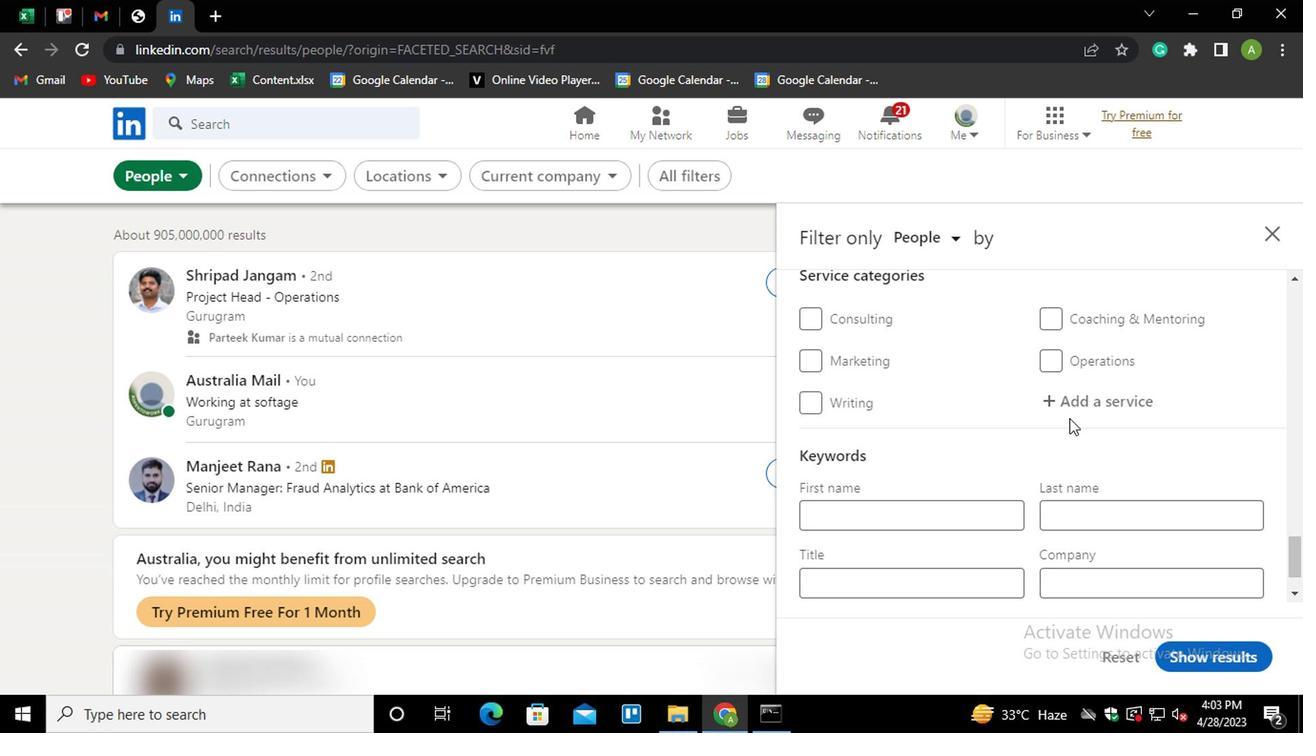 
Action: Mouse pressed left at (1071, 402)
Screenshot: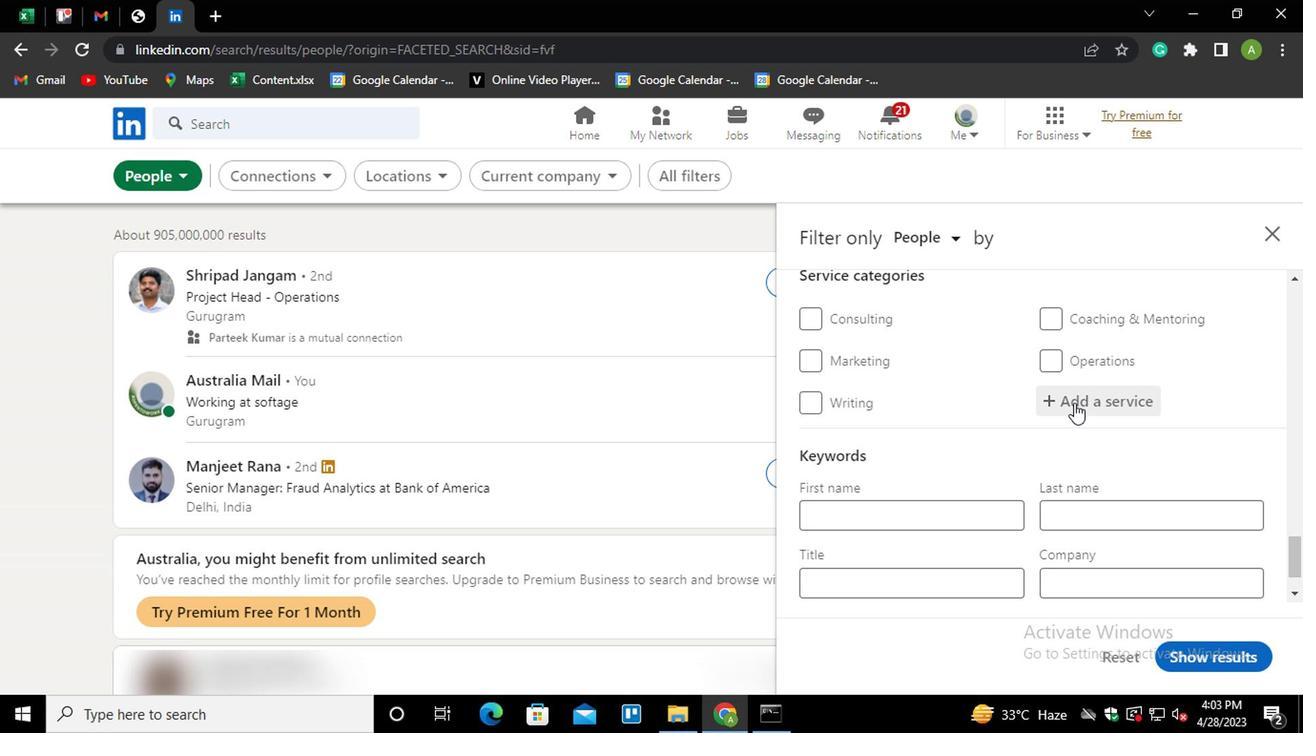 
Action: Key pressed <Key.shift><Key.shift><Key.shift><Key.shift><Key.shift><Key.shift><Key.shift><Key.shift><Key.shift><Key.shift><Key.shift><Key.shift><Key.shift><Key.shift><Key.shift><Key.shift><Key.shift><Key.shift><Key.shift><Key.shift><Key.shift><Key.shift>FILE<Key.space>MAN<Key.down><Key.enter>
Screenshot: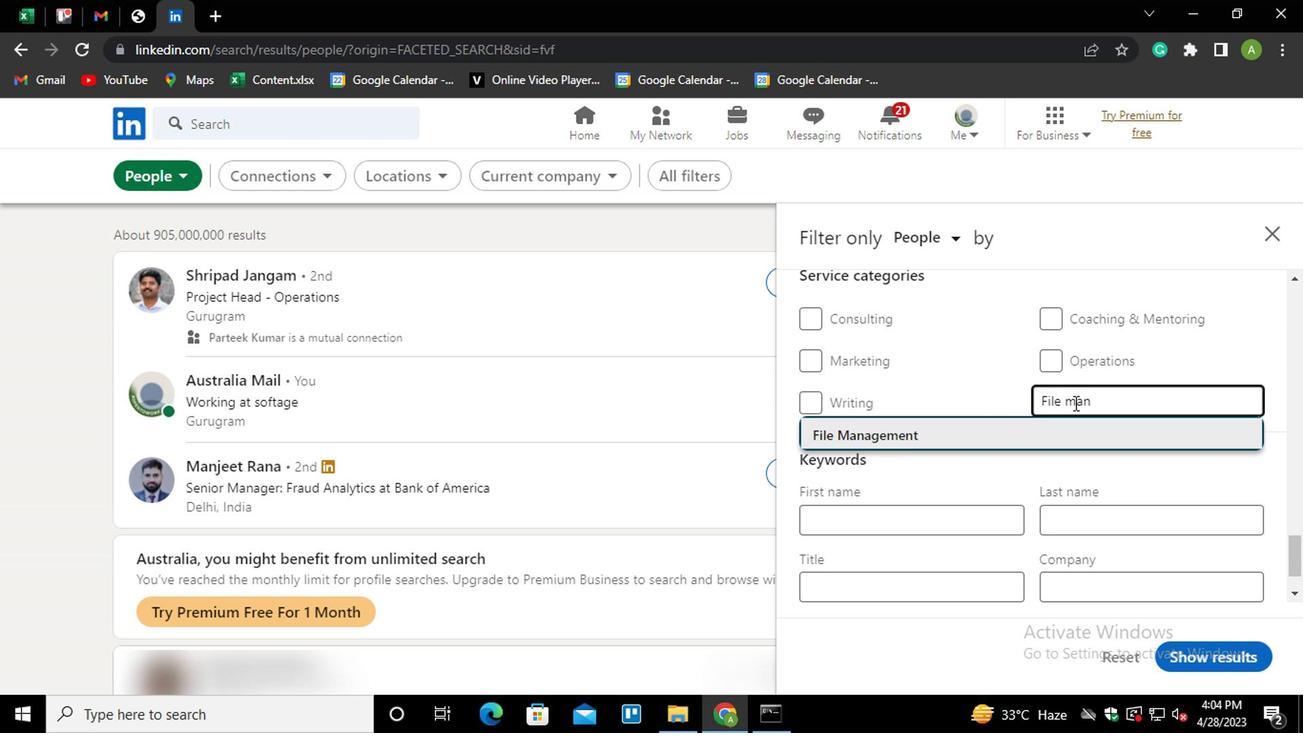 
Action: Mouse scrolled (1071, 401) with delta (0, 0)
Screenshot: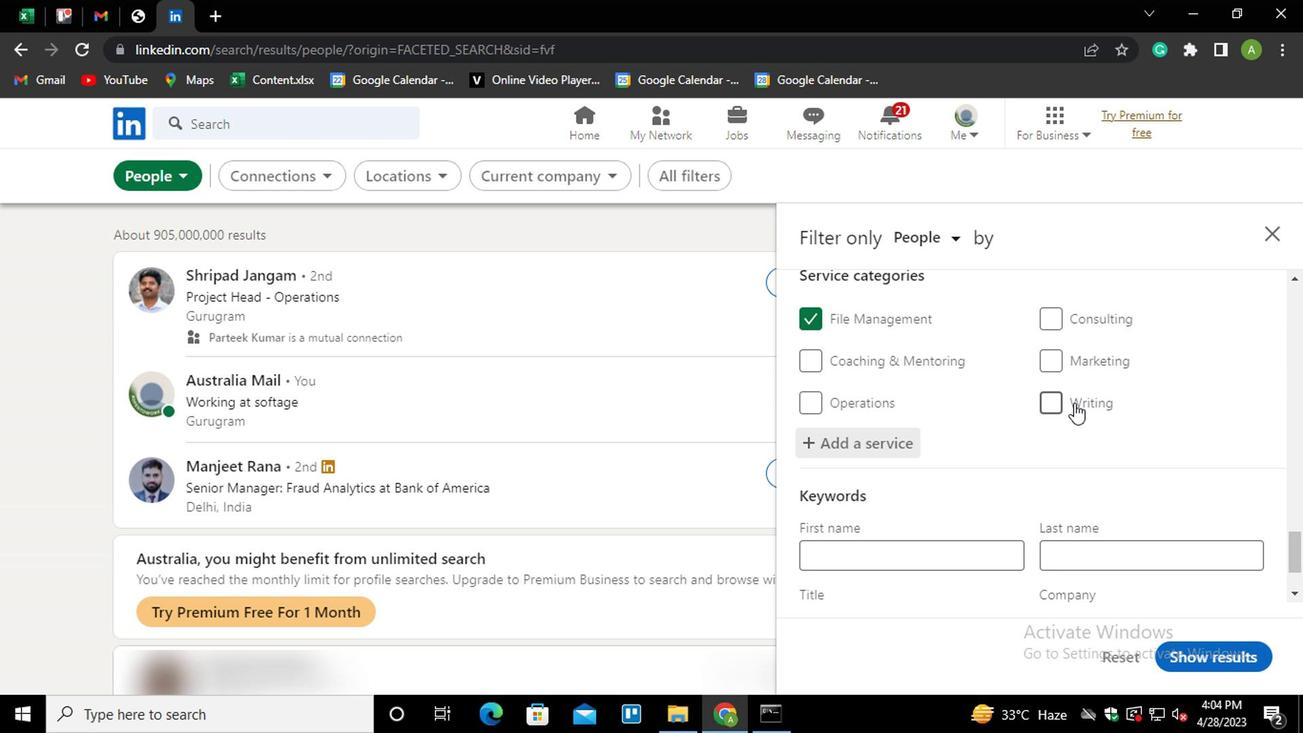 
Action: Mouse scrolled (1071, 401) with delta (0, 0)
Screenshot: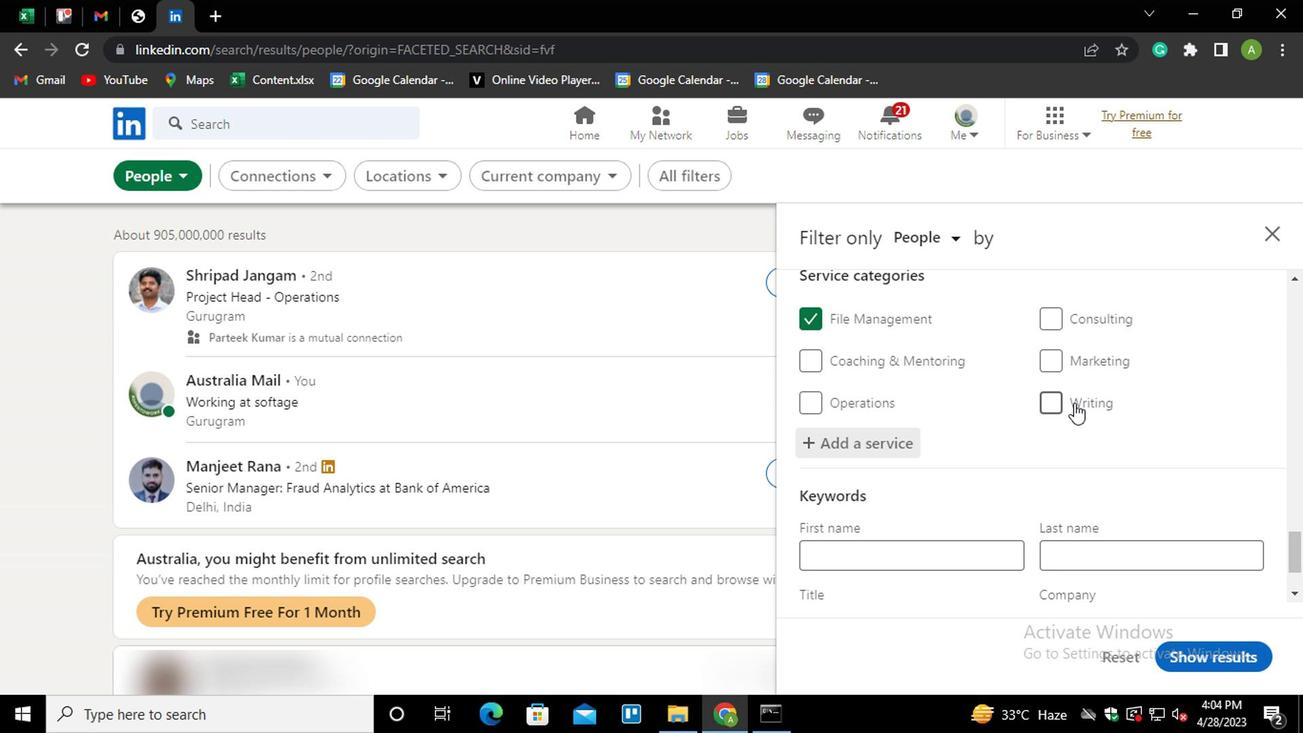 
Action: Mouse scrolled (1071, 401) with delta (0, 0)
Screenshot: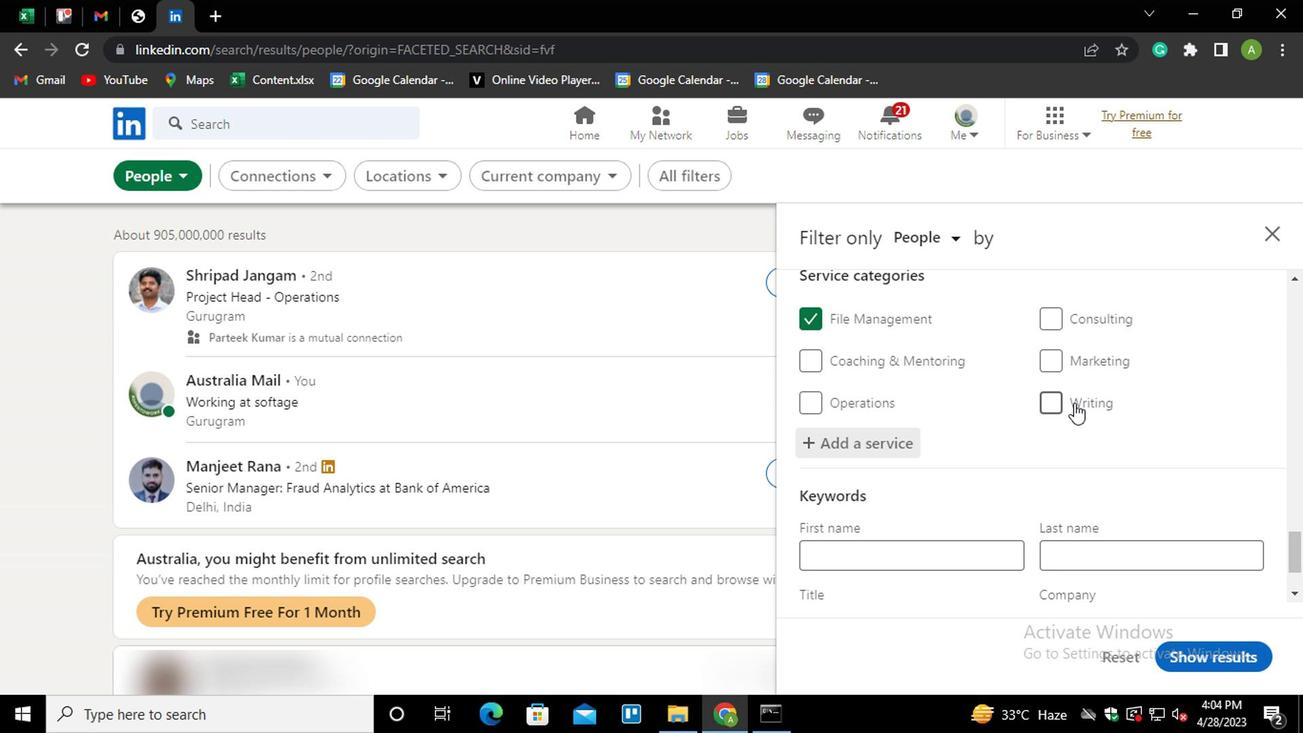 
Action: Mouse scrolled (1071, 401) with delta (0, 0)
Screenshot: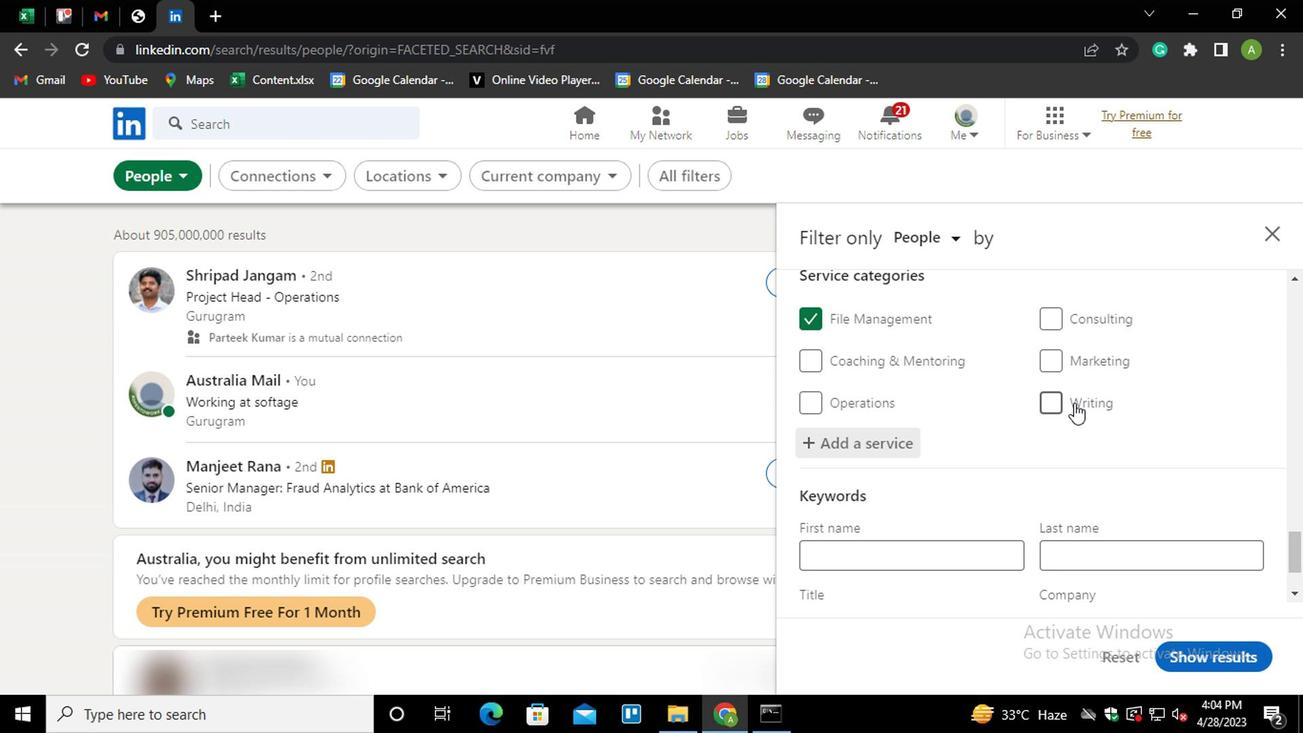 
Action: Mouse scrolled (1071, 401) with delta (0, 0)
Screenshot: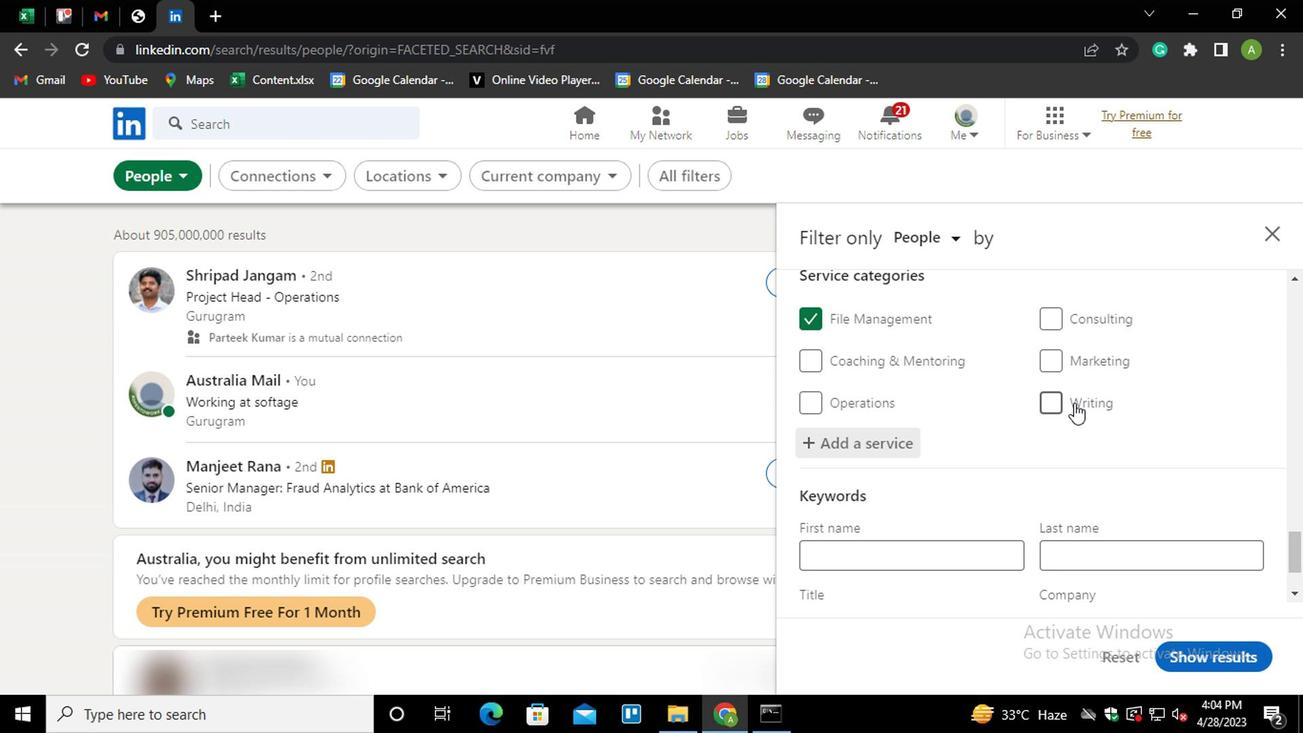 
Action: Mouse scrolled (1071, 401) with delta (0, 0)
Screenshot: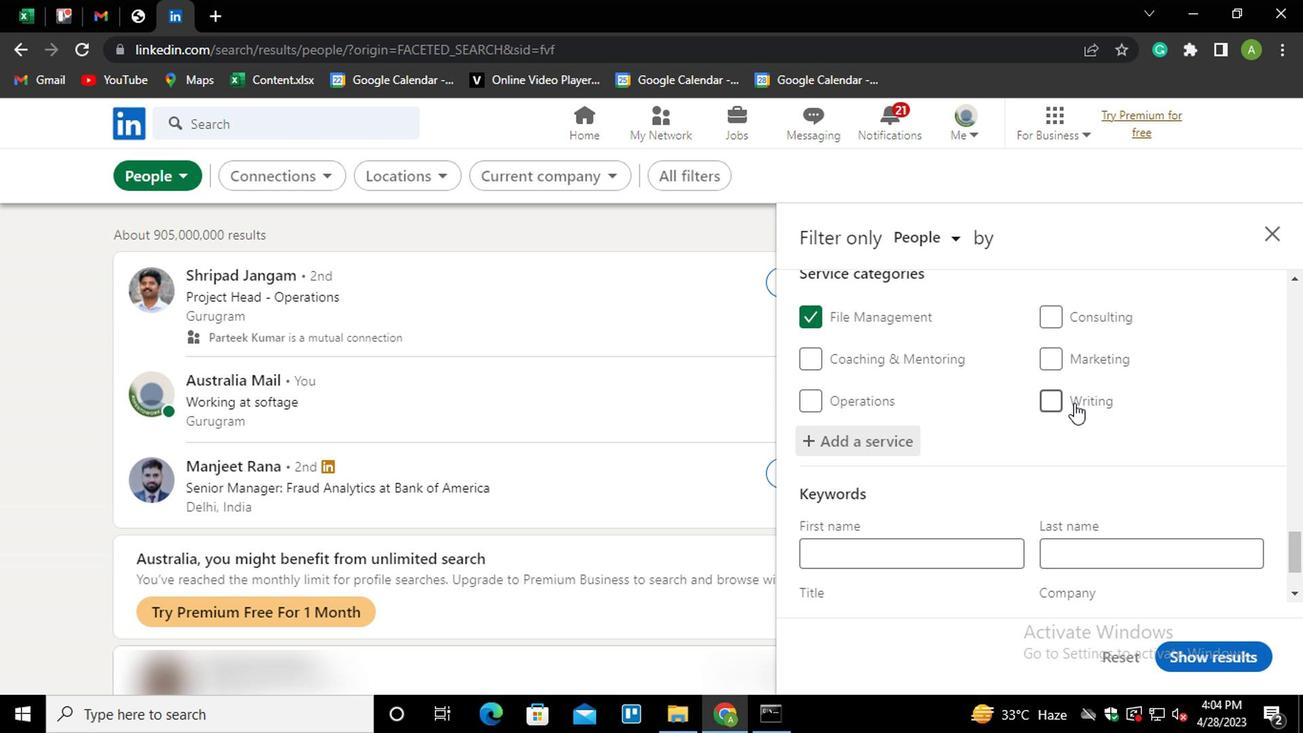 
Action: Mouse scrolled (1071, 401) with delta (0, 0)
Screenshot: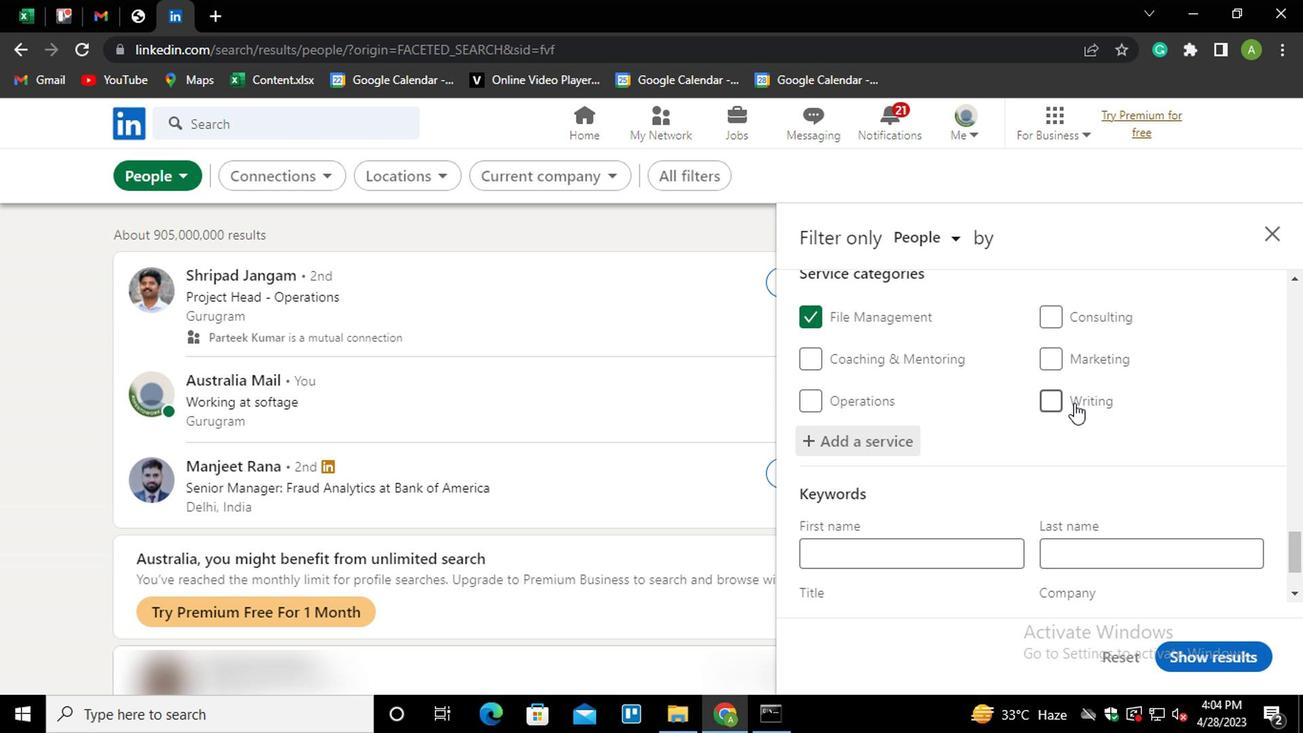 
Action: Mouse moved to (975, 511)
Screenshot: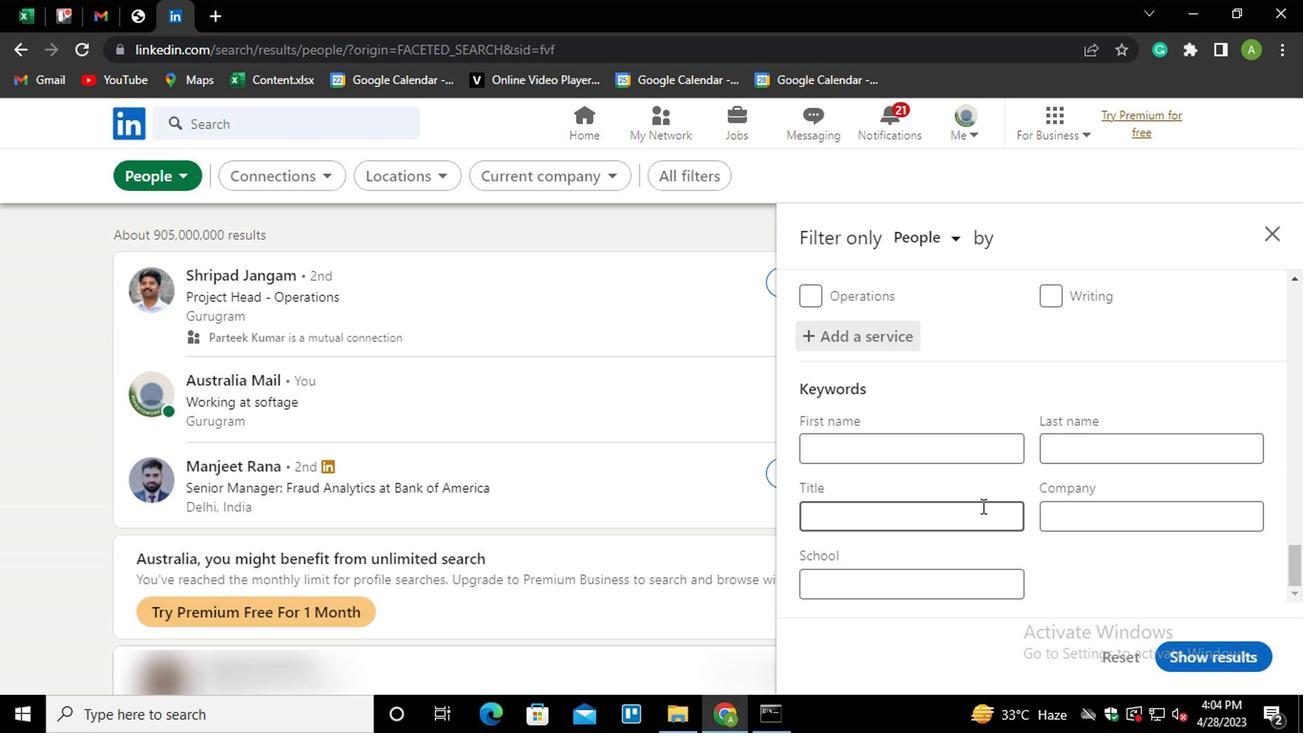 
Action: Mouse pressed left at (975, 511)
Screenshot: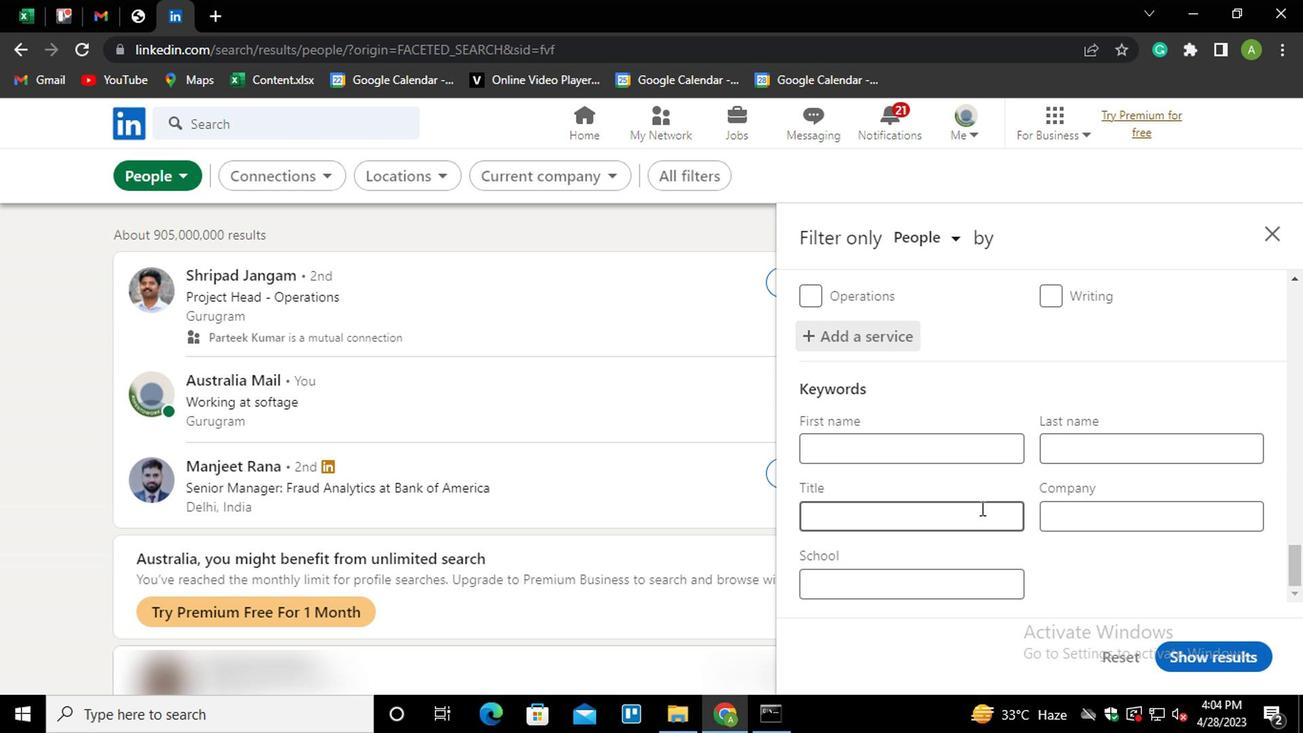 
Action: Key pressed <Key.shift><Key.shift><Key.shift><Key.shift><Key.shift><Key.shift><Key.shift><Key.shift>MN<Key.backspace>ENTOR
Screenshot: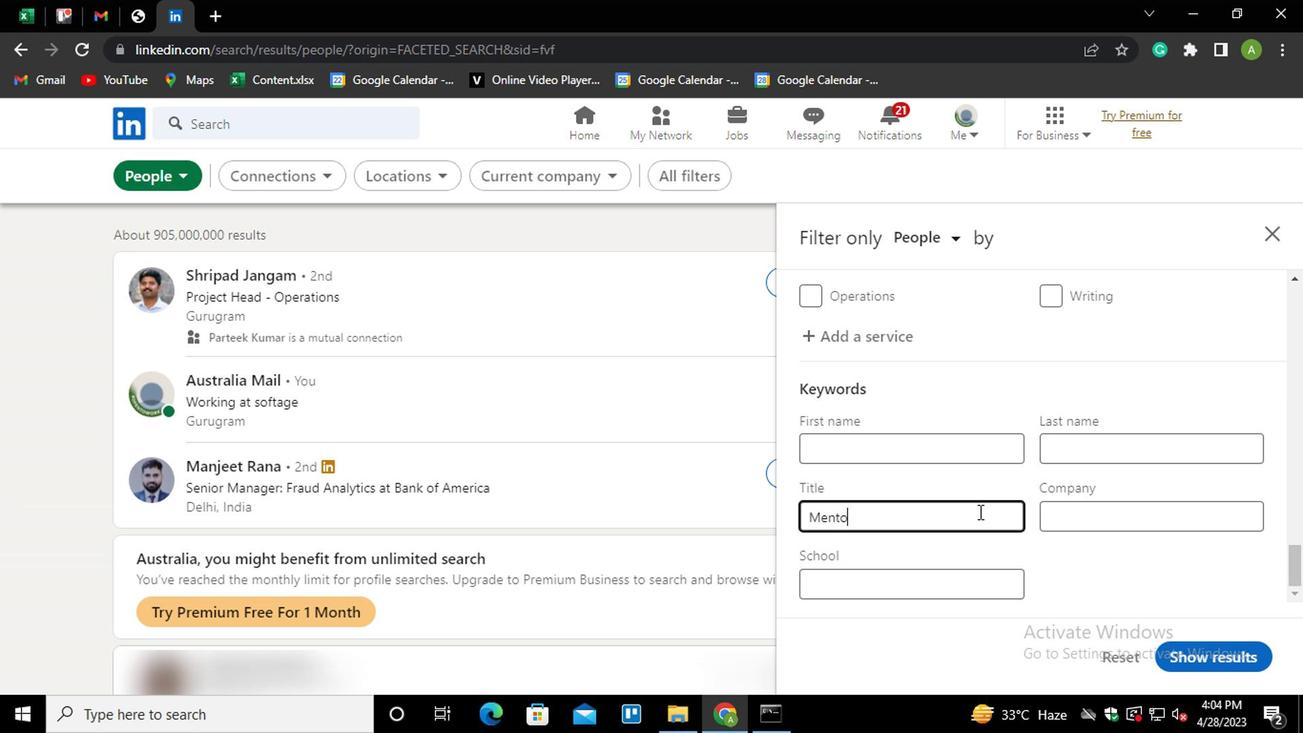 
Action: Mouse moved to (1100, 564)
Screenshot: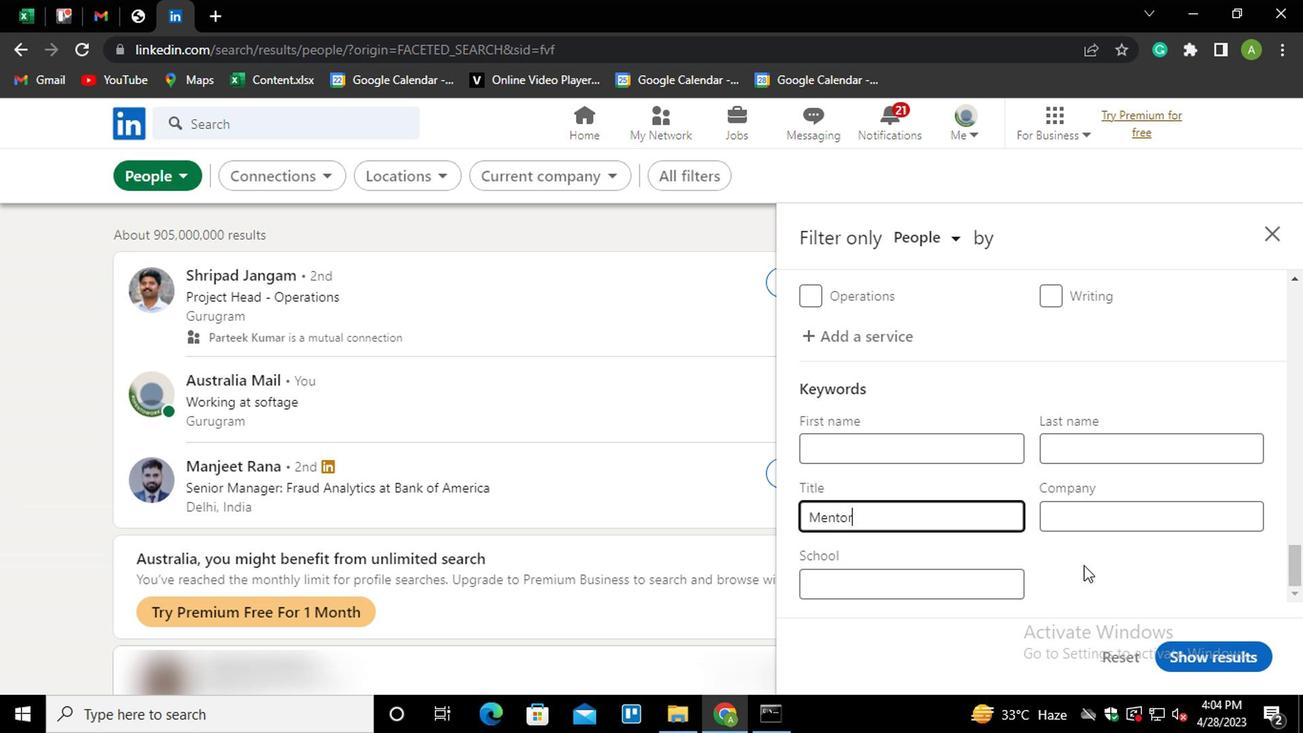
Action: Mouse pressed left at (1100, 564)
Screenshot: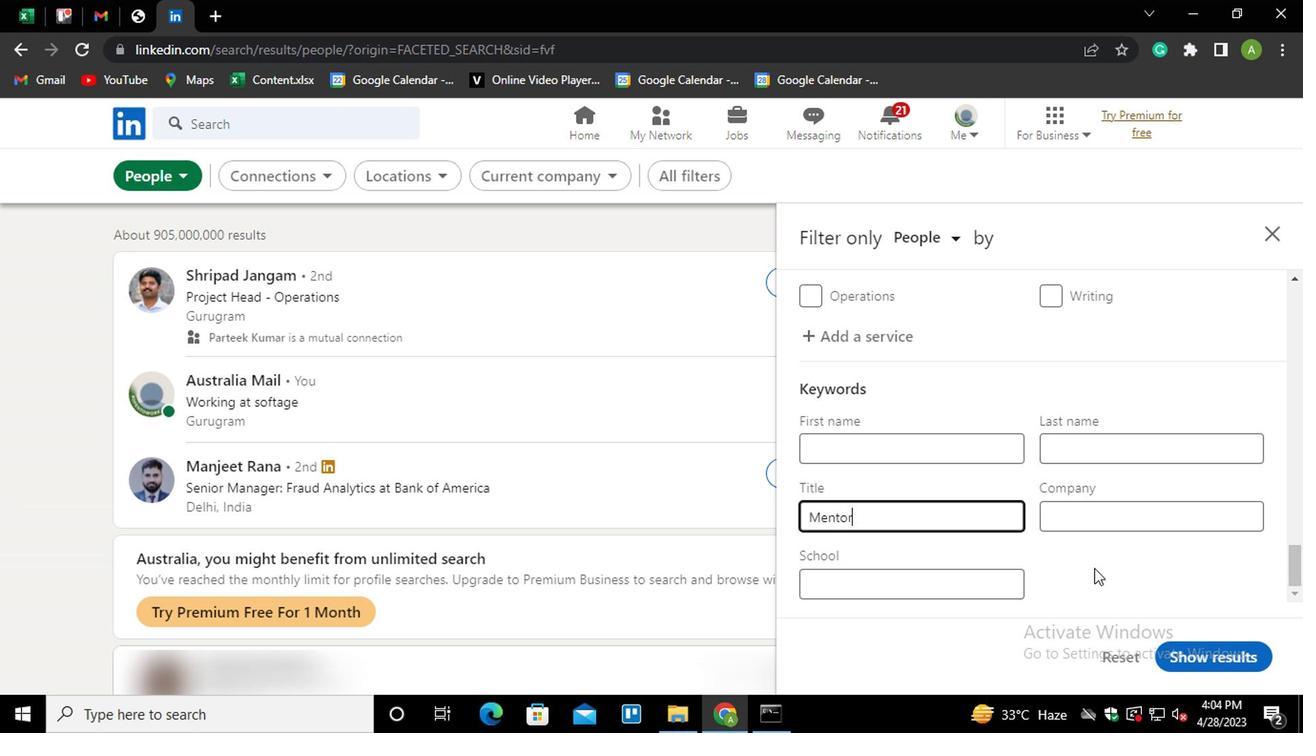 
Action: Mouse moved to (1194, 658)
Screenshot: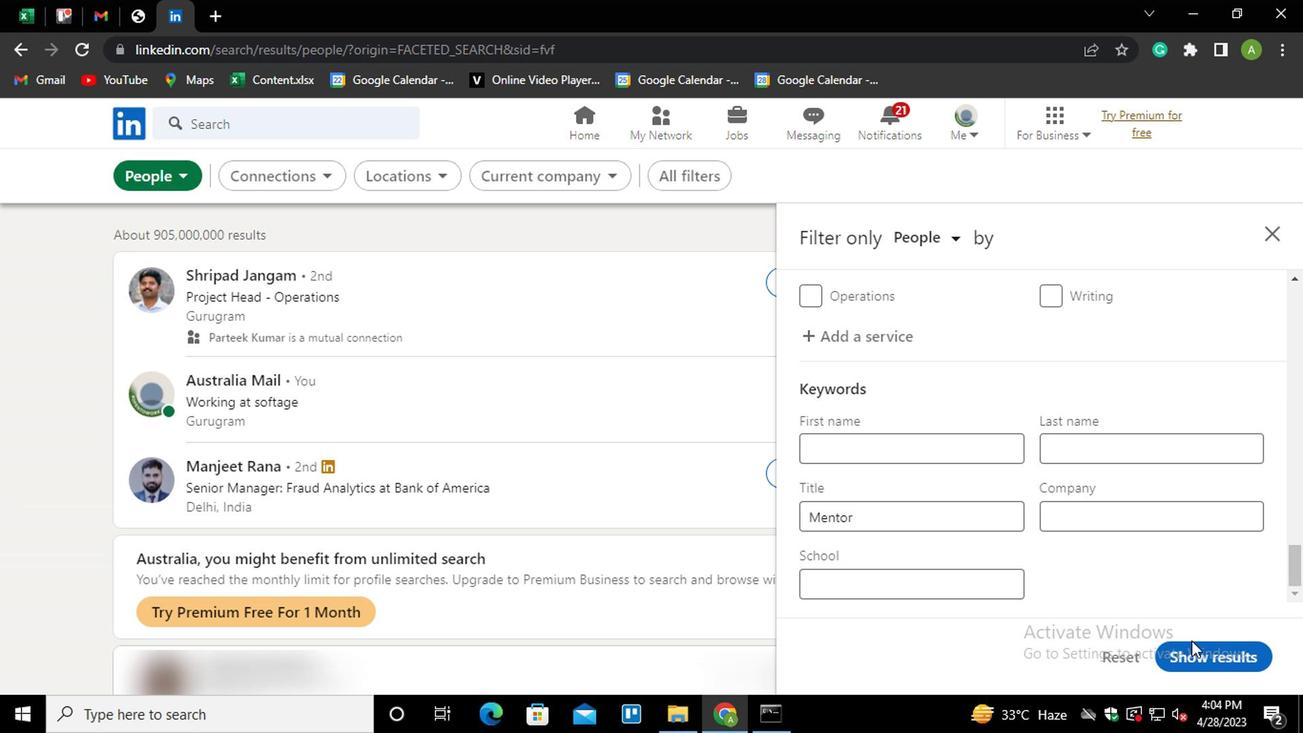 
Action: Mouse pressed left at (1194, 658)
Screenshot: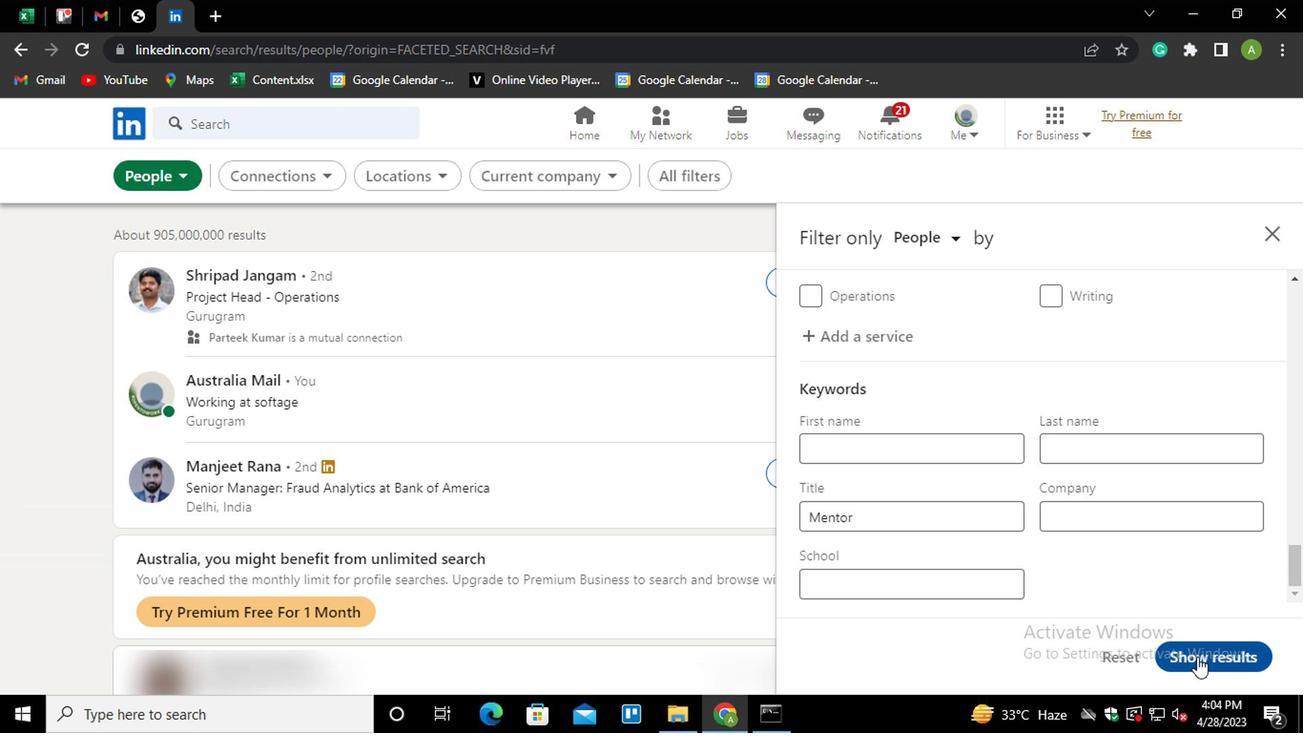 
